 Task: Set as ES2022 module system for the program.
Action: Mouse moved to (47, 540)
Screenshot: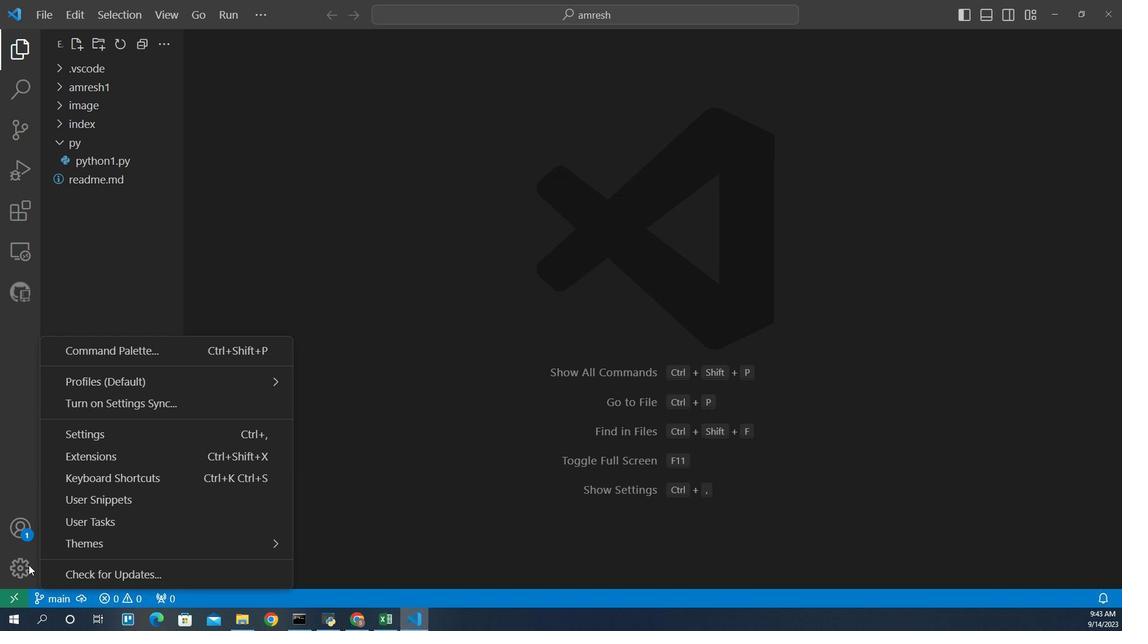 
Action: Mouse pressed left at (47, 540)
Screenshot: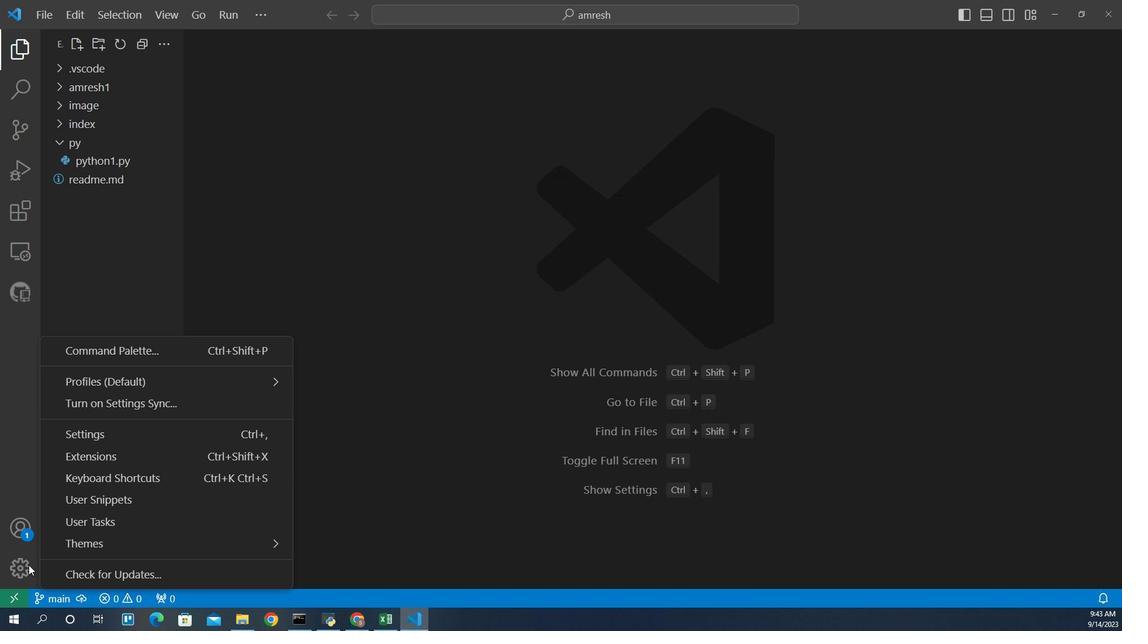 
Action: Mouse moved to (101, 431)
Screenshot: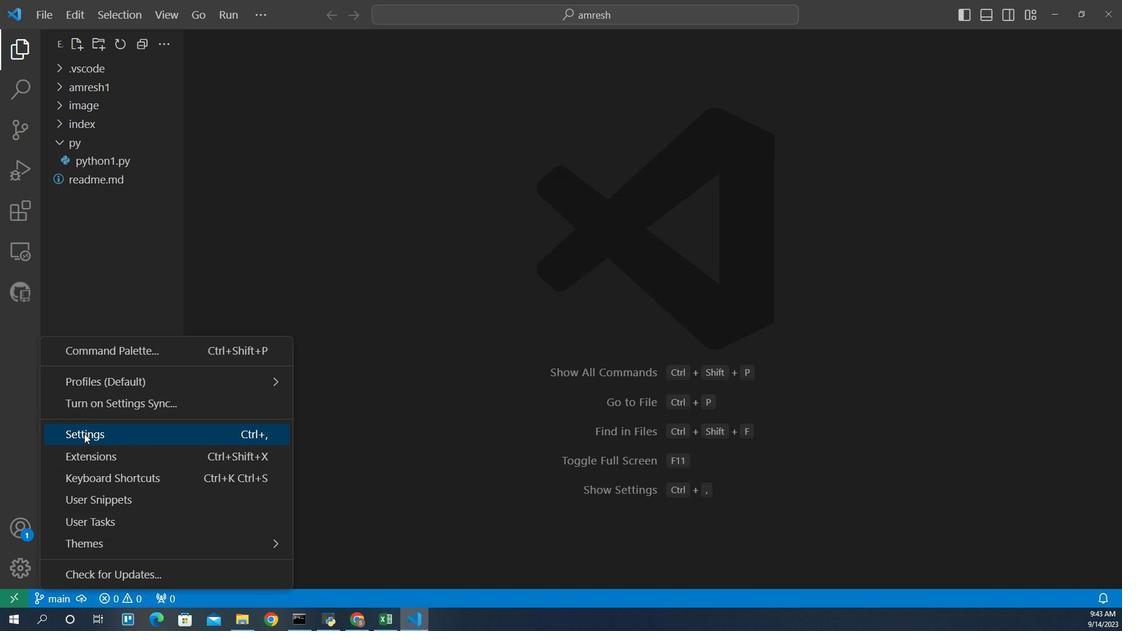 
Action: Mouse pressed left at (101, 431)
Screenshot: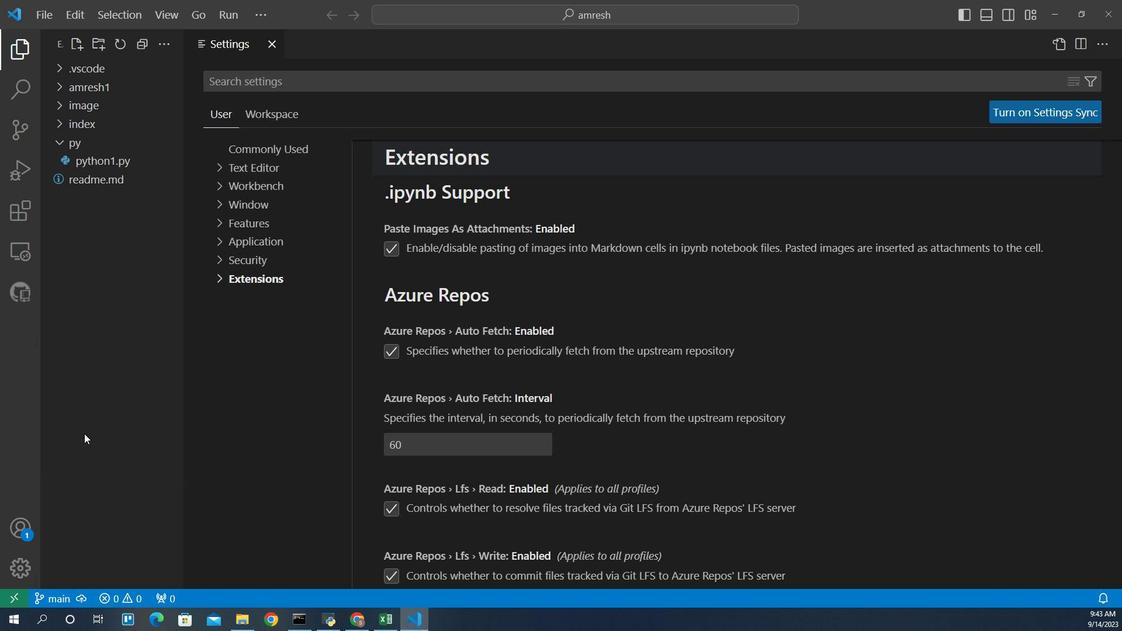 
Action: Mouse moved to (240, 303)
Screenshot: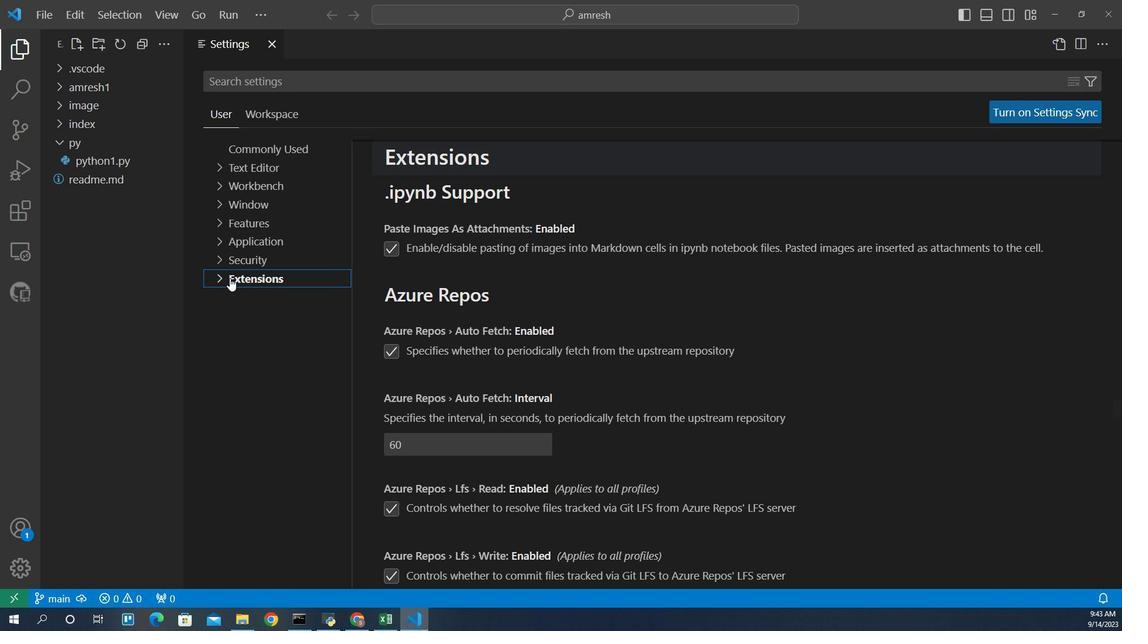 
Action: Mouse pressed left at (240, 303)
Screenshot: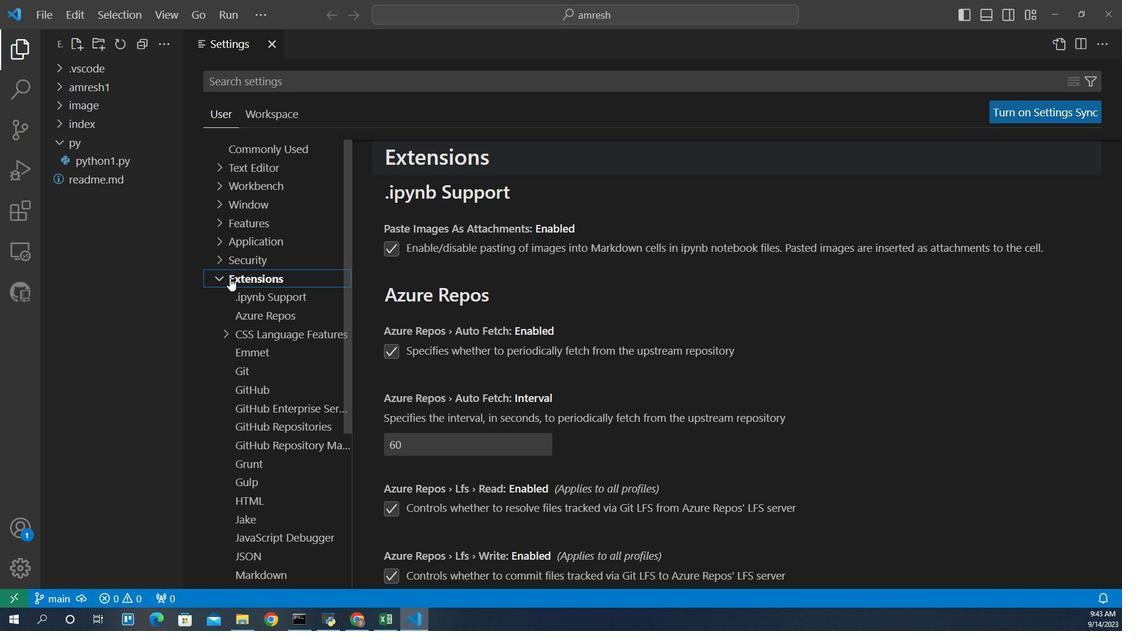 
Action: Mouse moved to (274, 488)
Screenshot: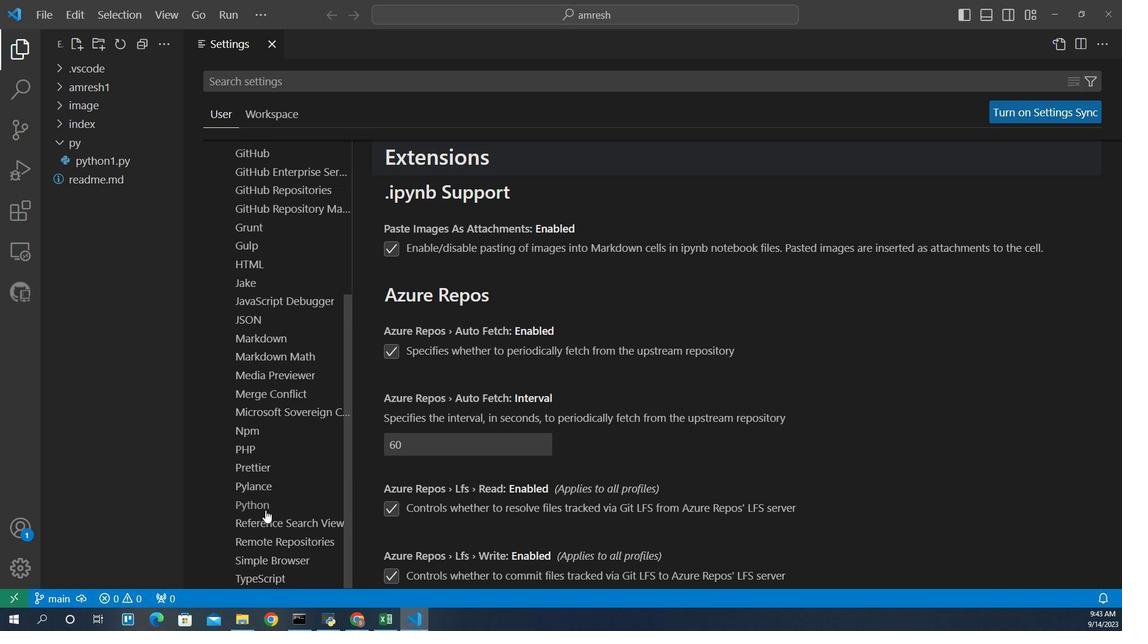 
Action: Mouse scrolled (274, 488) with delta (0, 0)
Screenshot: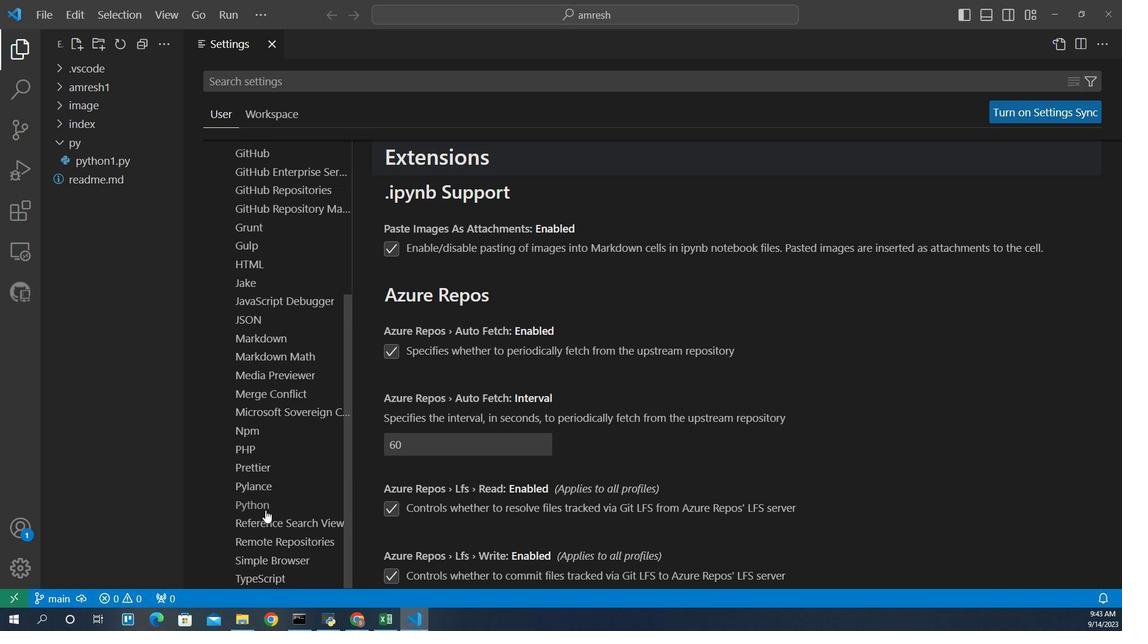 
Action: Mouse scrolled (274, 488) with delta (0, 0)
Screenshot: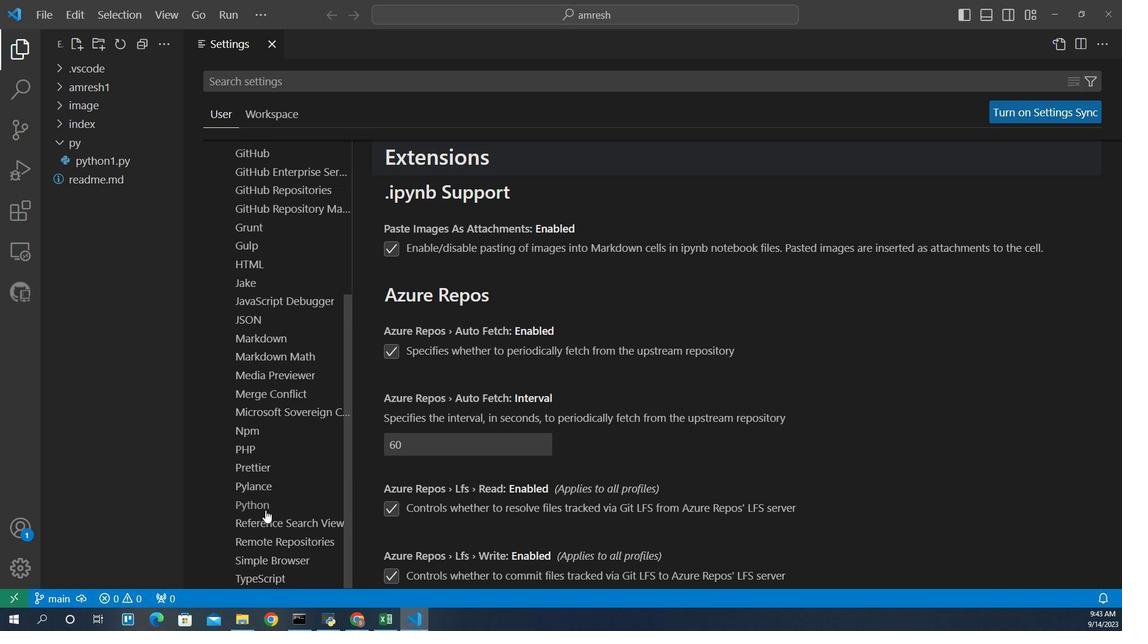 
Action: Mouse scrolled (274, 488) with delta (0, 0)
Screenshot: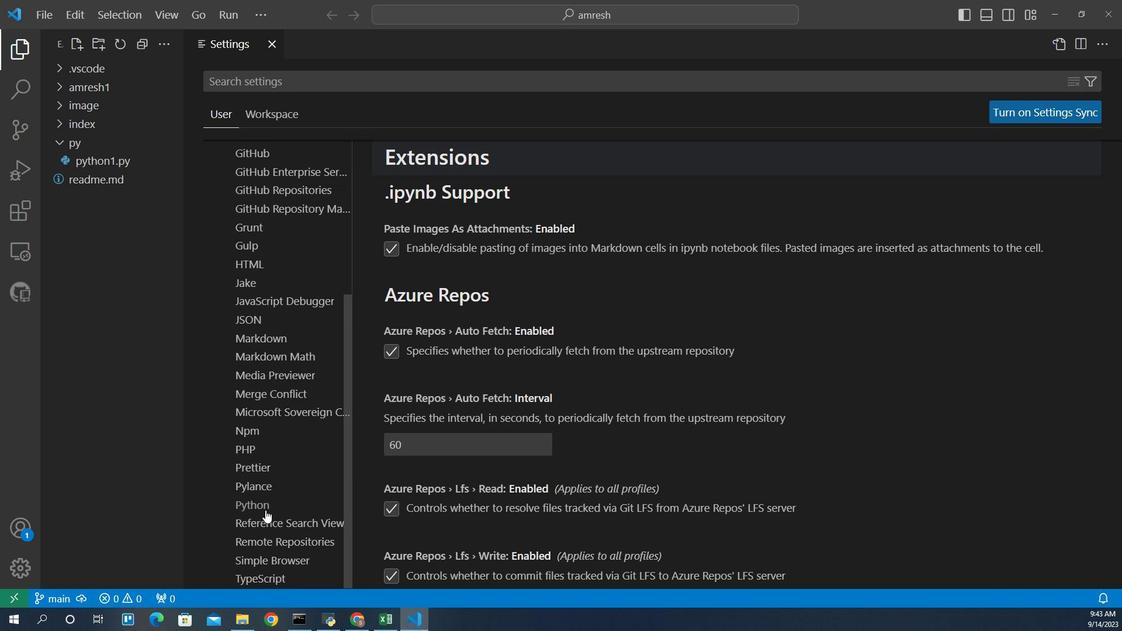 
Action: Mouse scrolled (274, 488) with delta (0, 0)
Screenshot: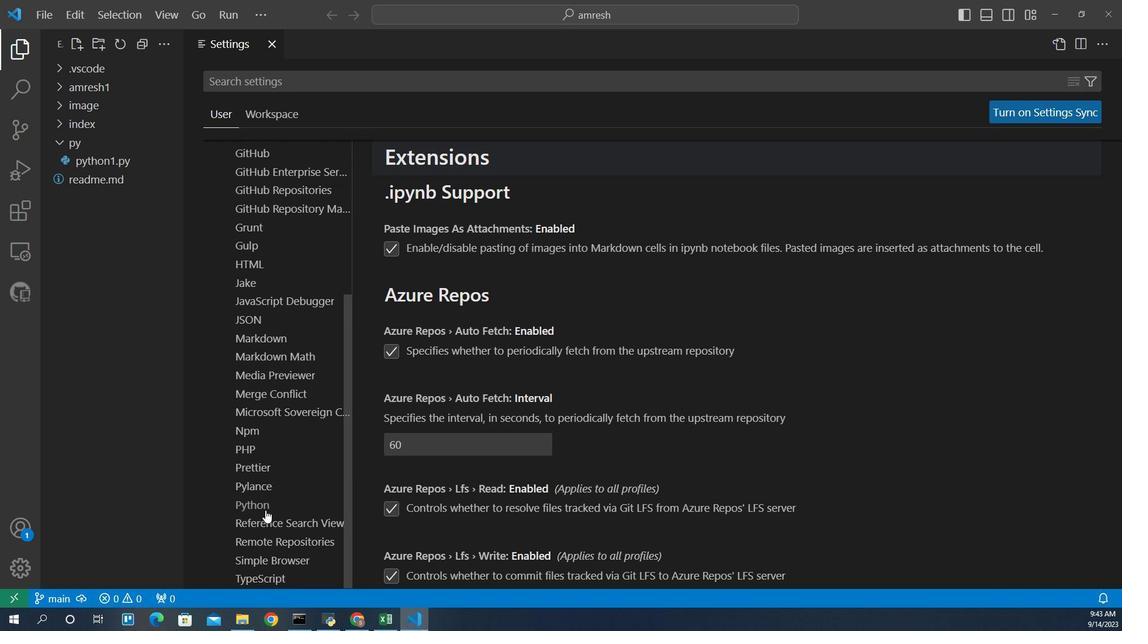 
Action: Mouse scrolled (274, 488) with delta (0, 0)
Screenshot: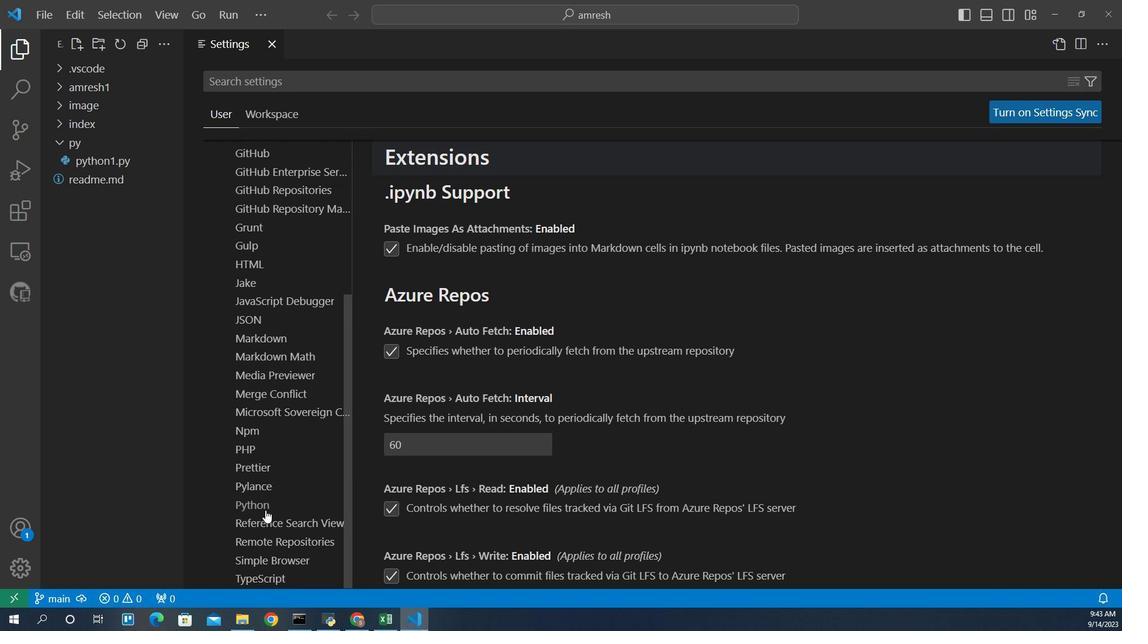 
Action: Mouse scrolled (274, 488) with delta (0, 0)
Screenshot: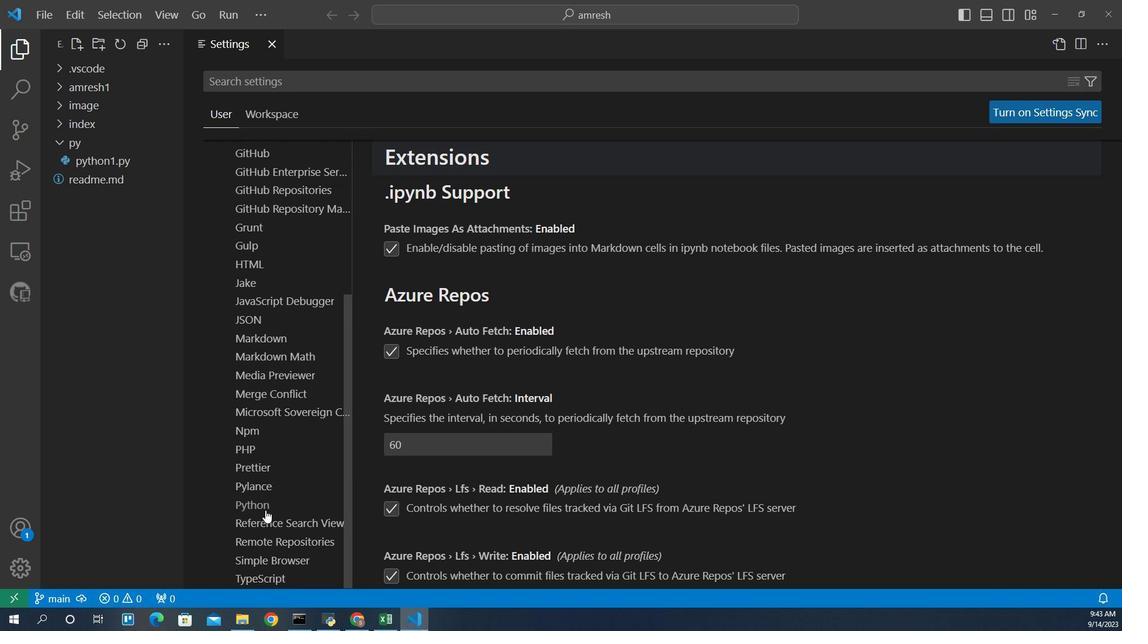 
Action: Mouse scrolled (274, 488) with delta (0, 0)
Screenshot: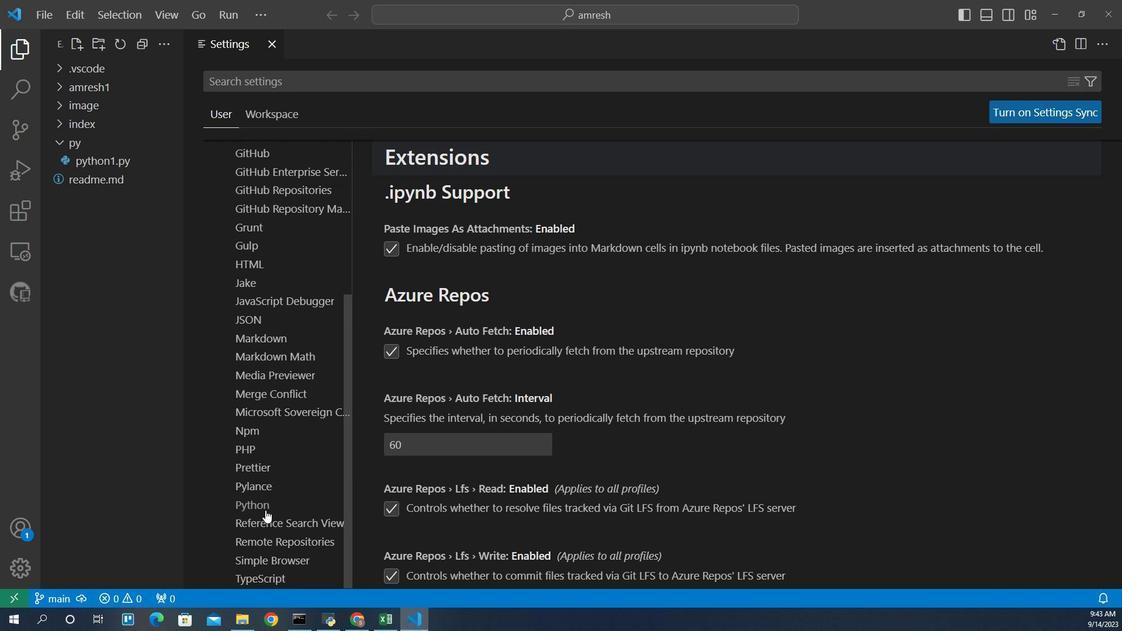 
Action: Mouse moved to (274, 489)
Screenshot: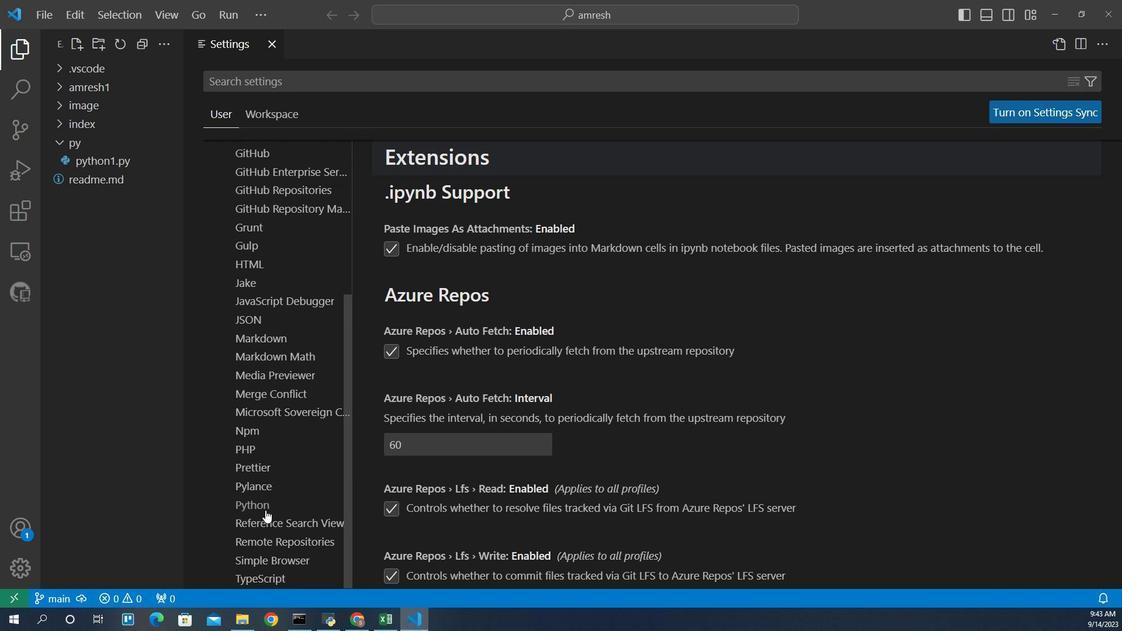 
Action: Mouse scrolled (274, 488) with delta (0, 0)
Screenshot: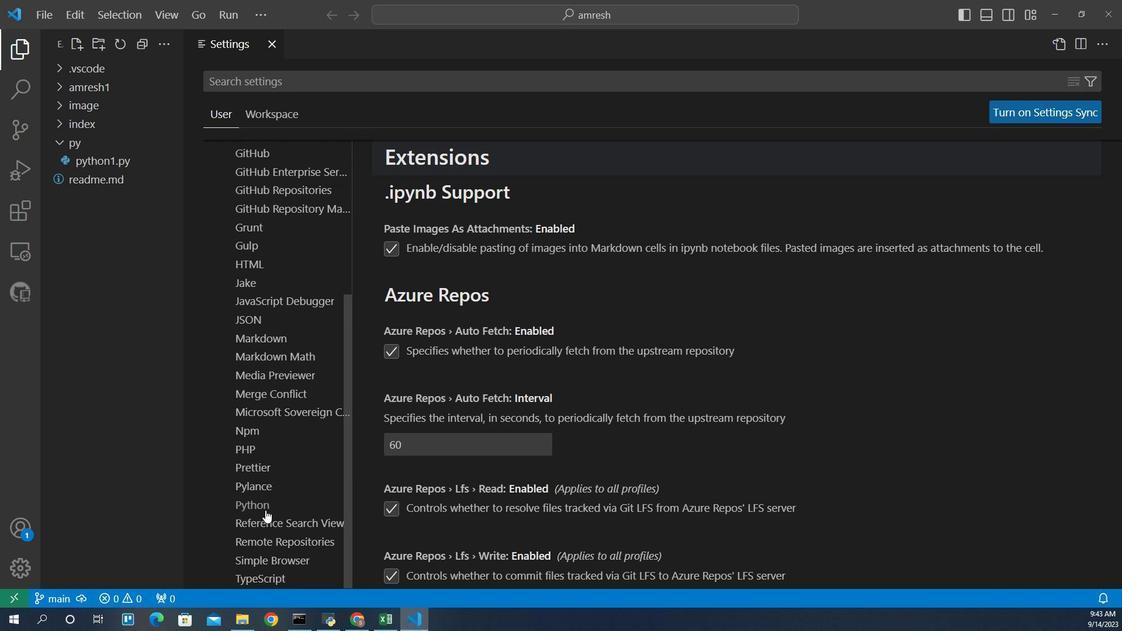 
Action: Mouse moved to (274, 494)
Screenshot: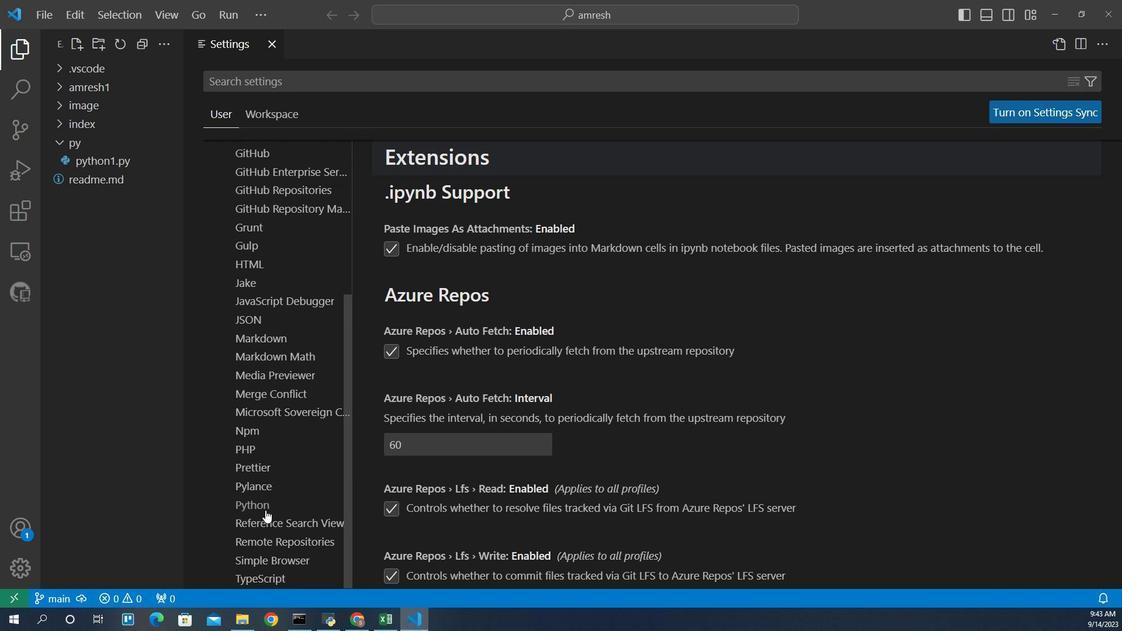
Action: Mouse scrolled (274, 493) with delta (0, 0)
Screenshot: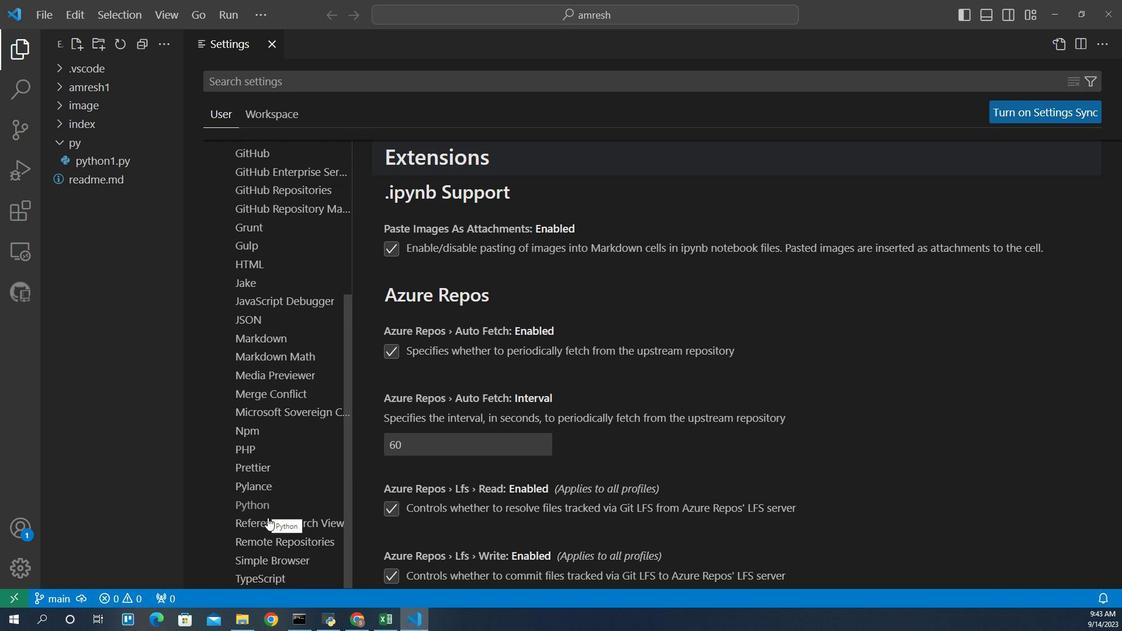 
Action: Mouse scrolled (274, 493) with delta (0, 0)
Screenshot: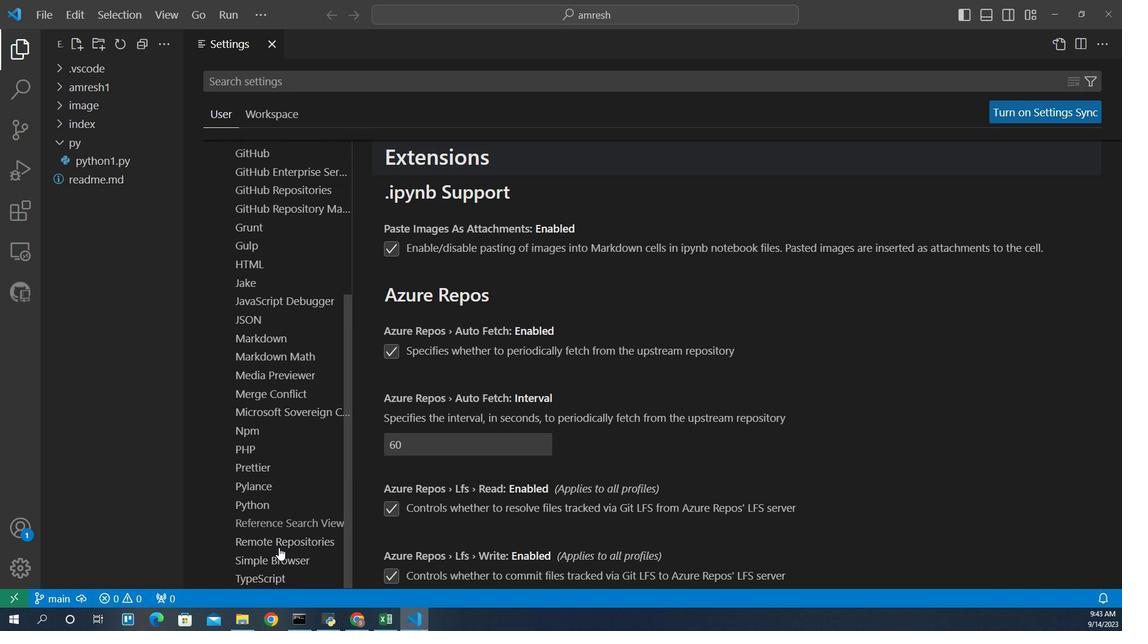 
Action: Mouse scrolled (274, 493) with delta (0, 0)
Screenshot: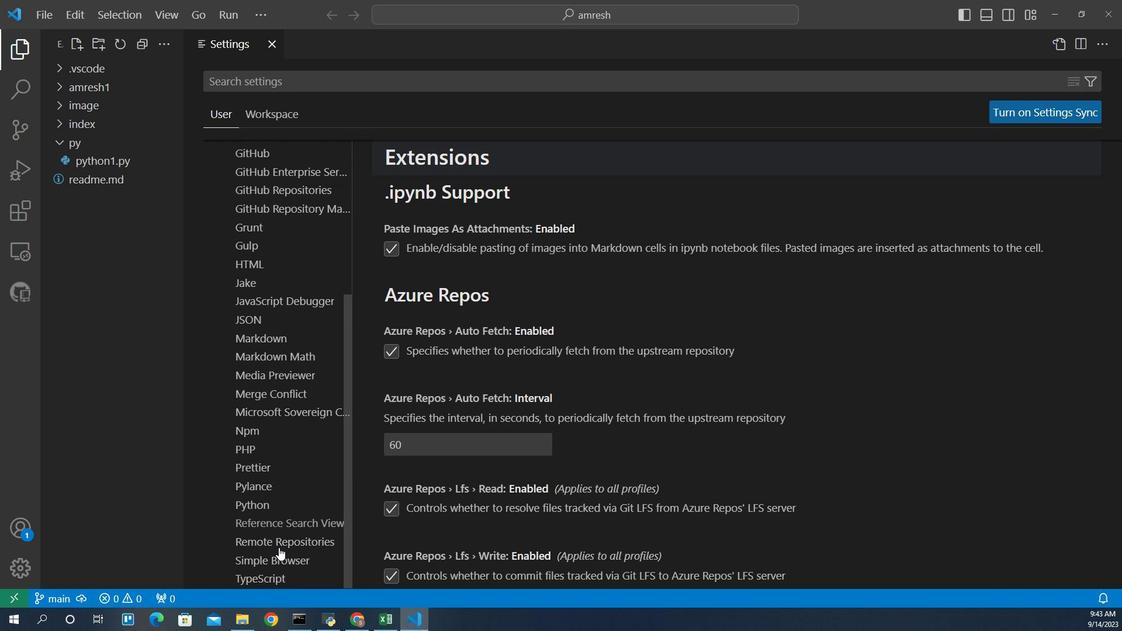 
Action: Mouse scrolled (274, 493) with delta (0, 0)
Screenshot: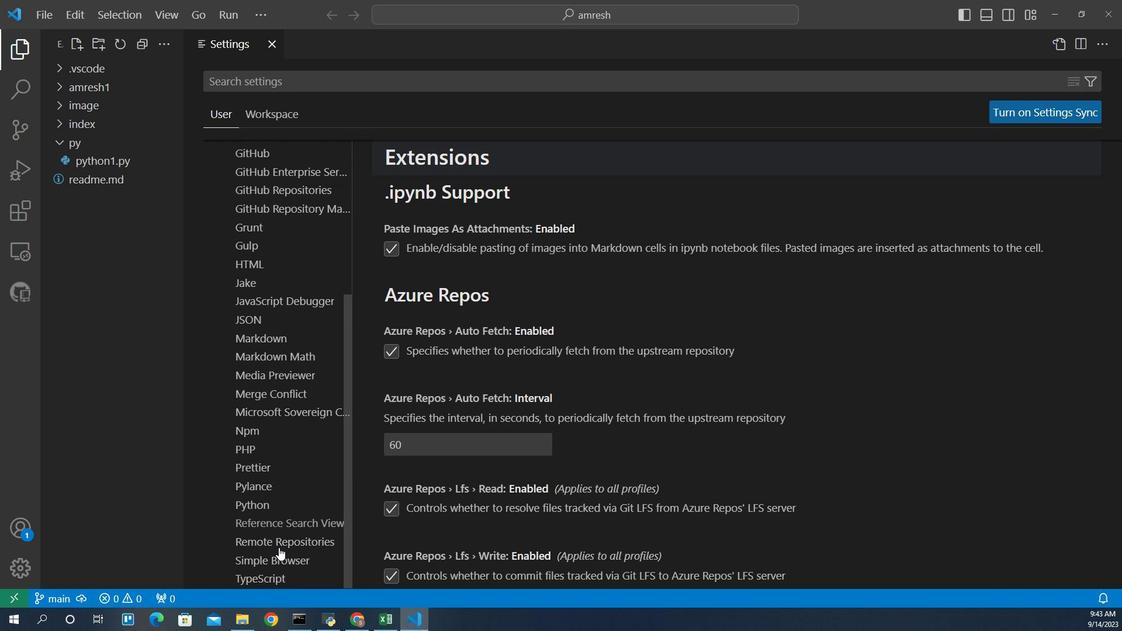
Action: Mouse scrolled (274, 493) with delta (0, 0)
Screenshot: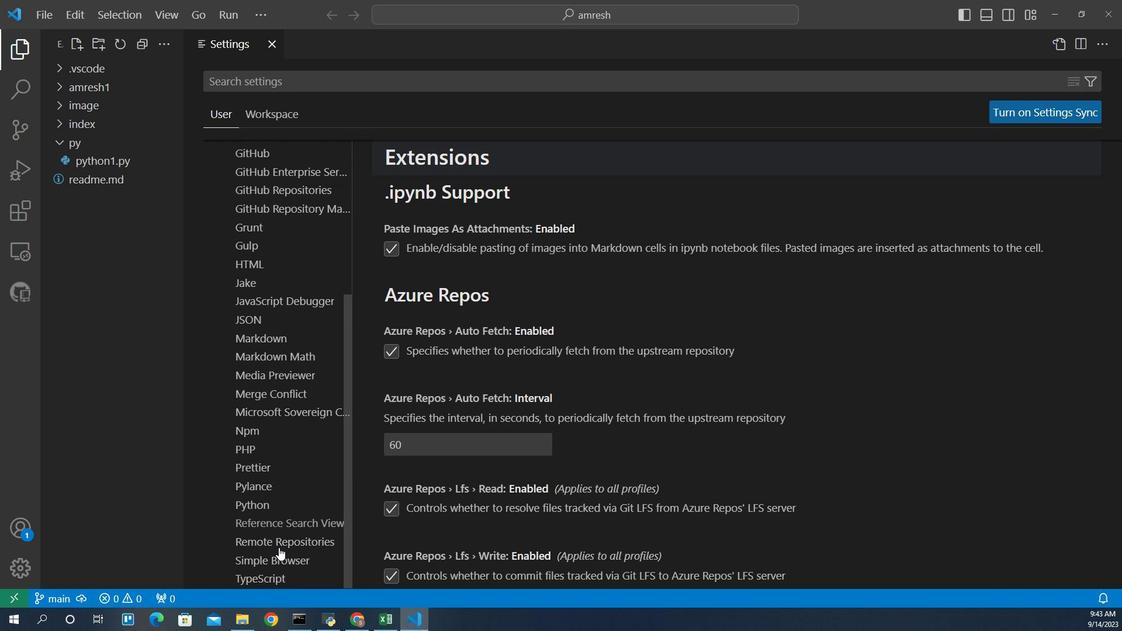 
Action: Mouse scrolled (274, 493) with delta (0, 0)
Screenshot: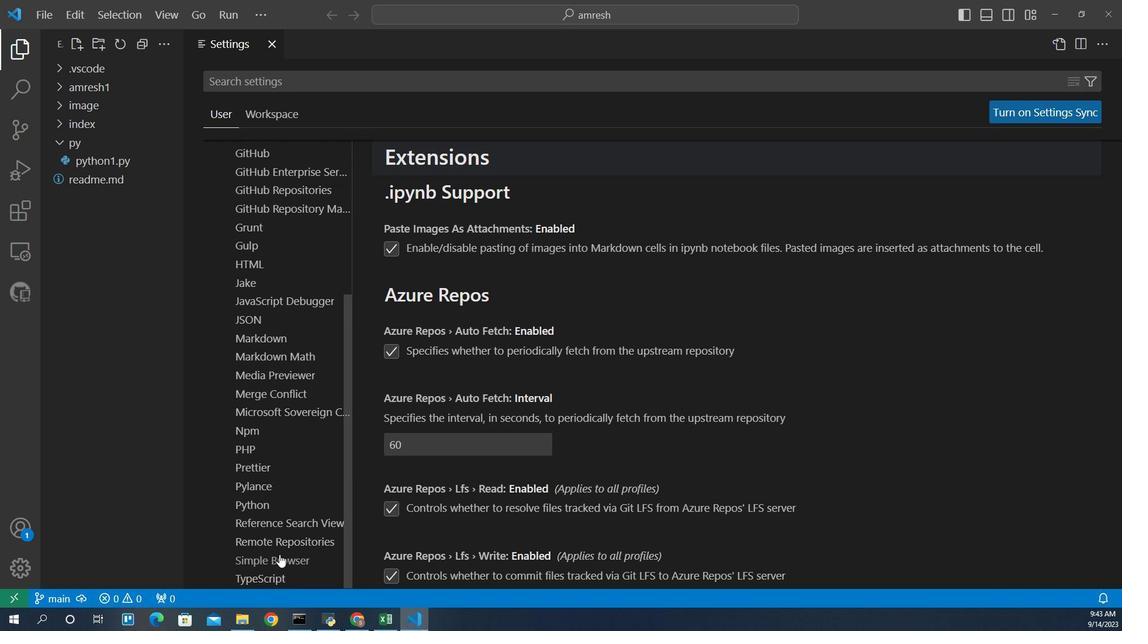 
Action: Mouse scrolled (274, 493) with delta (0, 0)
Screenshot: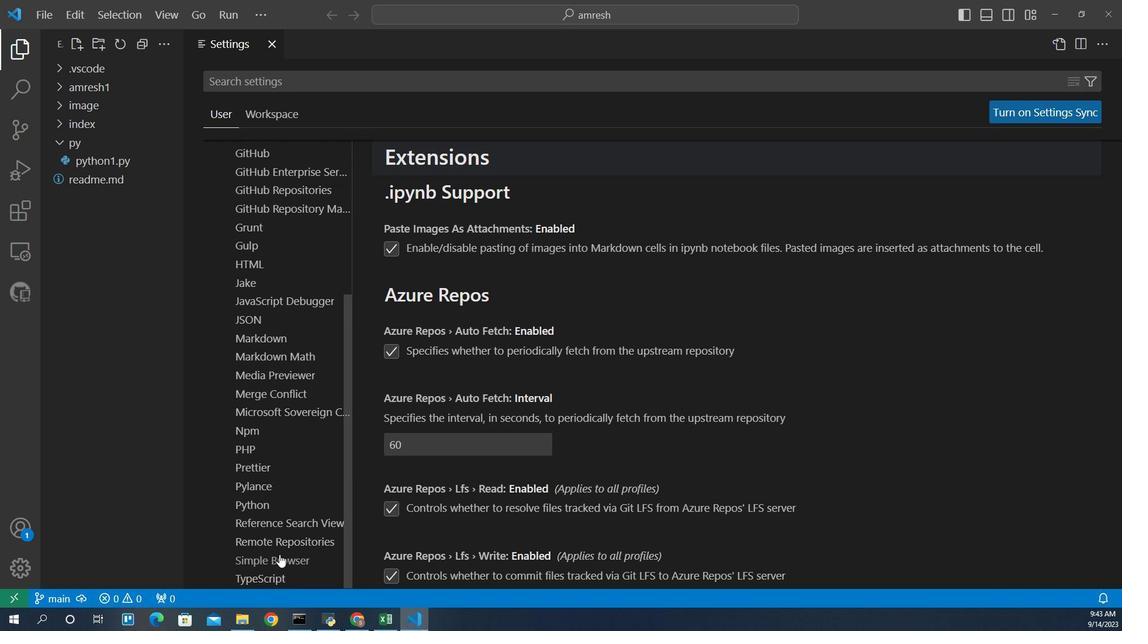 
Action: Mouse moved to (282, 550)
Screenshot: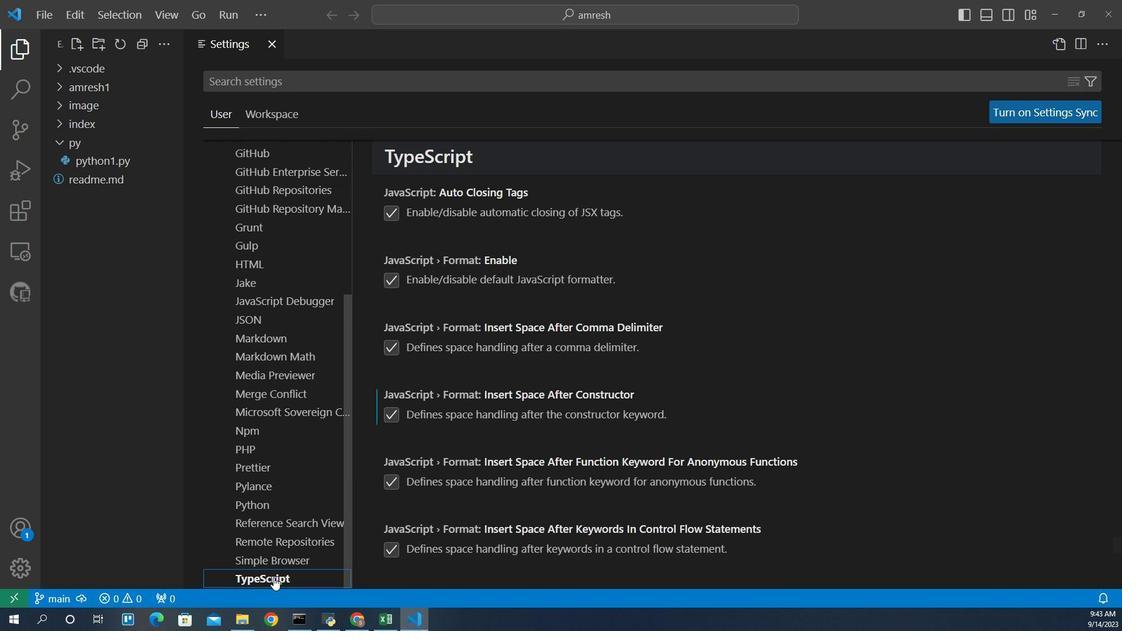 
Action: Mouse pressed left at (282, 550)
Screenshot: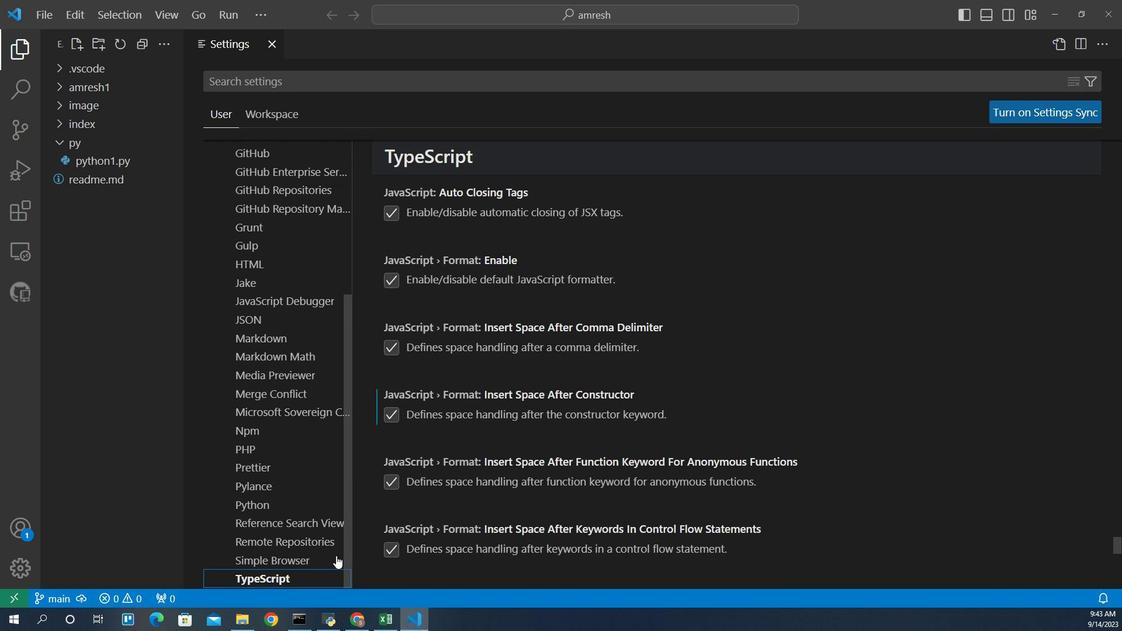 
Action: Mouse moved to (582, 499)
Screenshot: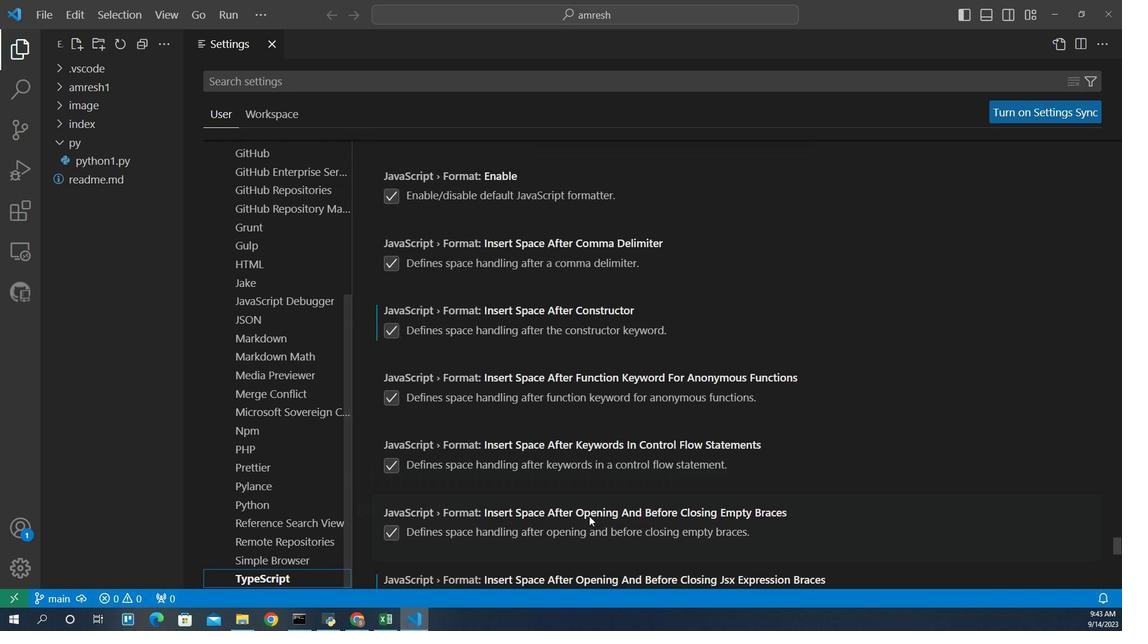 
Action: Mouse scrolled (582, 499) with delta (0, 0)
Screenshot: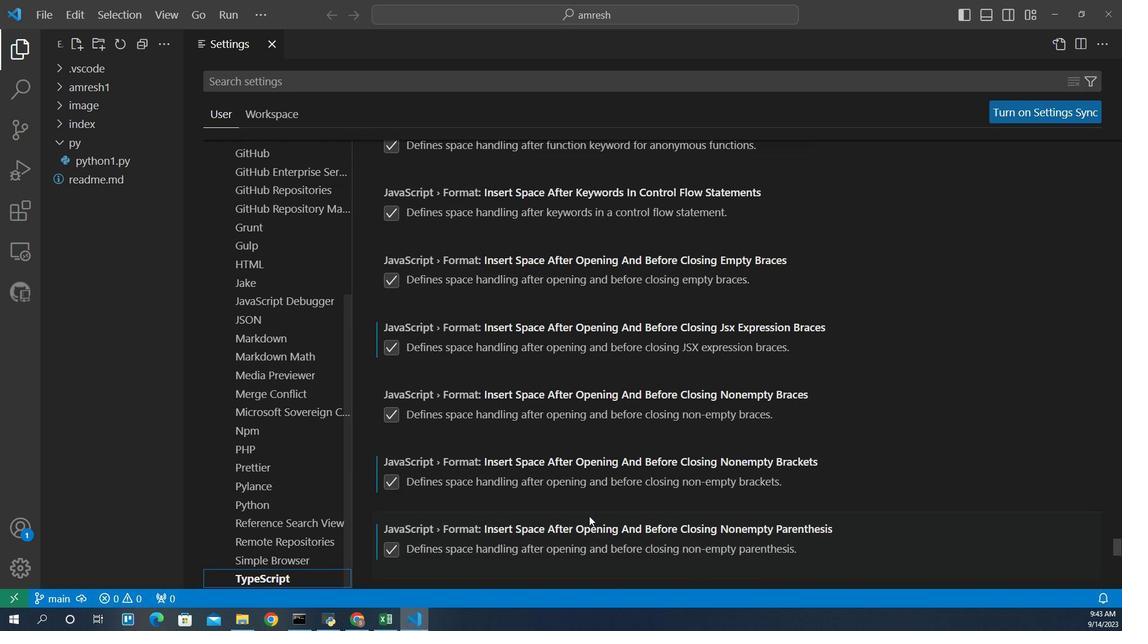 
Action: Mouse scrolled (582, 499) with delta (0, 0)
Screenshot: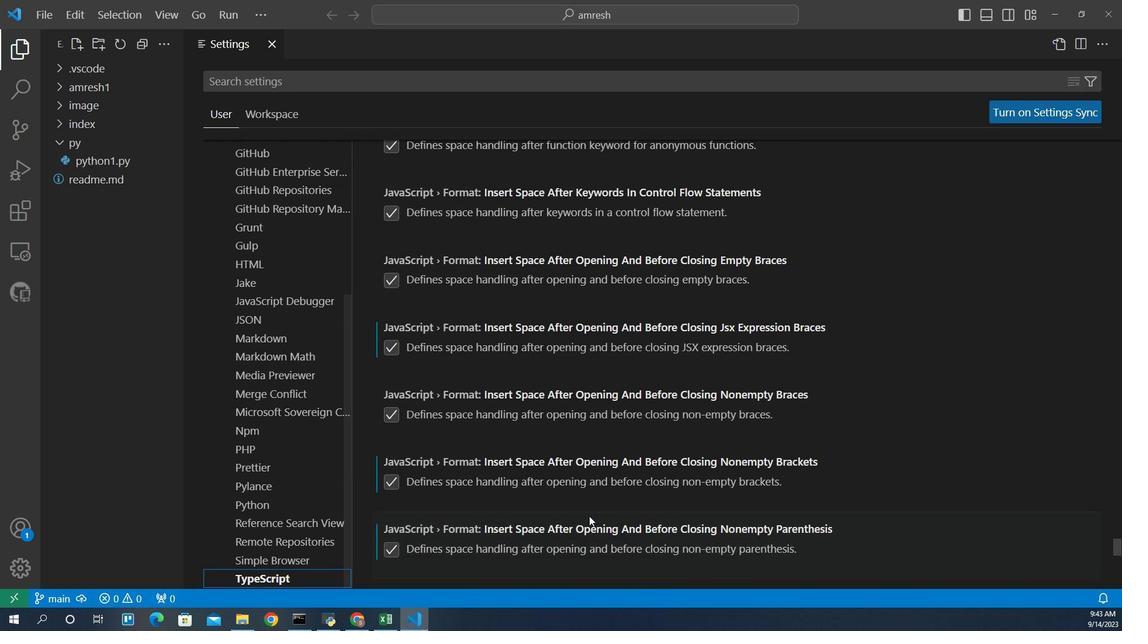 
Action: Mouse scrolled (582, 499) with delta (0, 0)
Screenshot: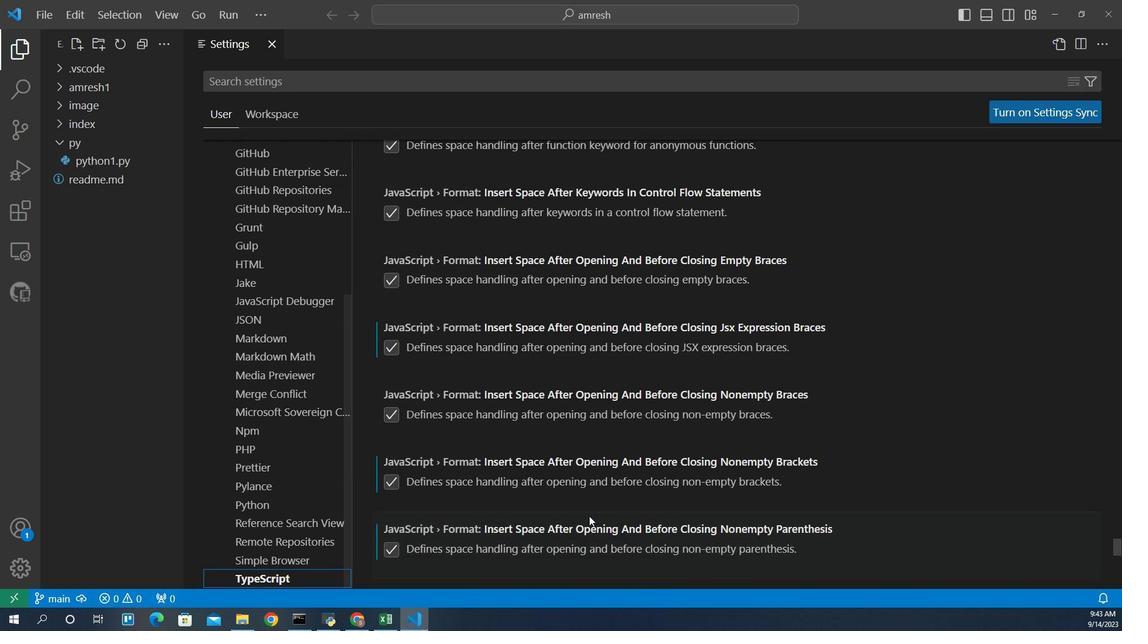 
Action: Mouse scrolled (582, 499) with delta (0, 0)
Screenshot: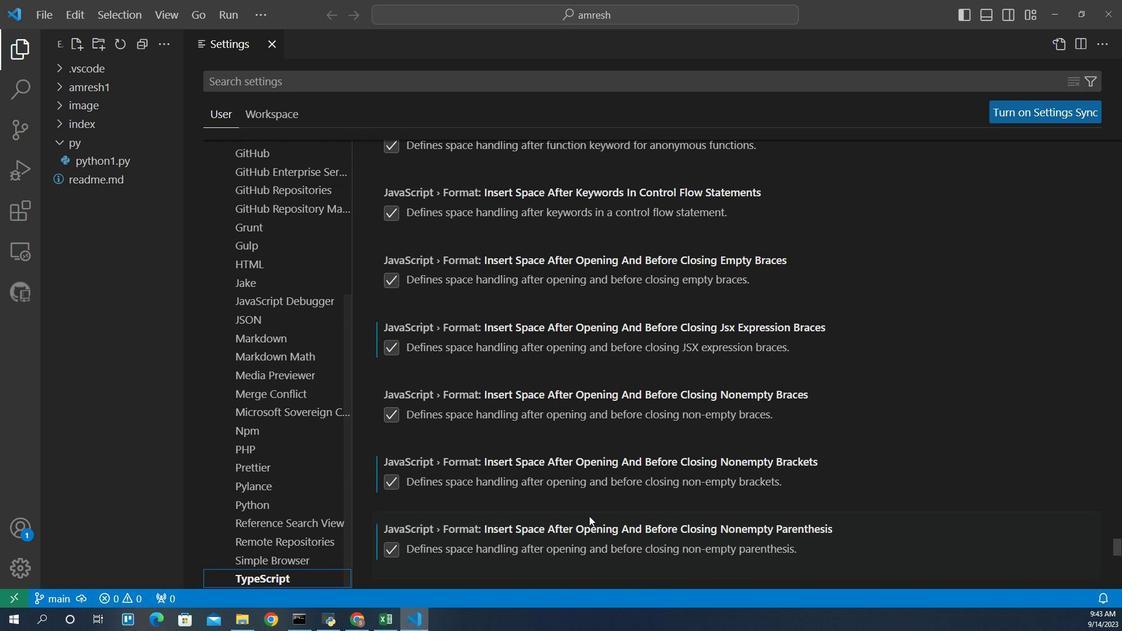 
Action: Mouse scrolled (582, 499) with delta (0, 0)
Screenshot: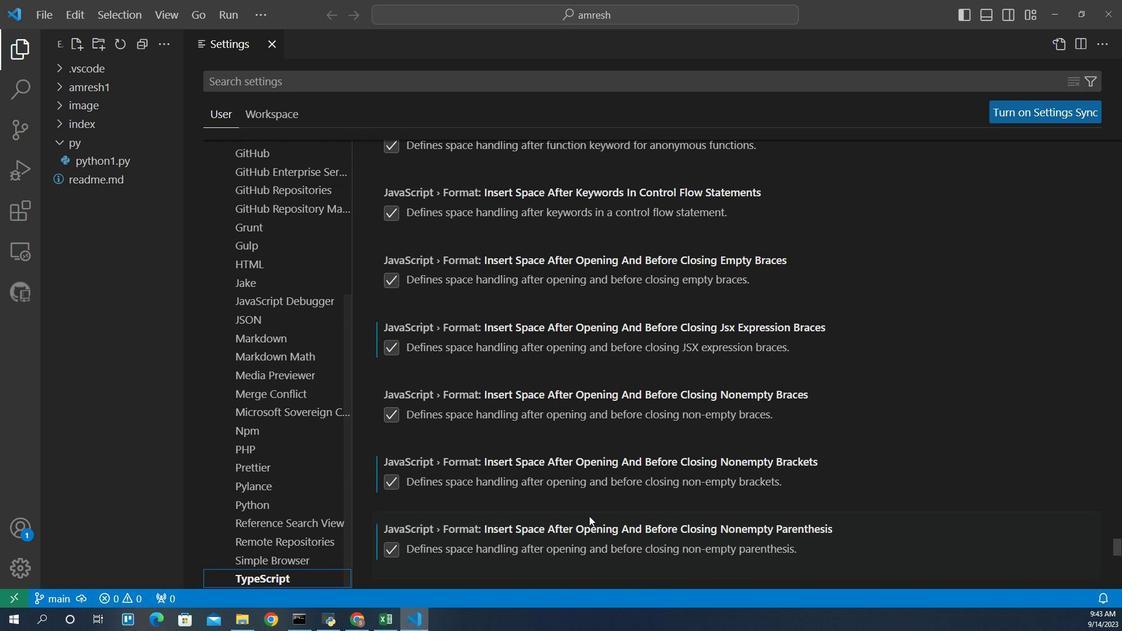 
Action: Mouse scrolled (582, 499) with delta (0, 0)
Screenshot: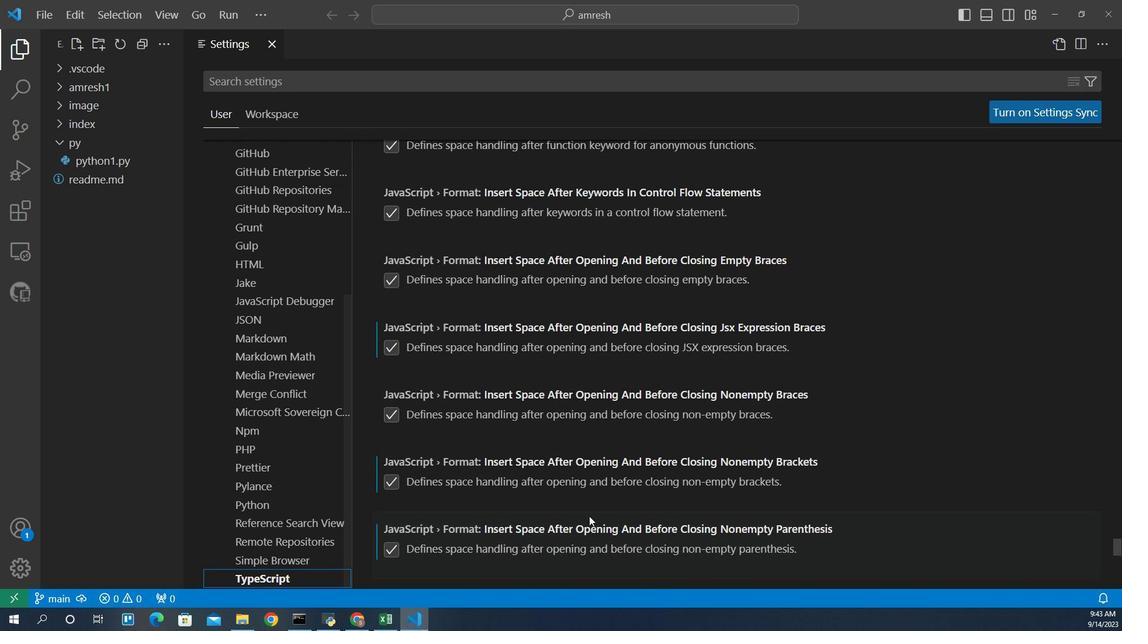 
Action: Mouse scrolled (582, 499) with delta (0, 0)
Screenshot: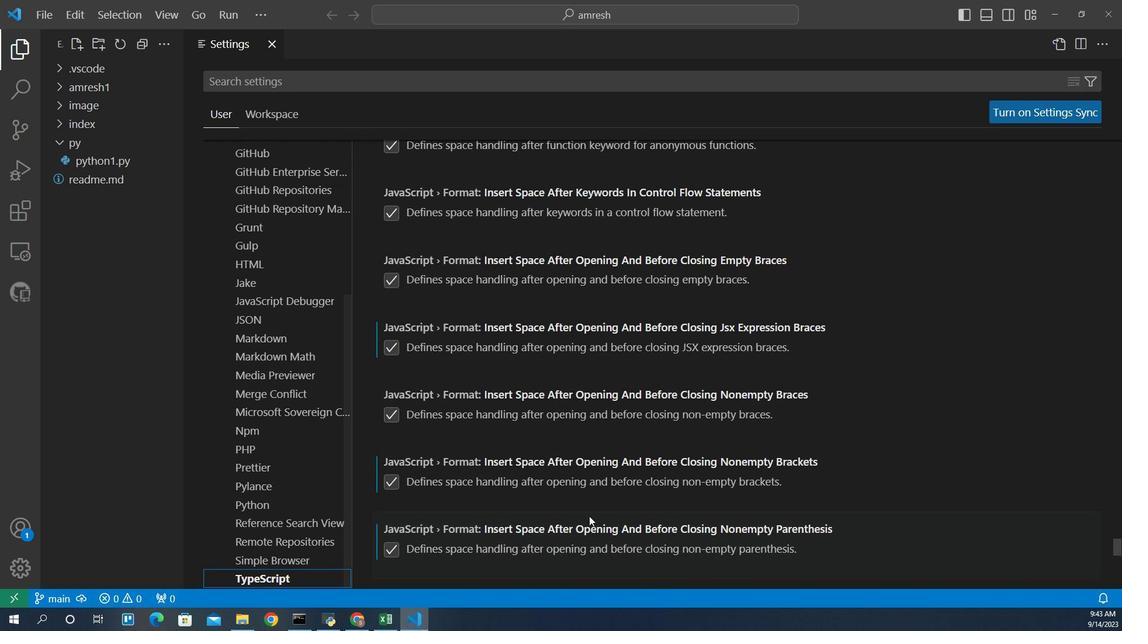 
Action: Mouse scrolled (582, 499) with delta (0, 0)
Screenshot: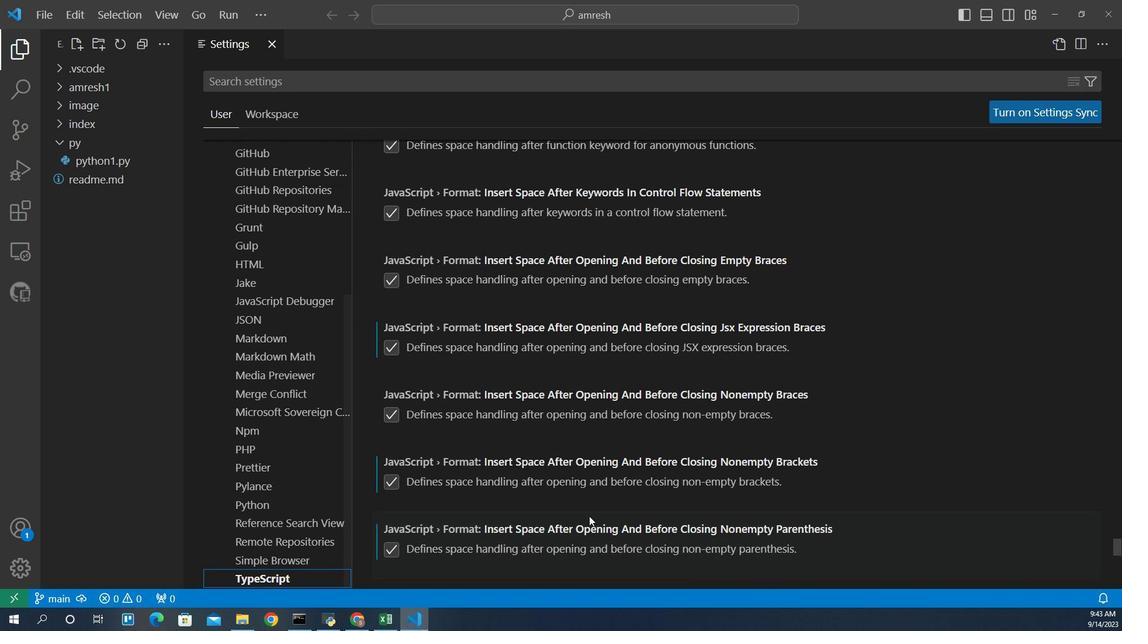 
Action: Mouse scrolled (582, 499) with delta (0, 0)
Screenshot: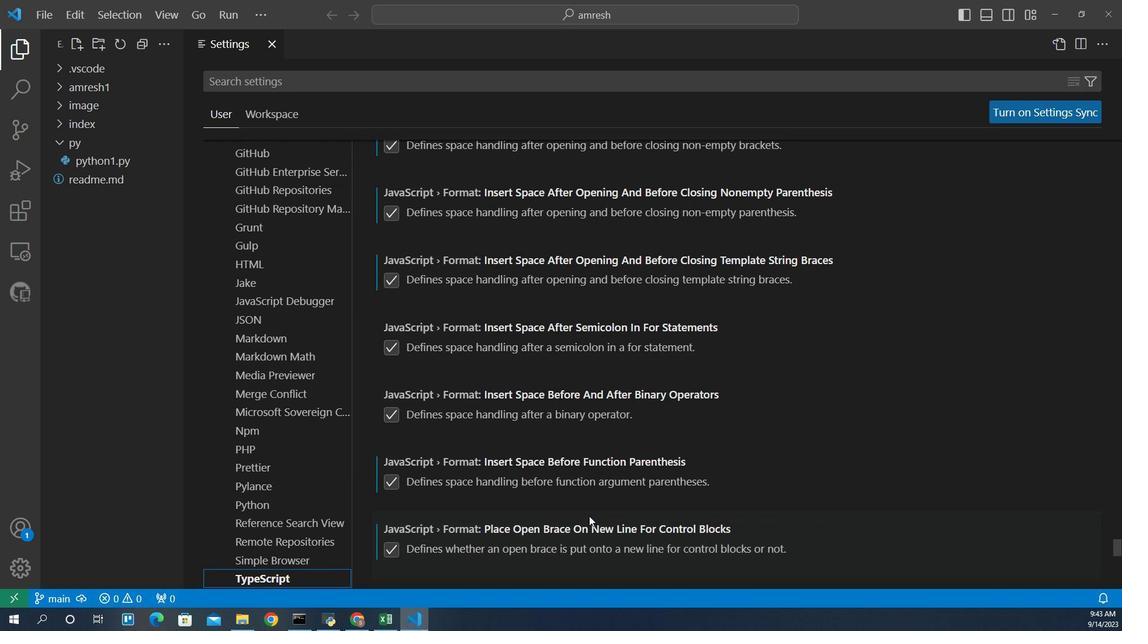 
Action: Mouse scrolled (582, 499) with delta (0, 0)
Screenshot: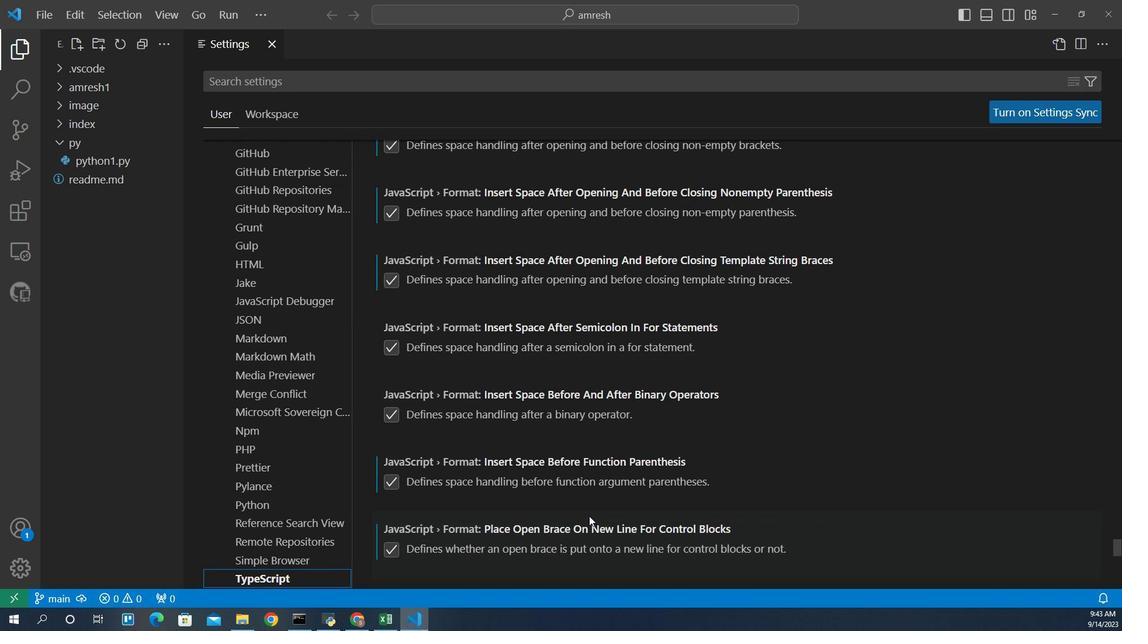 
Action: Mouse scrolled (582, 499) with delta (0, 0)
Screenshot: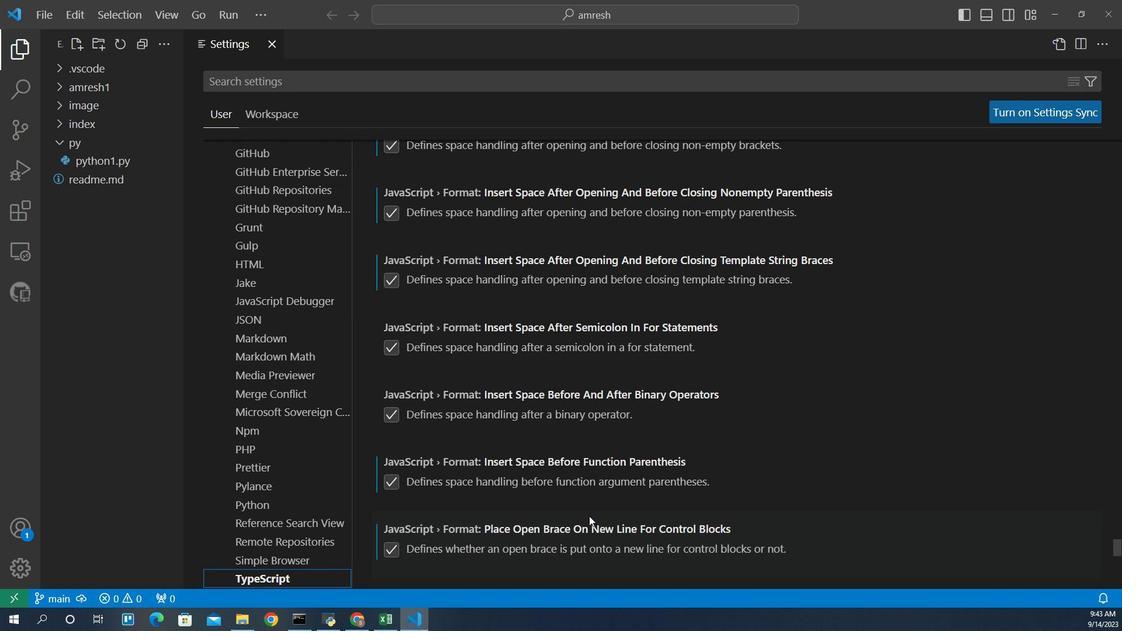 
Action: Mouse scrolled (582, 499) with delta (0, 0)
Screenshot: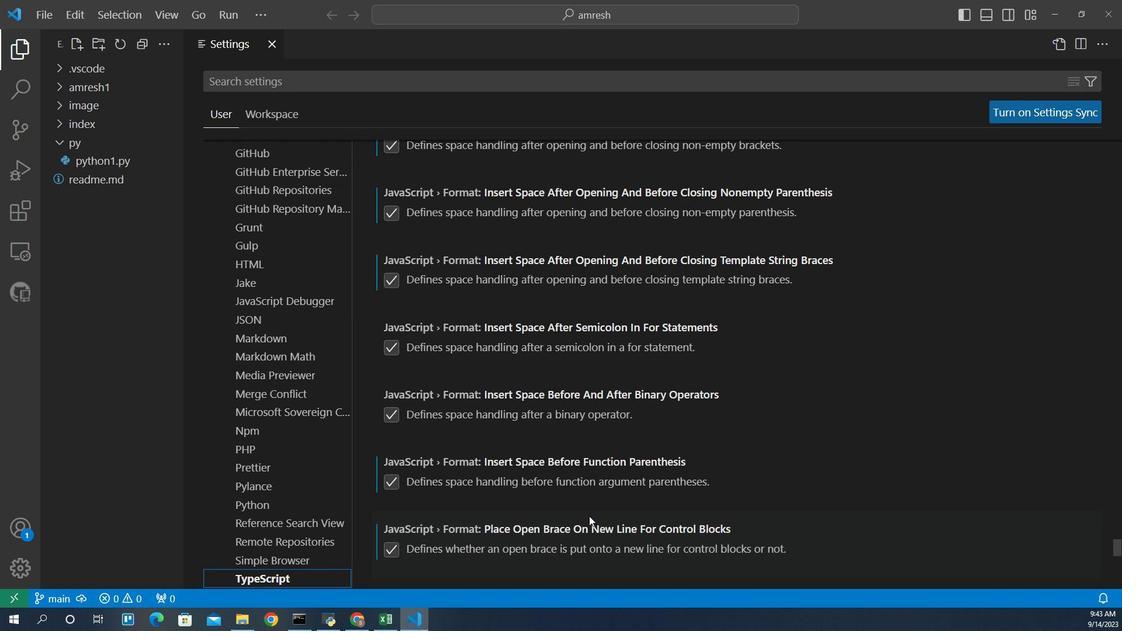 
Action: Mouse scrolled (582, 499) with delta (0, 0)
Screenshot: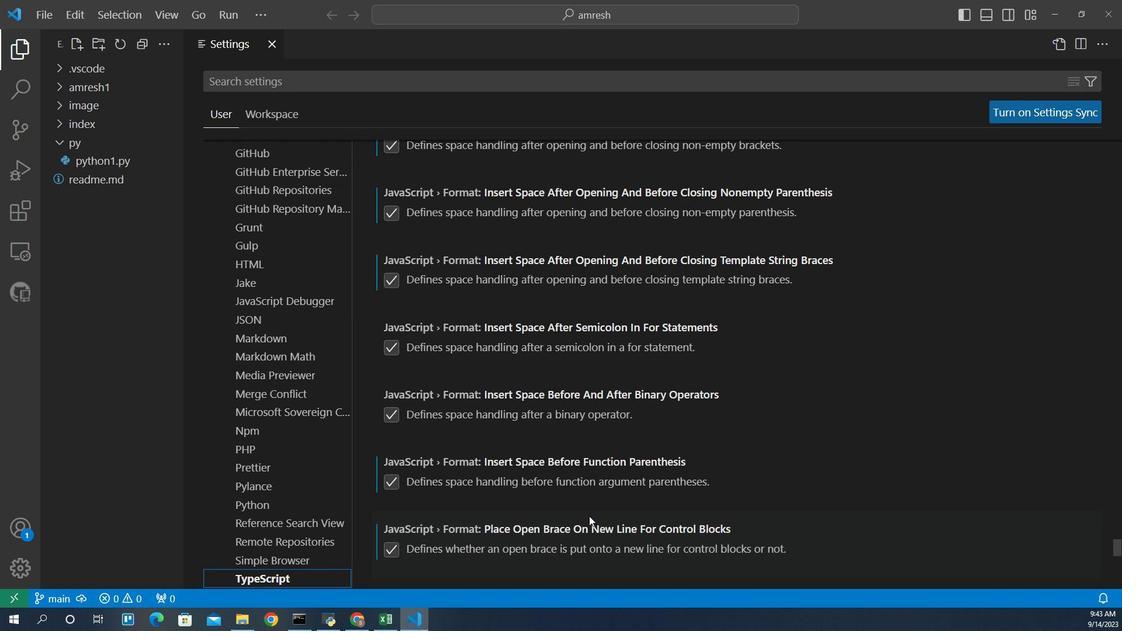 
Action: Mouse scrolled (582, 499) with delta (0, 0)
Screenshot: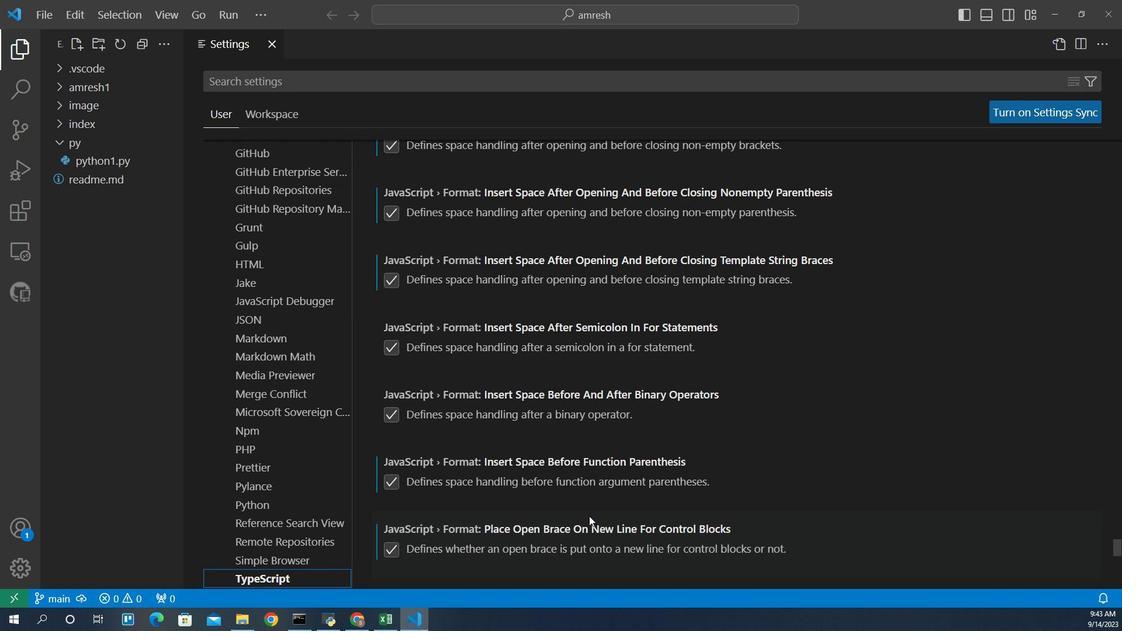 
Action: Mouse scrolled (582, 499) with delta (0, 0)
Screenshot: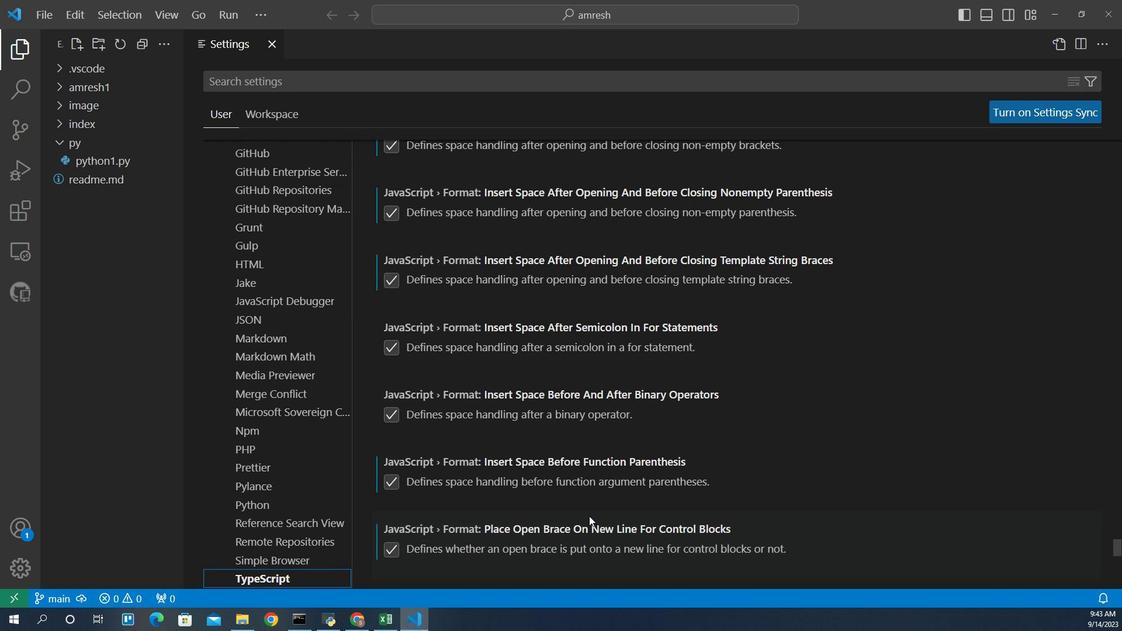 
Action: Mouse scrolled (582, 499) with delta (0, 0)
Screenshot: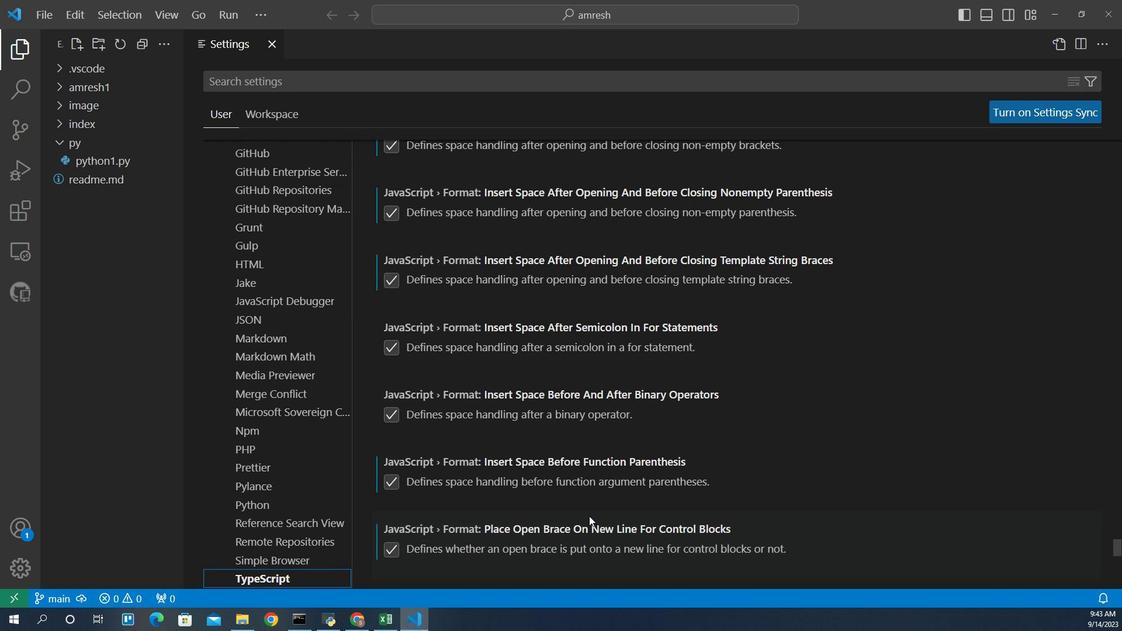 
Action: Mouse scrolled (582, 499) with delta (0, 0)
Screenshot: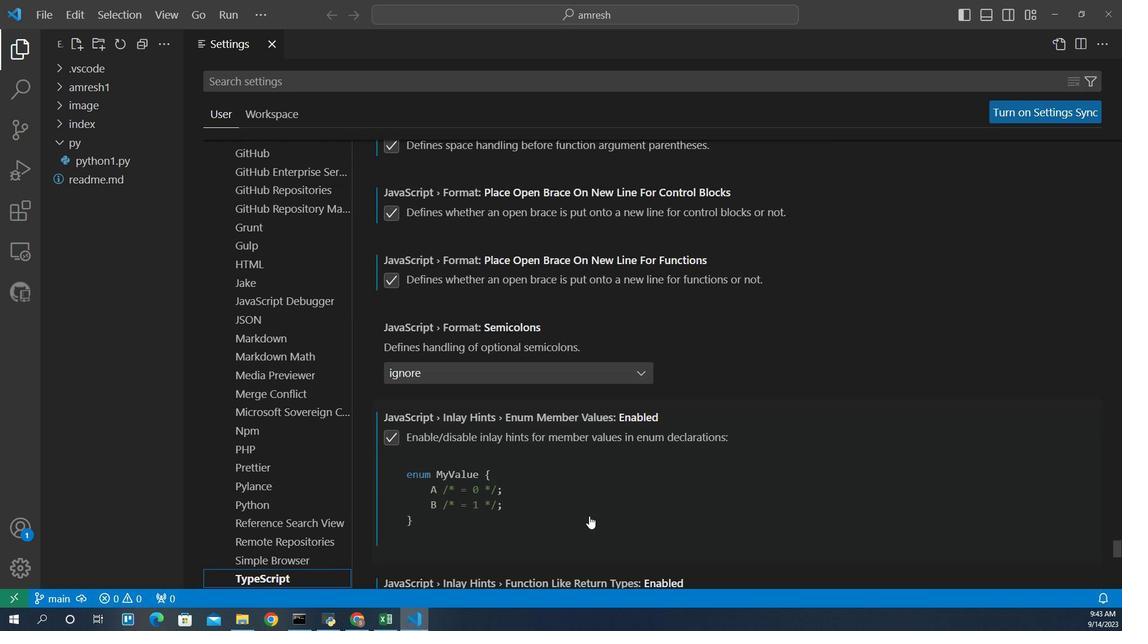 
Action: Mouse scrolled (582, 499) with delta (0, 0)
Screenshot: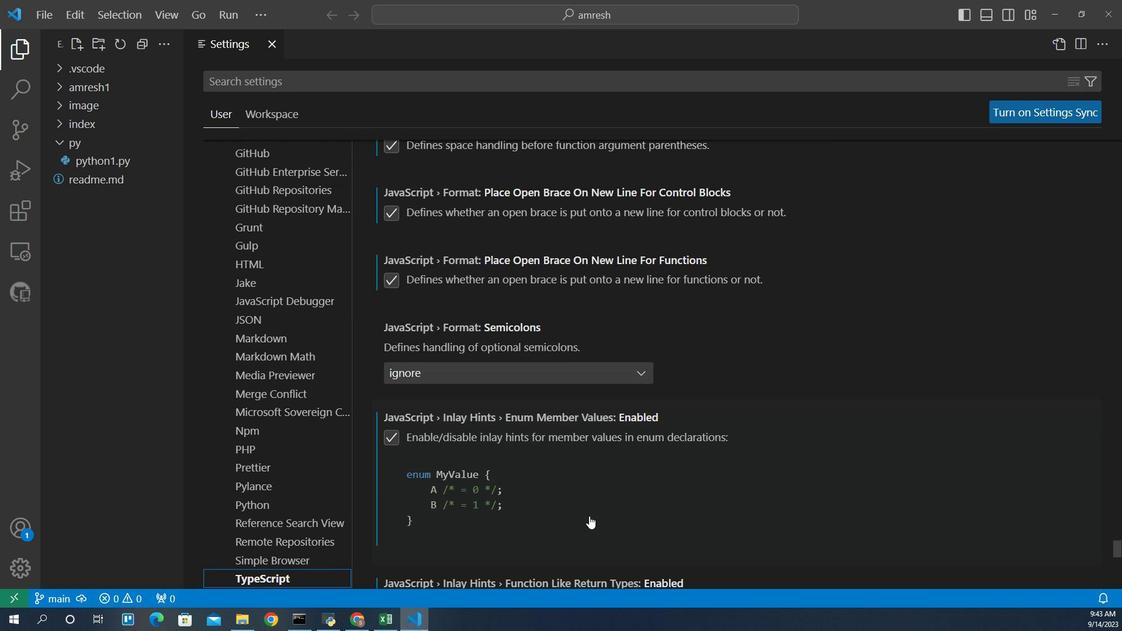 
Action: Mouse scrolled (582, 499) with delta (0, 0)
Screenshot: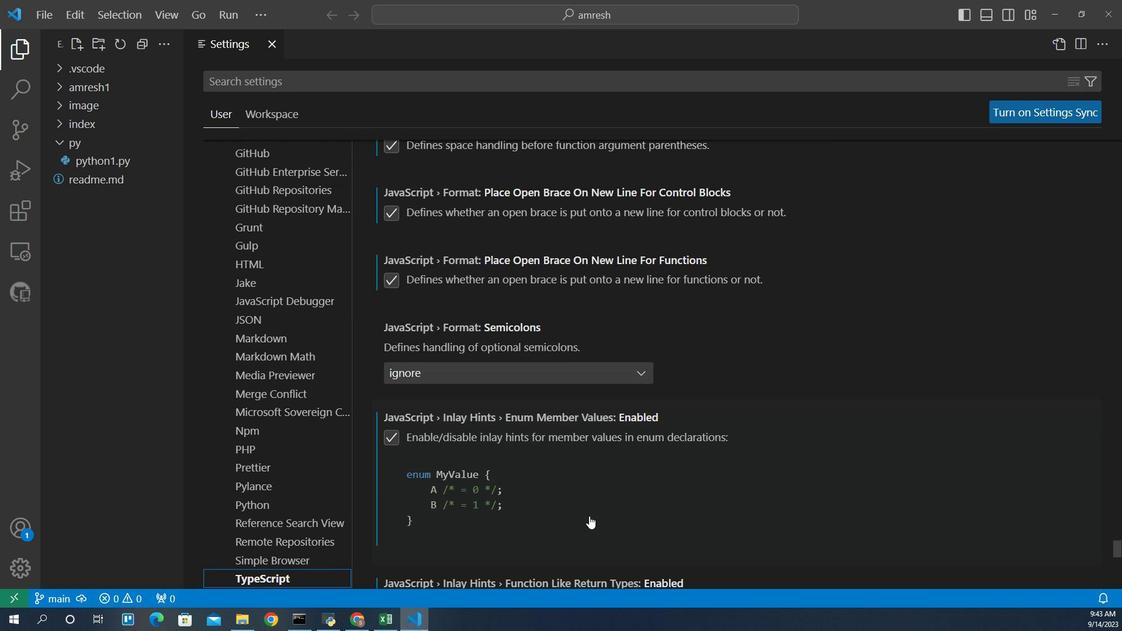 
Action: Mouse scrolled (582, 499) with delta (0, 0)
Screenshot: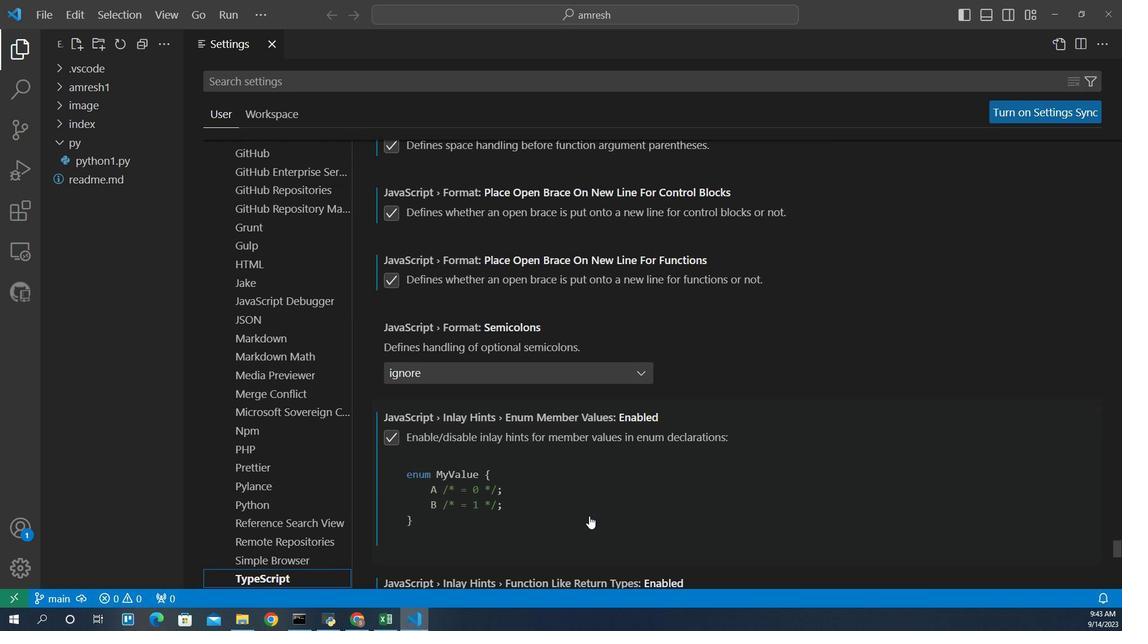 
Action: Mouse scrolled (582, 499) with delta (0, 0)
Screenshot: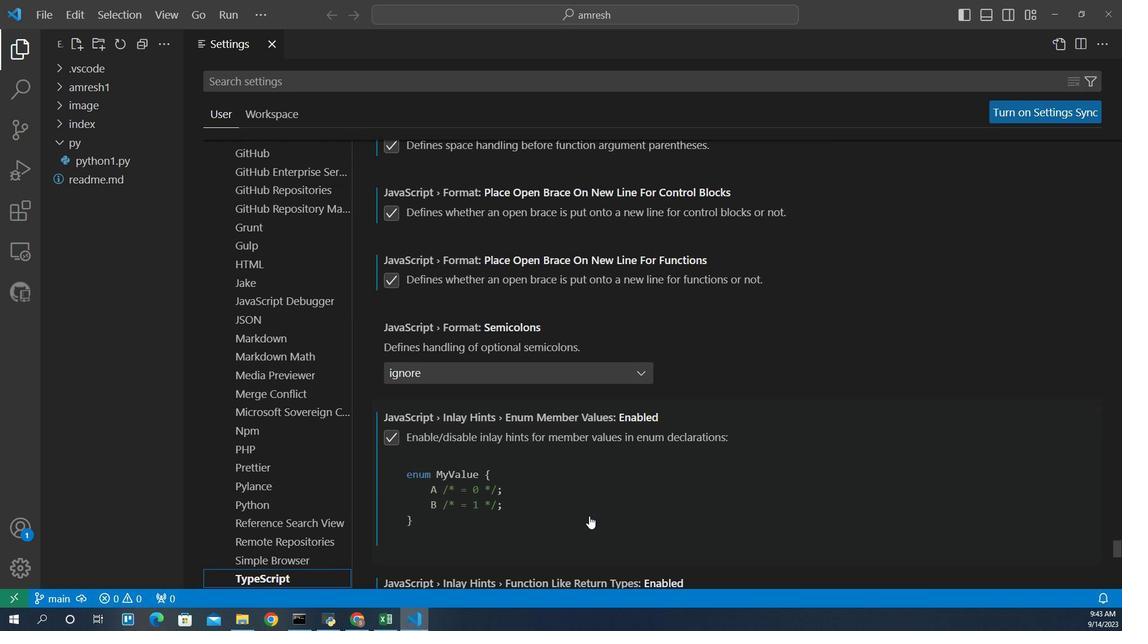 
Action: Mouse scrolled (582, 499) with delta (0, 0)
Screenshot: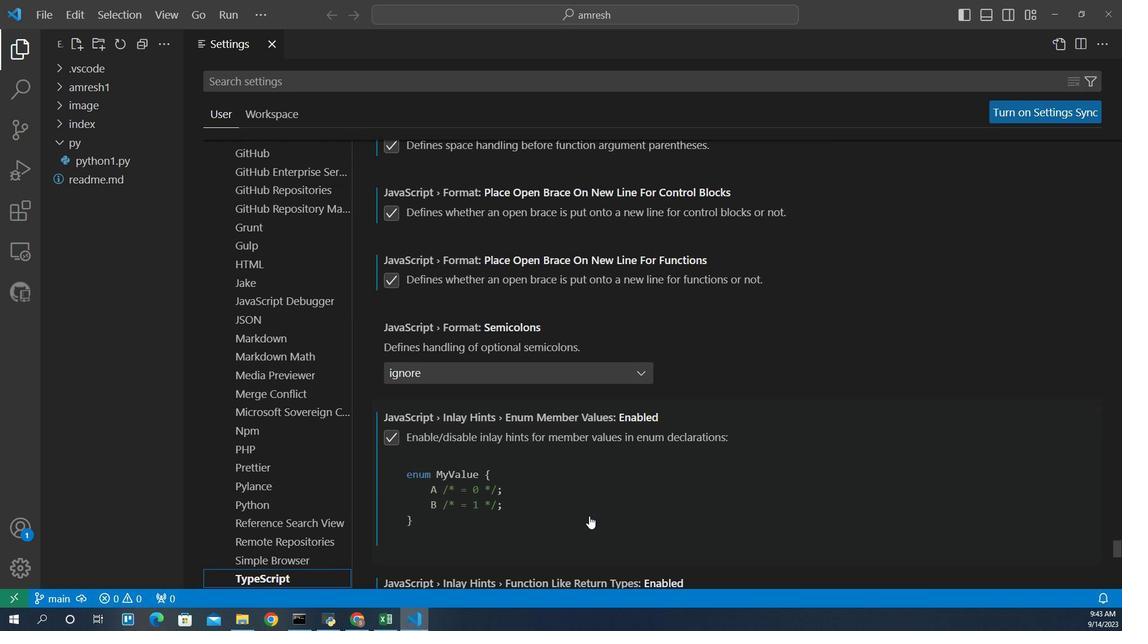
Action: Mouse scrolled (582, 499) with delta (0, 0)
Screenshot: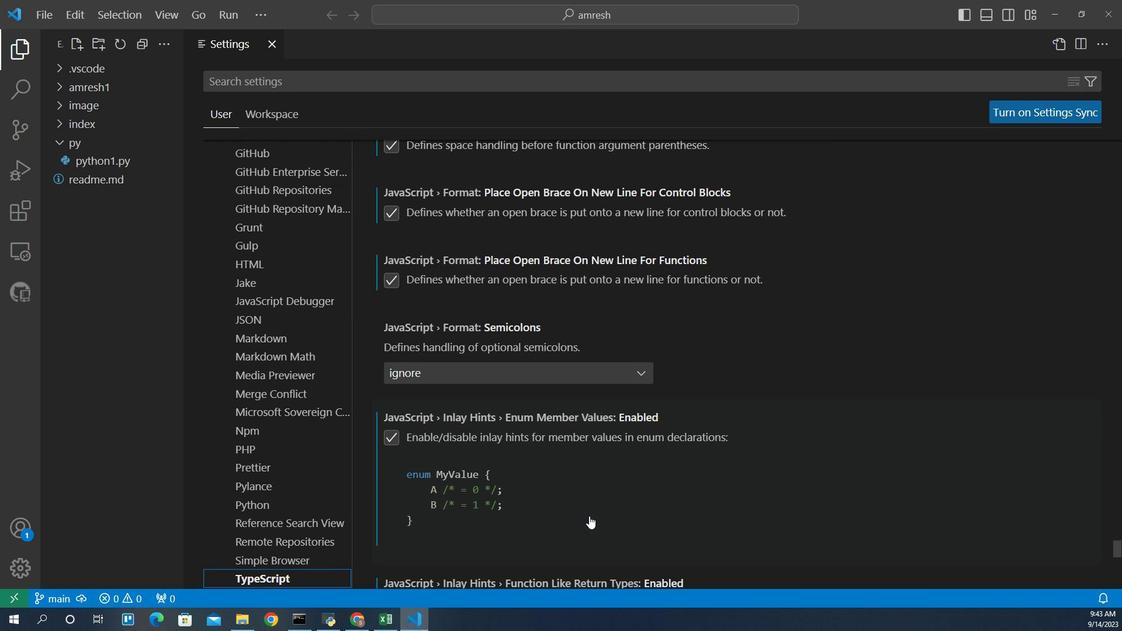 
Action: Mouse scrolled (582, 499) with delta (0, 0)
Screenshot: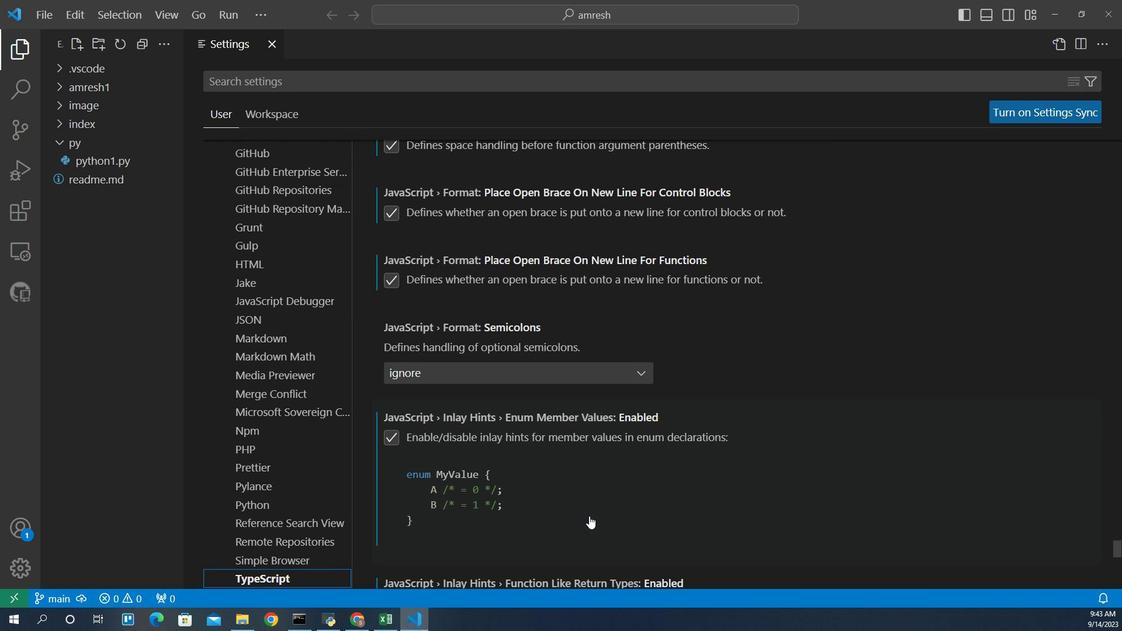 
Action: Mouse scrolled (582, 499) with delta (0, 0)
Screenshot: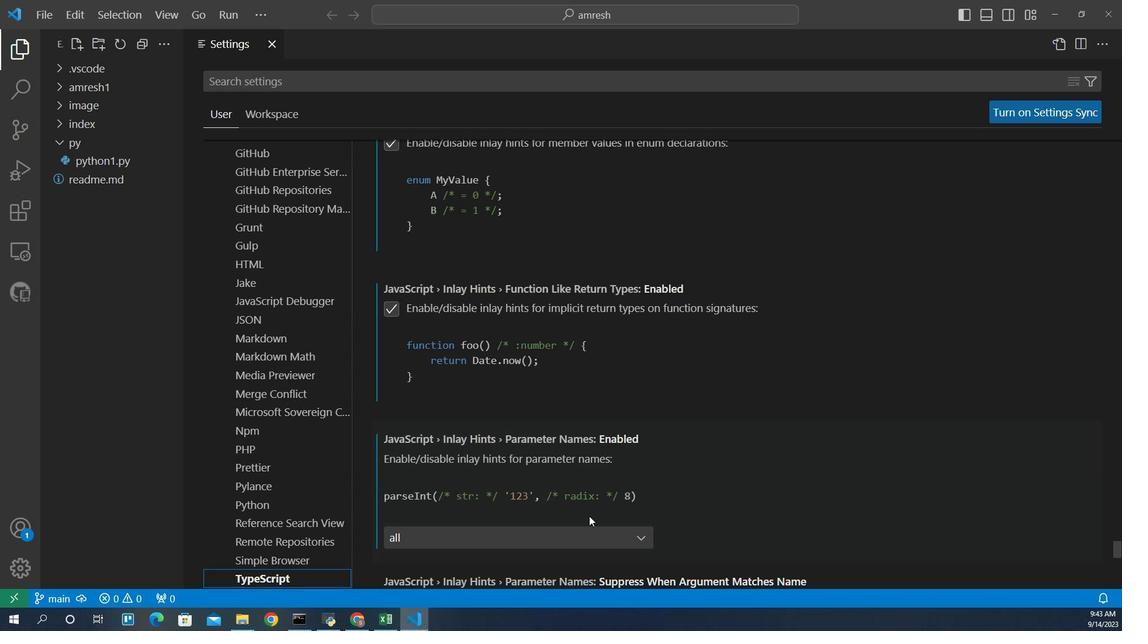 
Action: Mouse scrolled (582, 499) with delta (0, 0)
Screenshot: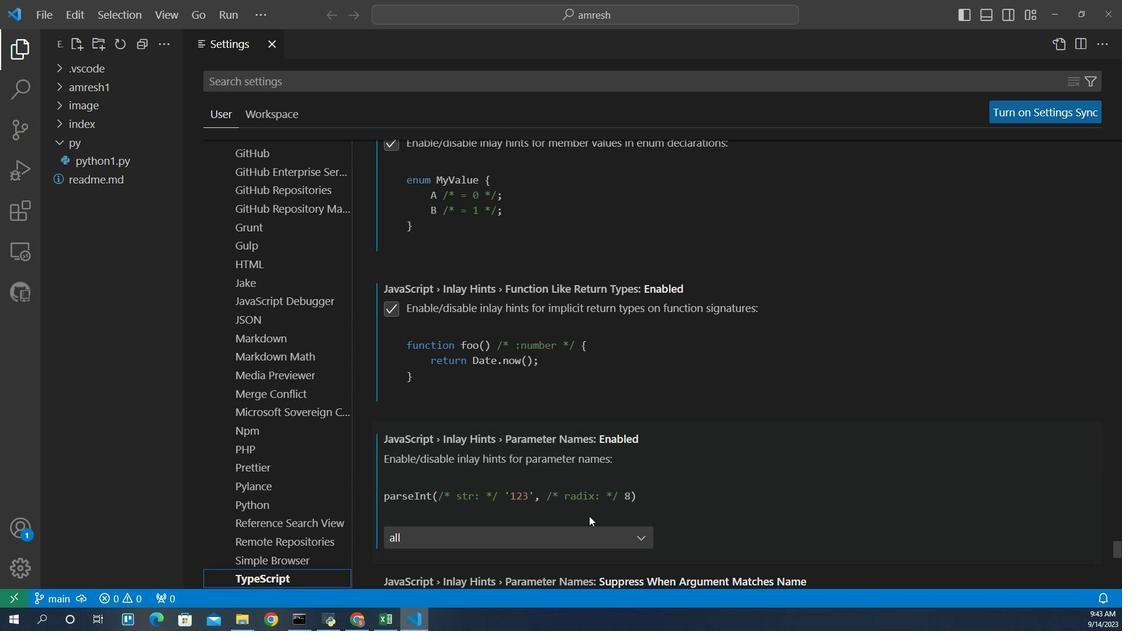
Action: Mouse scrolled (582, 499) with delta (0, 0)
Screenshot: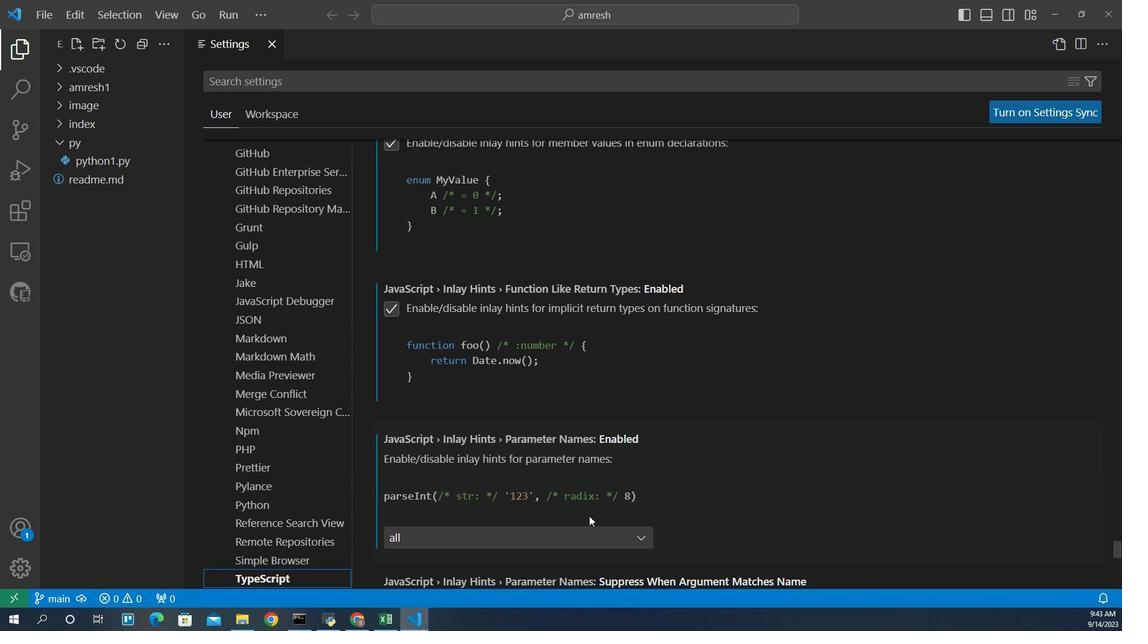 
Action: Mouse scrolled (582, 499) with delta (0, 0)
Screenshot: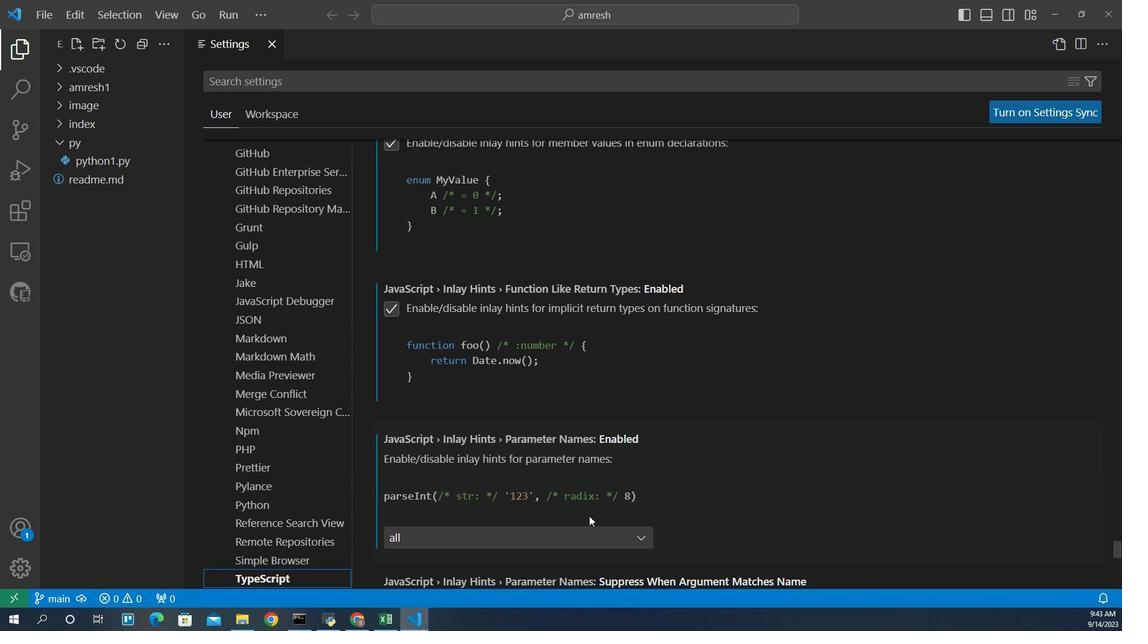 
Action: Mouse scrolled (582, 499) with delta (0, 0)
Screenshot: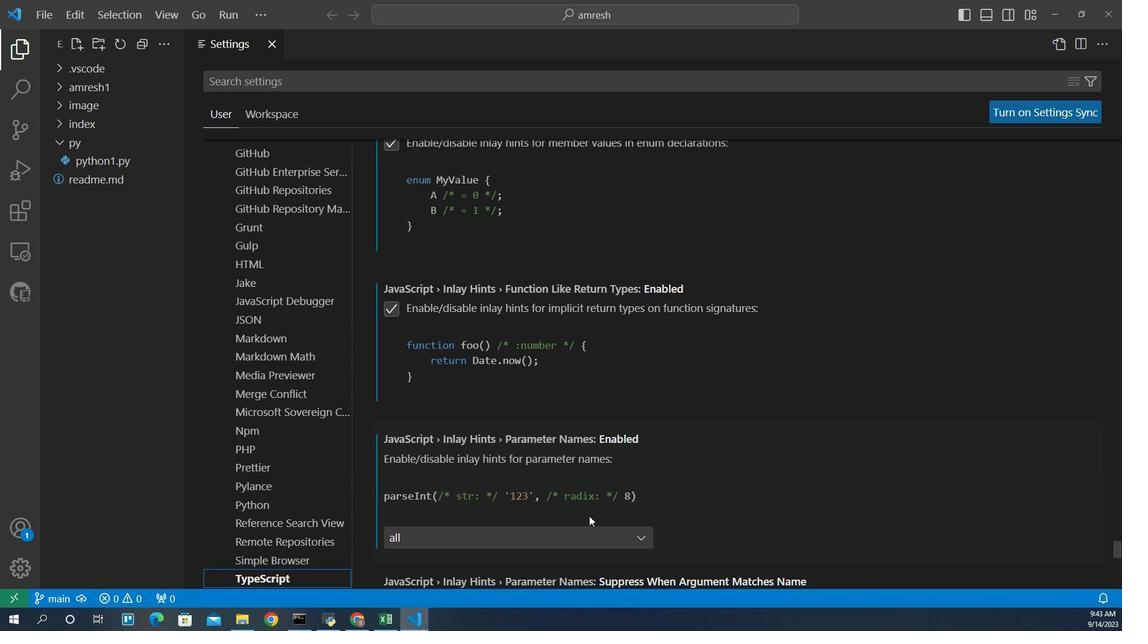 
Action: Mouse scrolled (582, 499) with delta (0, 0)
Screenshot: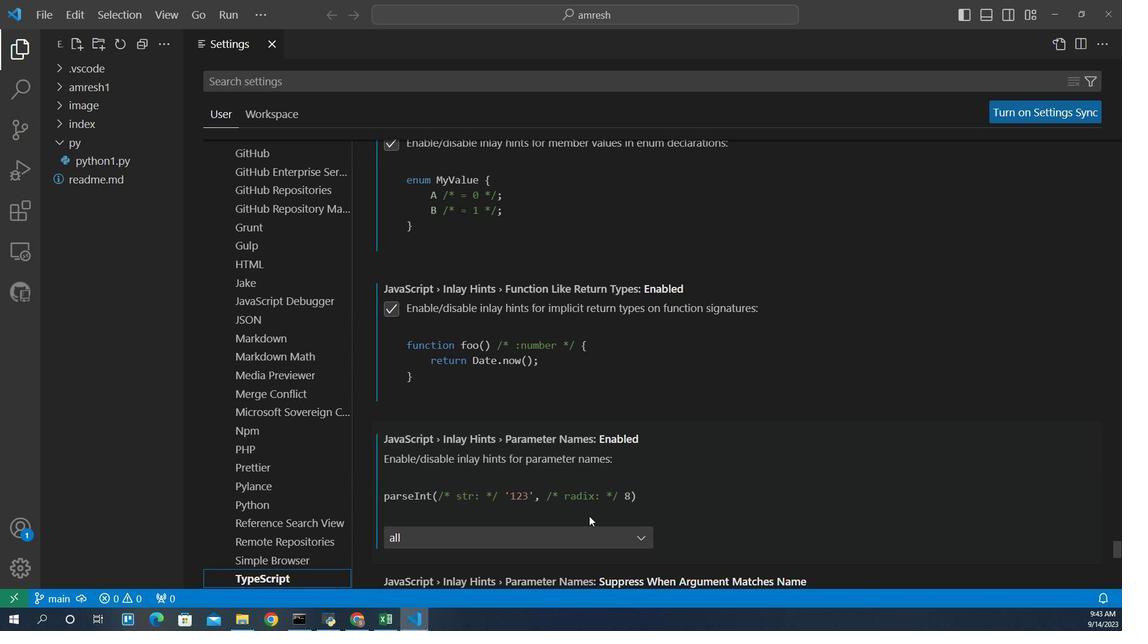 
Action: Mouse scrolled (582, 499) with delta (0, 0)
Screenshot: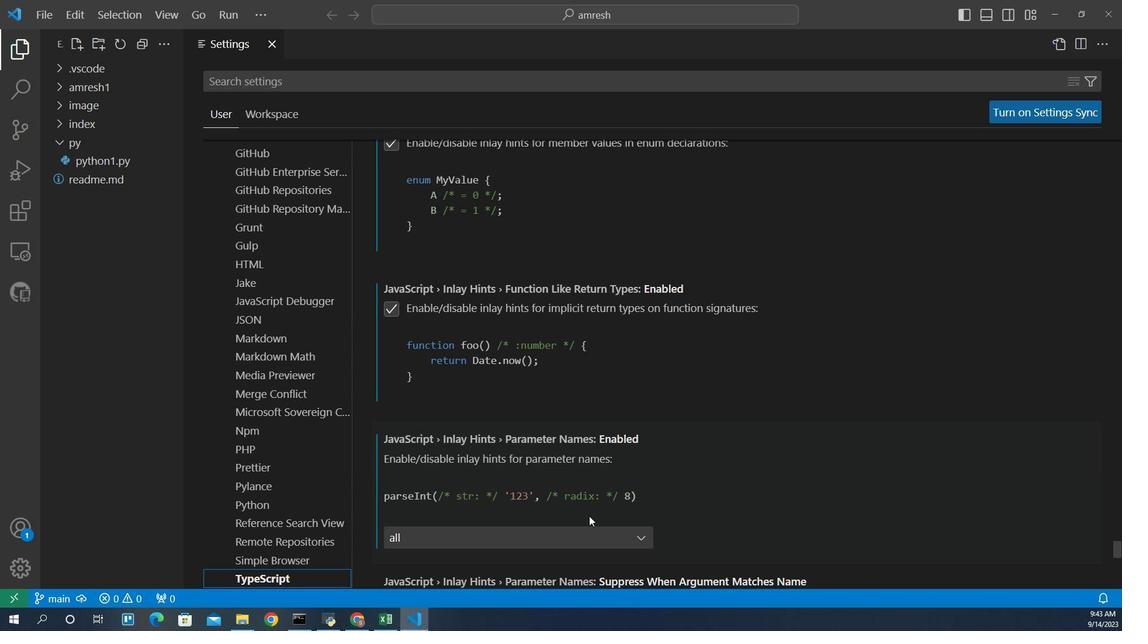 
Action: Mouse scrolled (582, 499) with delta (0, 0)
Screenshot: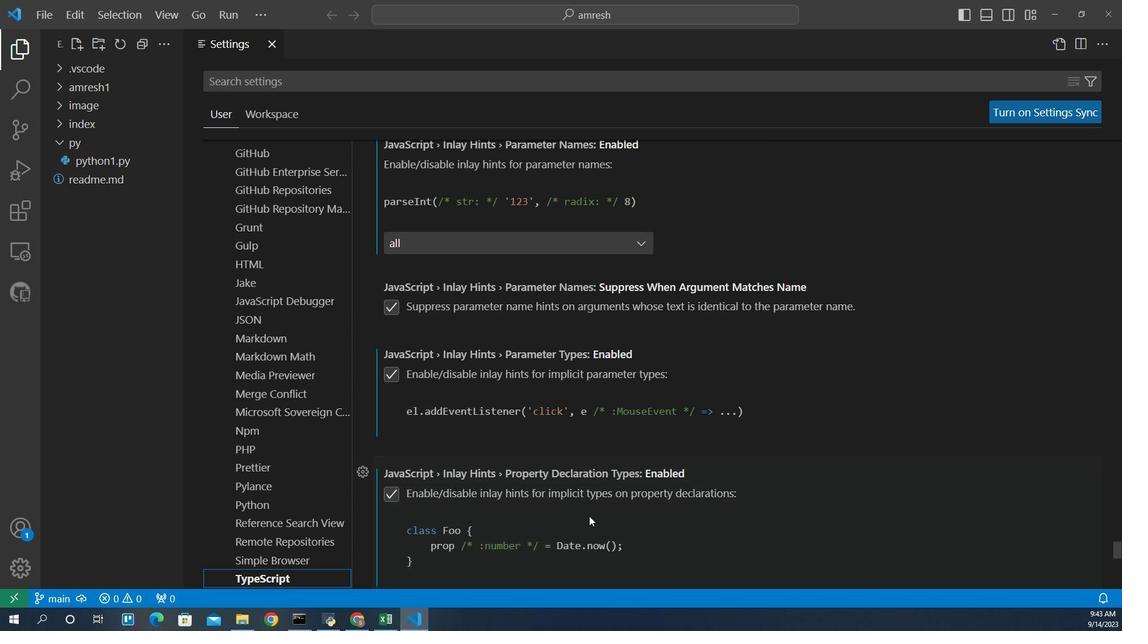
Action: Mouse scrolled (582, 499) with delta (0, 0)
Screenshot: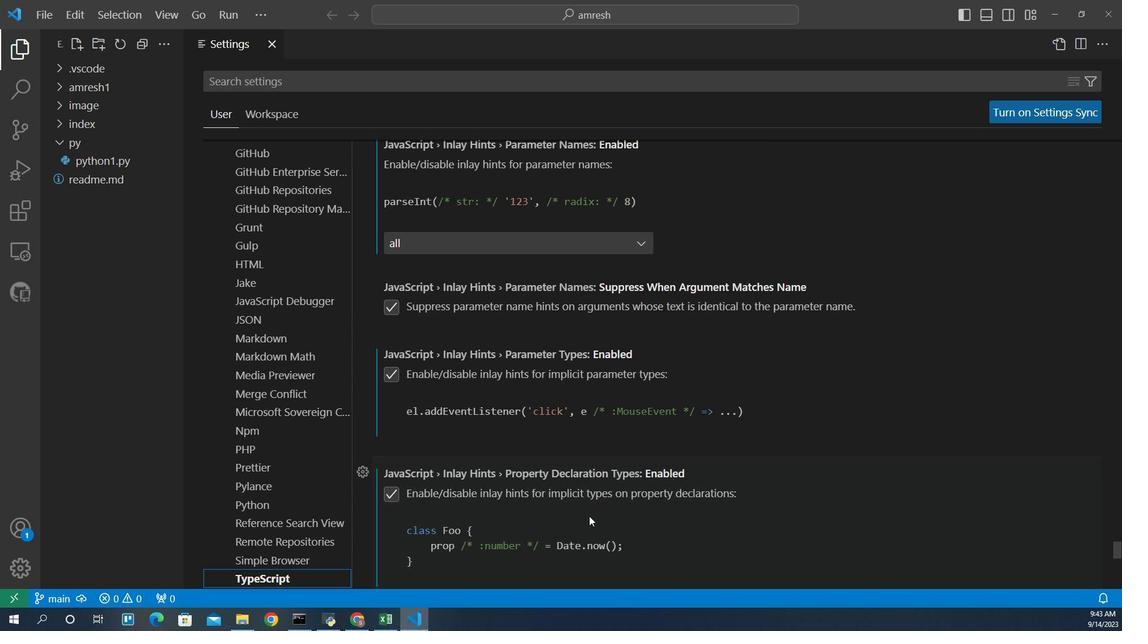 
Action: Mouse scrolled (582, 499) with delta (0, 0)
Screenshot: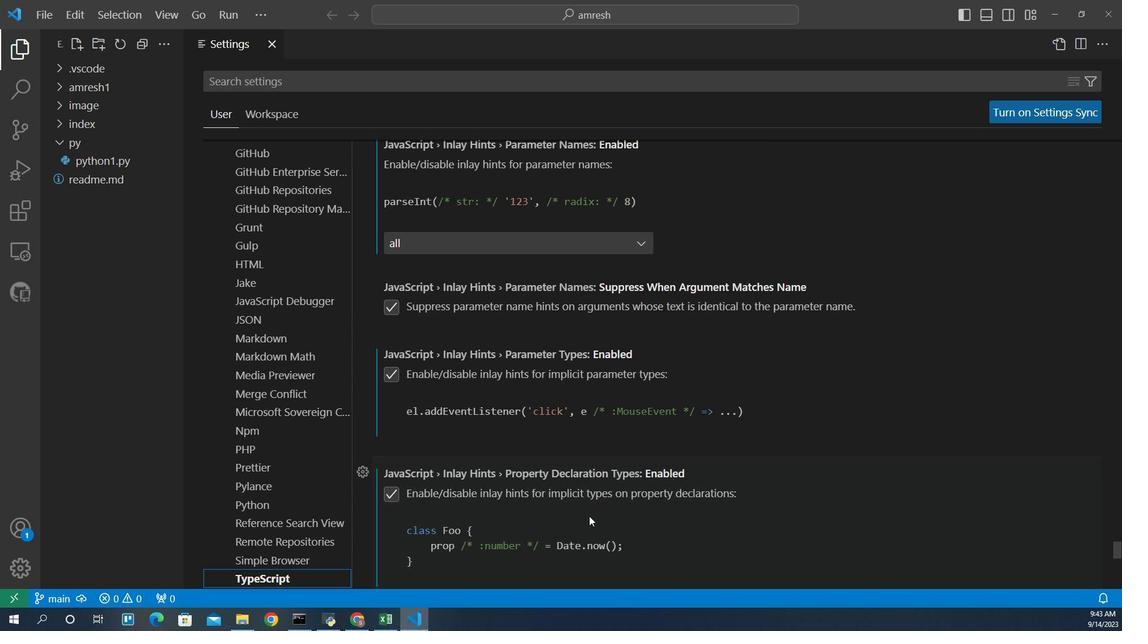 
Action: Mouse scrolled (582, 499) with delta (0, 0)
Screenshot: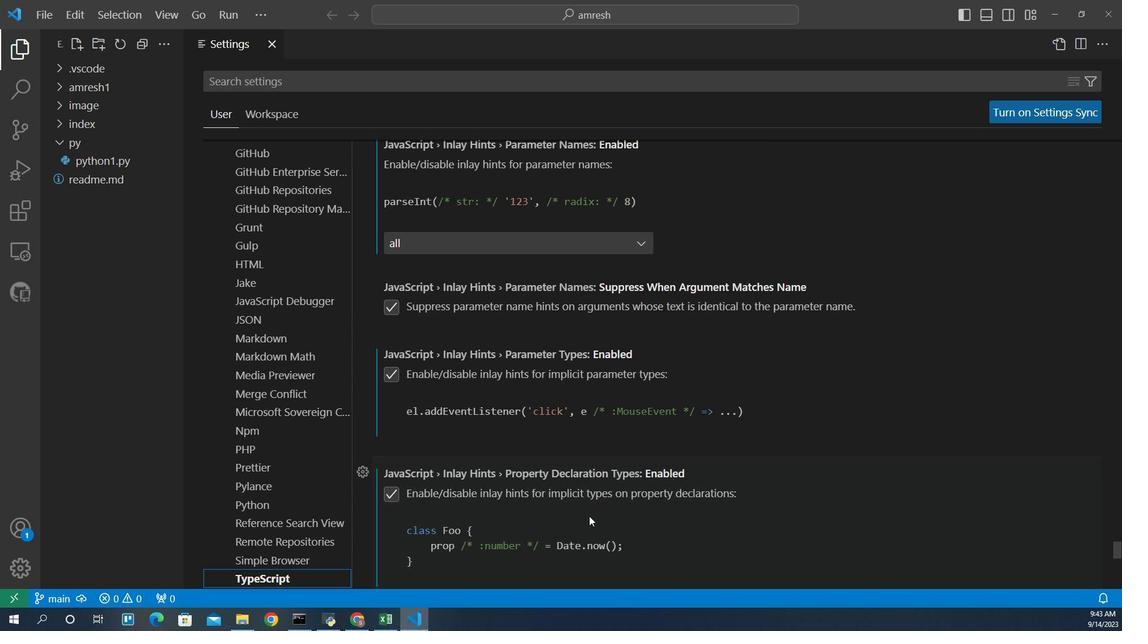 
Action: Mouse scrolled (582, 499) with delta (0, 0)
Screenshot: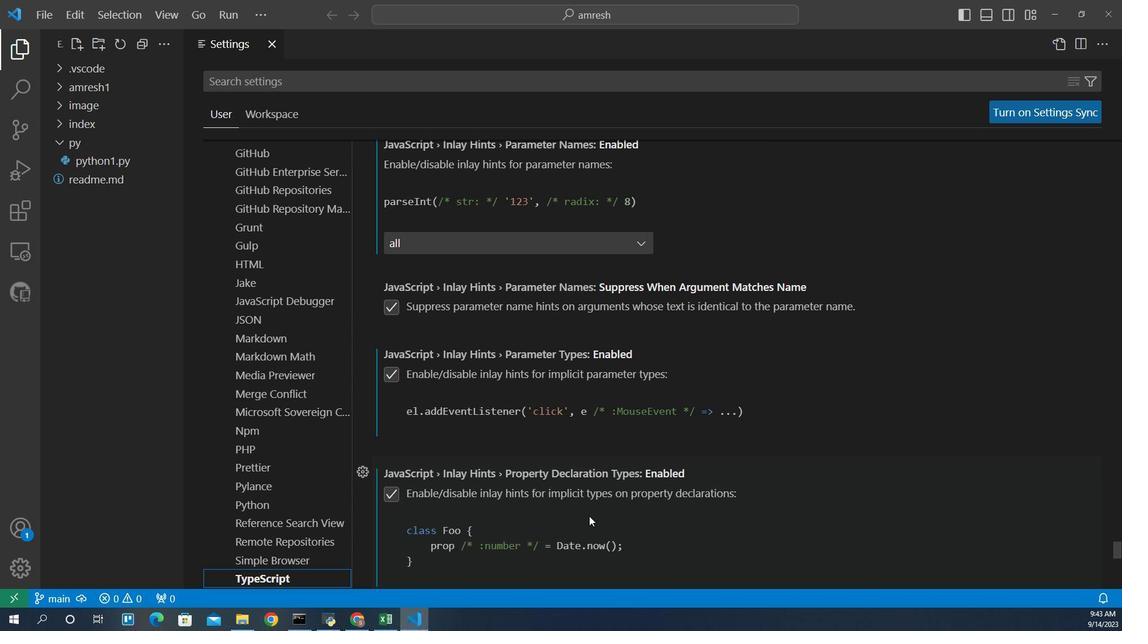 
Action: Mouse scrolled (582, 499) with delta (0, 0)
Screenshot: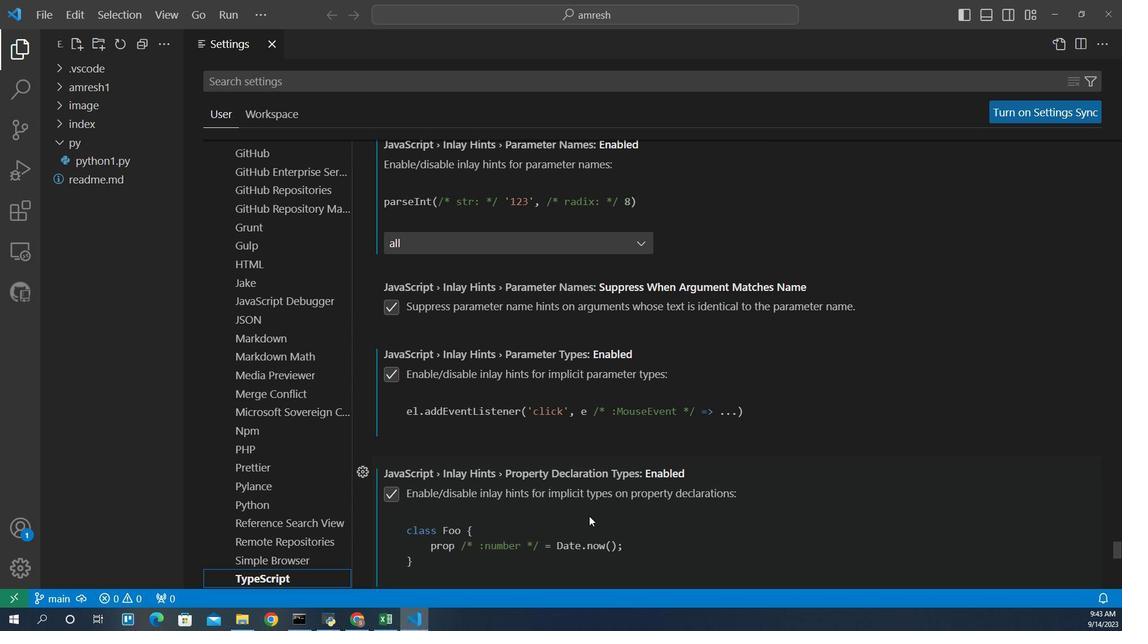 
Action: Mouse scrolled (582, 499) with delta (0, 0)
Screenshot: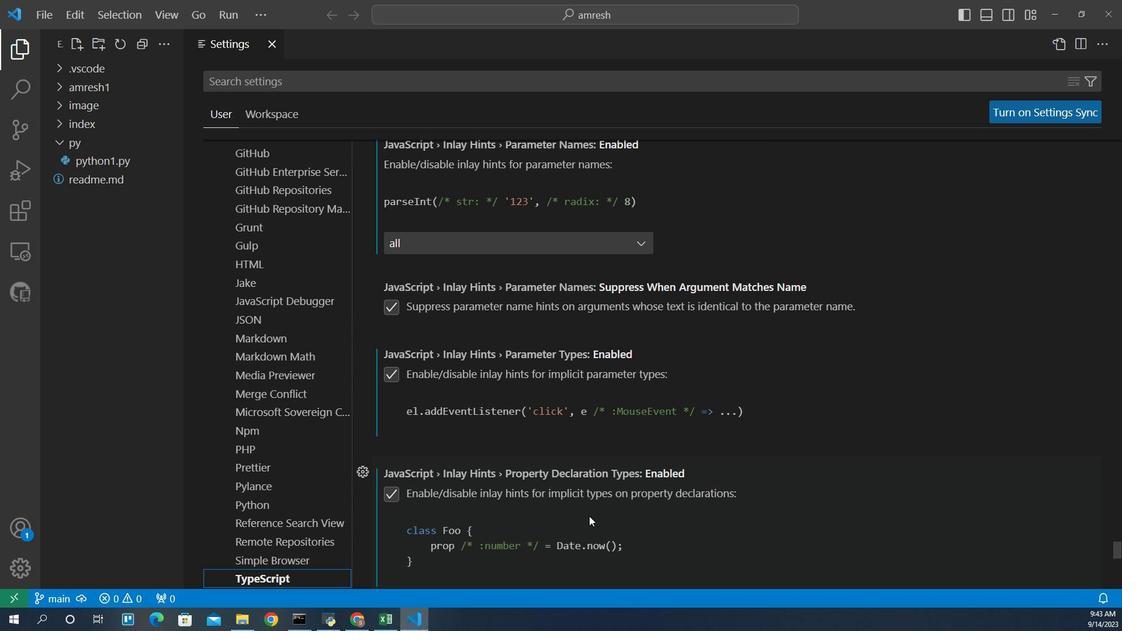 
Action: Mouse moved to (583, 496)
Screenshot: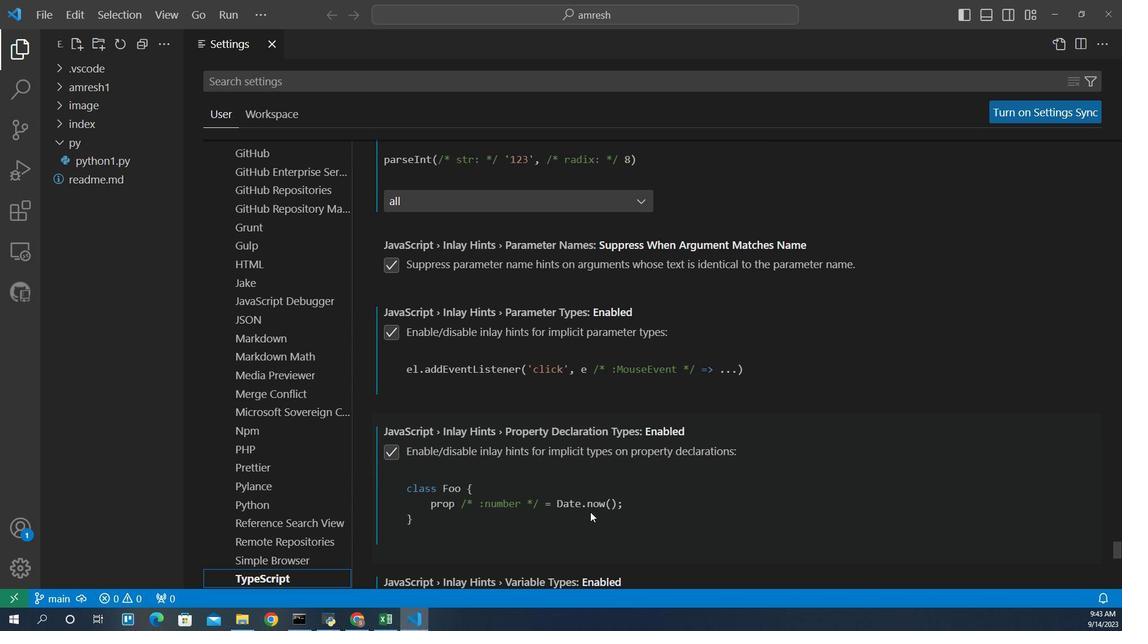 
Action: Mouse scrolled (583, 495) with delta (0, 0)
Screenshot: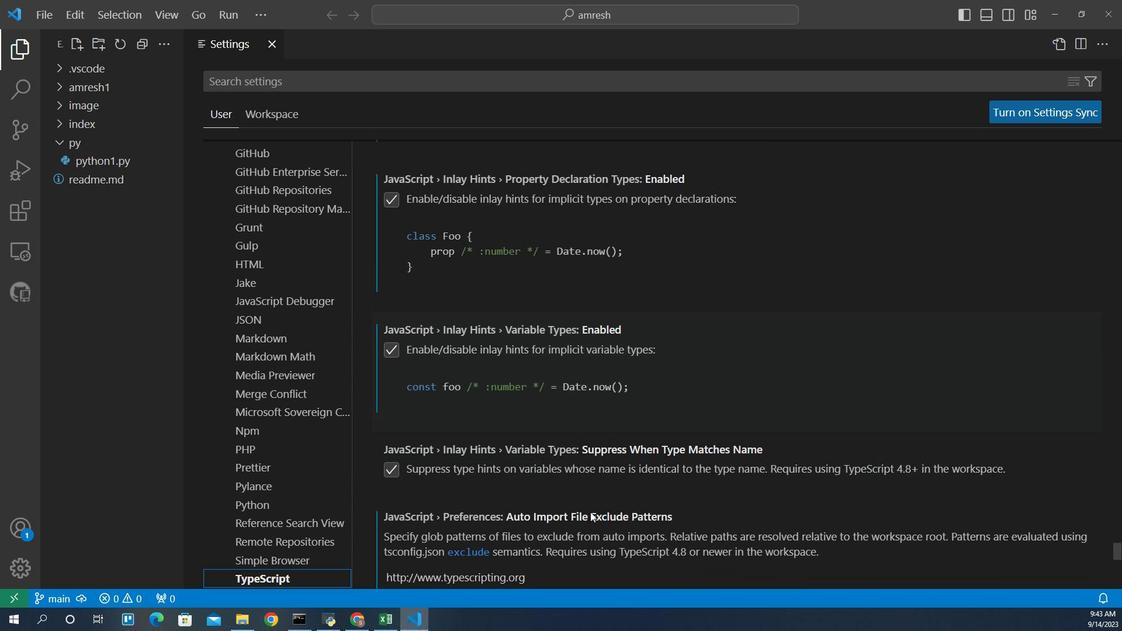 
Action: Mouse scrolled (583, 495) with delta (0, 0)
Screenshot: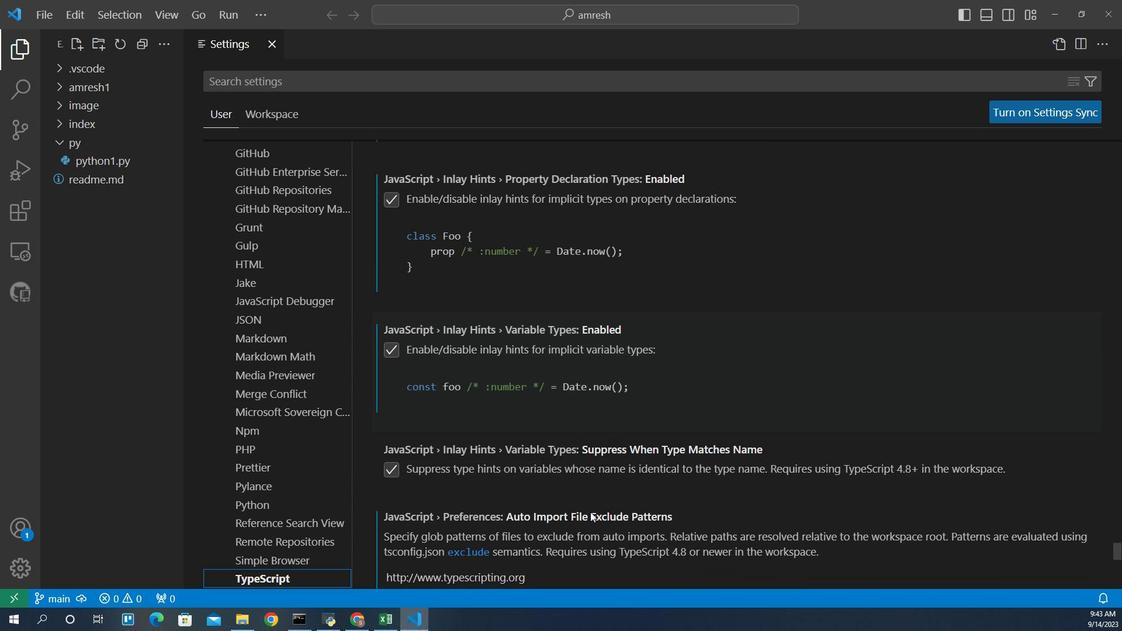 
Action: Mouse scrolled (583, 495) with delta (0, 0)
Screenshot: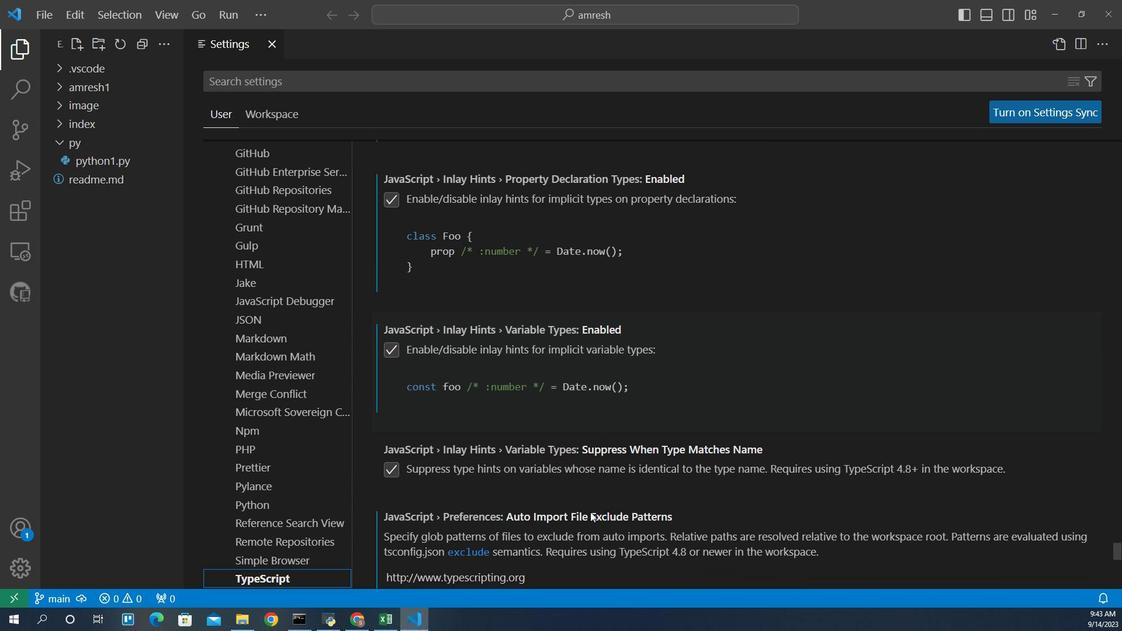 
Action: Mouse scrolled (583, 495) with delta (0, 0)
Screenshot: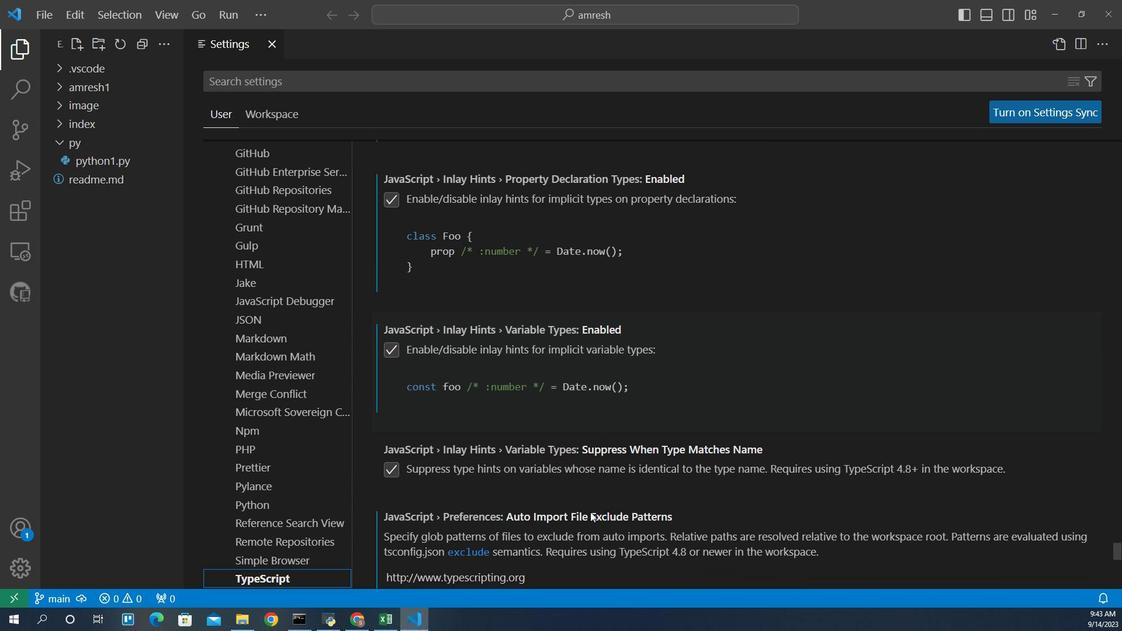 
Action: Mouse scrolled (583, 495) with delta (0, 0)
Screenshot: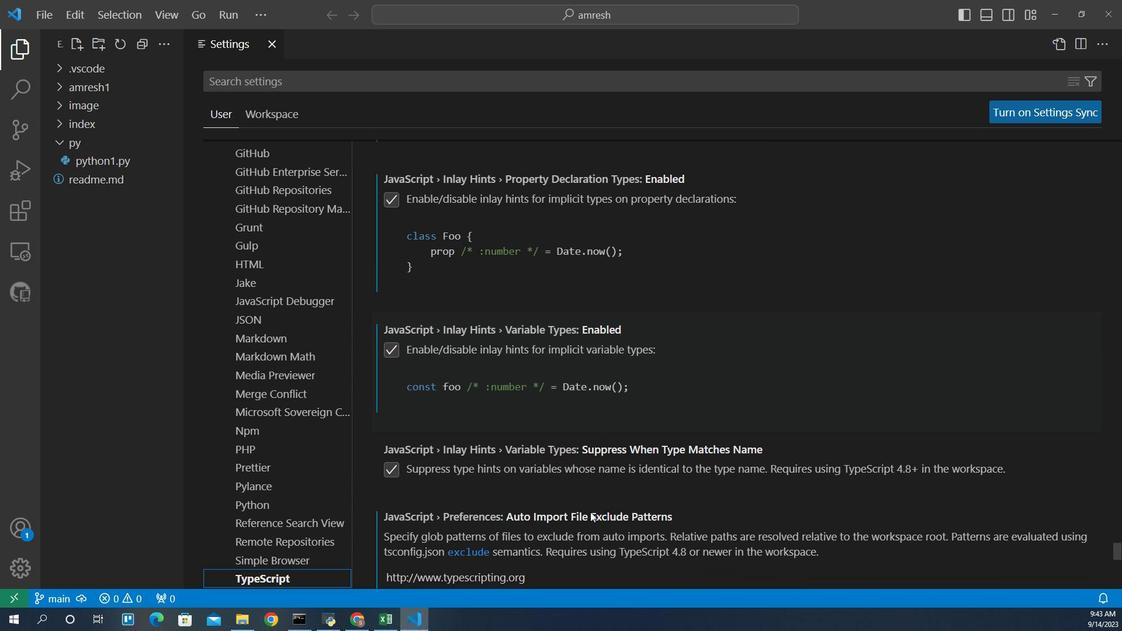 
Action: Mouse scrolled (583, 495) with delta (0, 0)
Screenshot: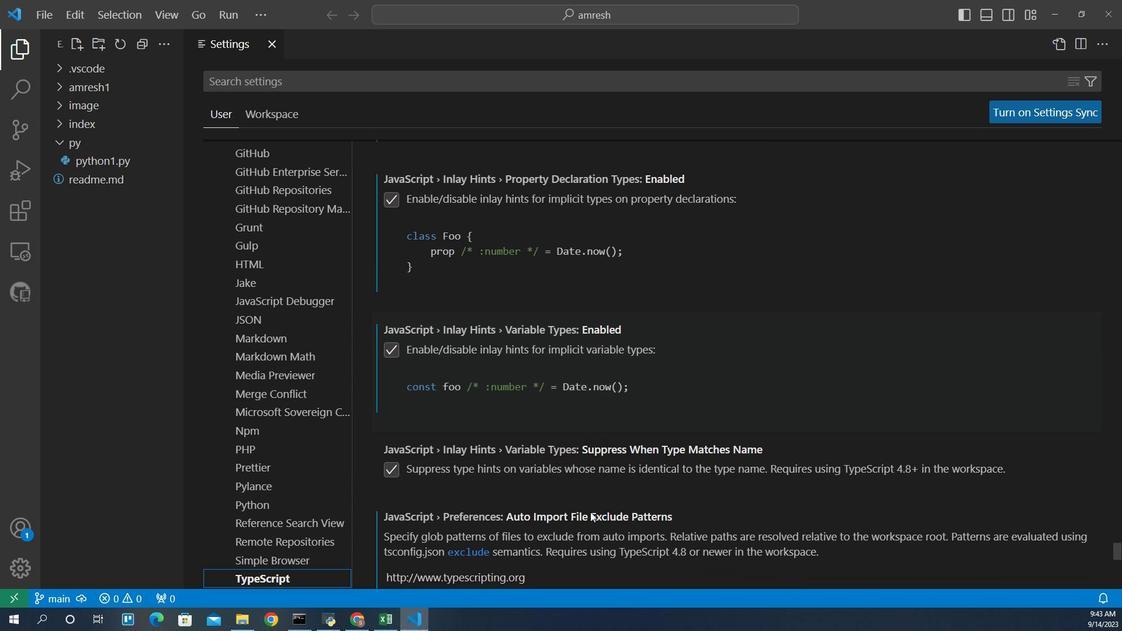 
Action: Mouse scrolled (583, 495) with delta (0, 0)
Screenshot: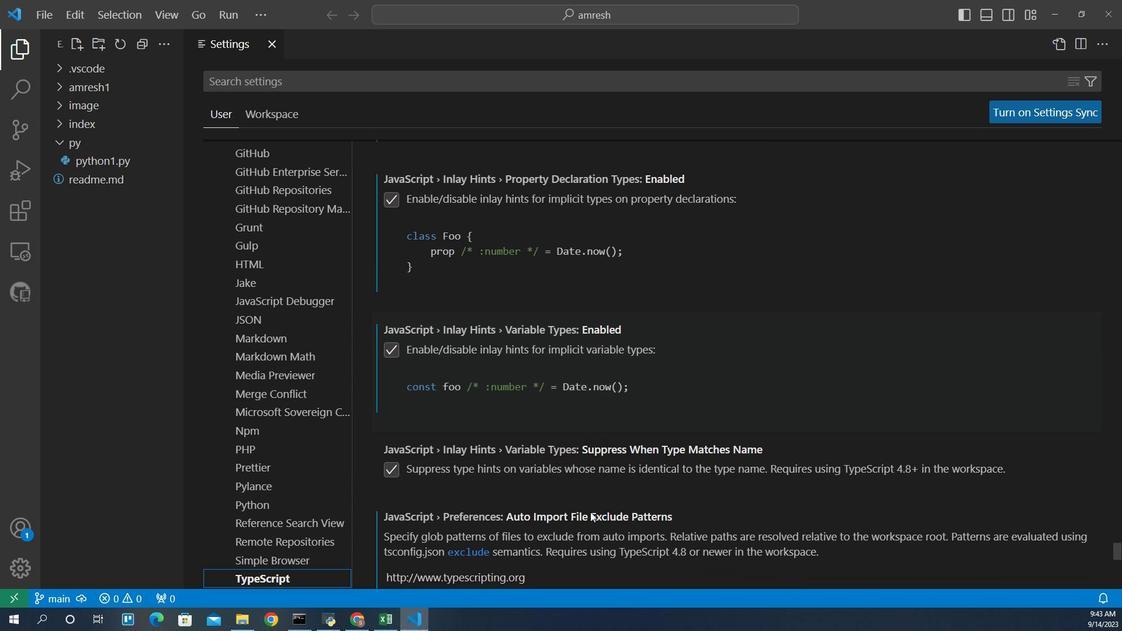 
Action: Mouse scrolled (583, 495) with delta (0, 0)
Screenshot: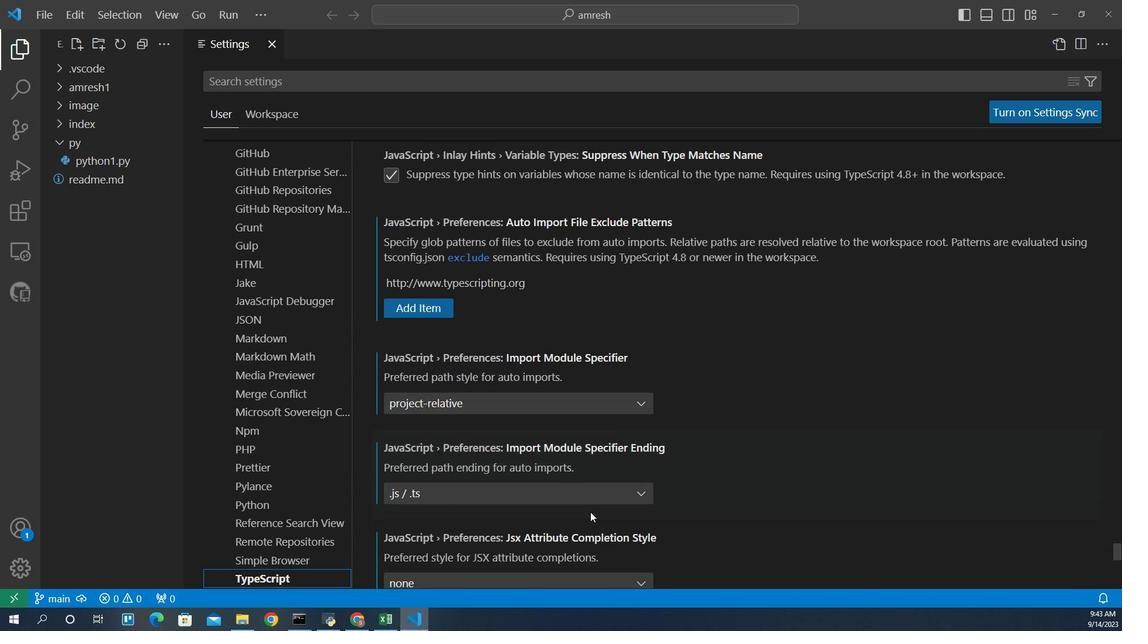 
Action: Mouse scrolled (583, 495) with delta (0, 0)
Screenshot: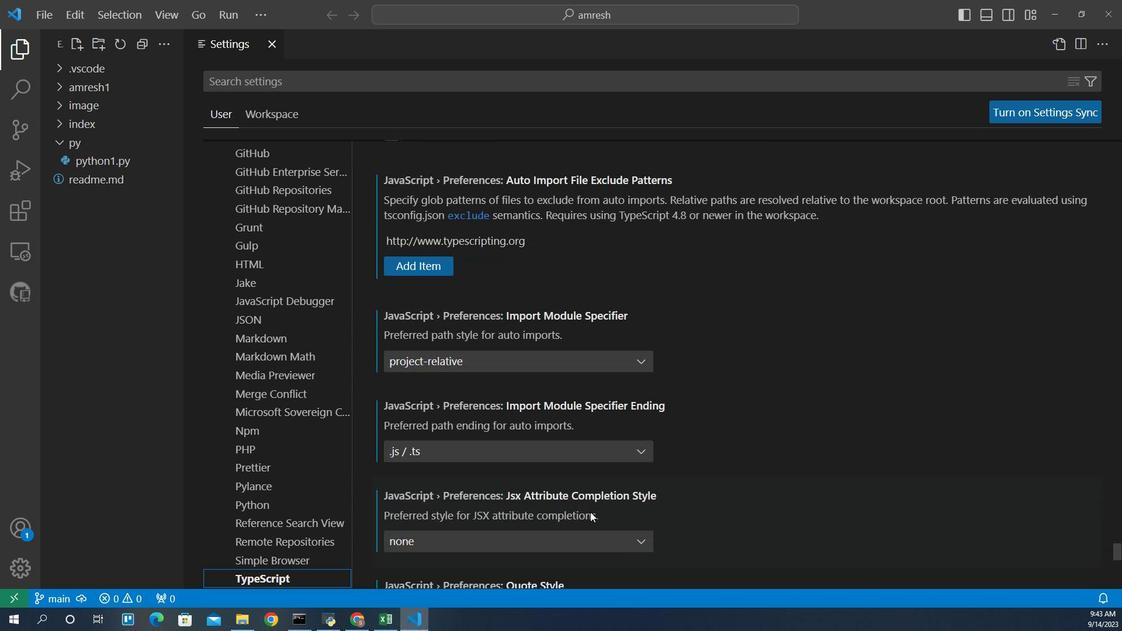 
Action: Mouse scrolled (583, 495) with delta (0, 0)
Screenshot: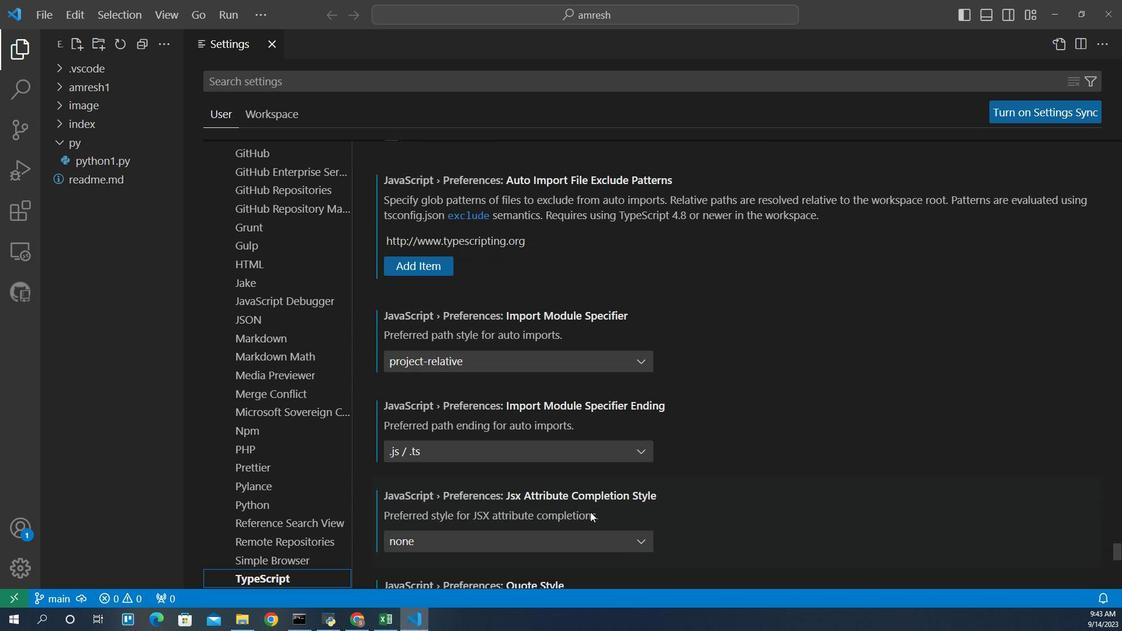 
Action: Mouse scrolled (583, 495) with delta (0, 0)
Screenshot: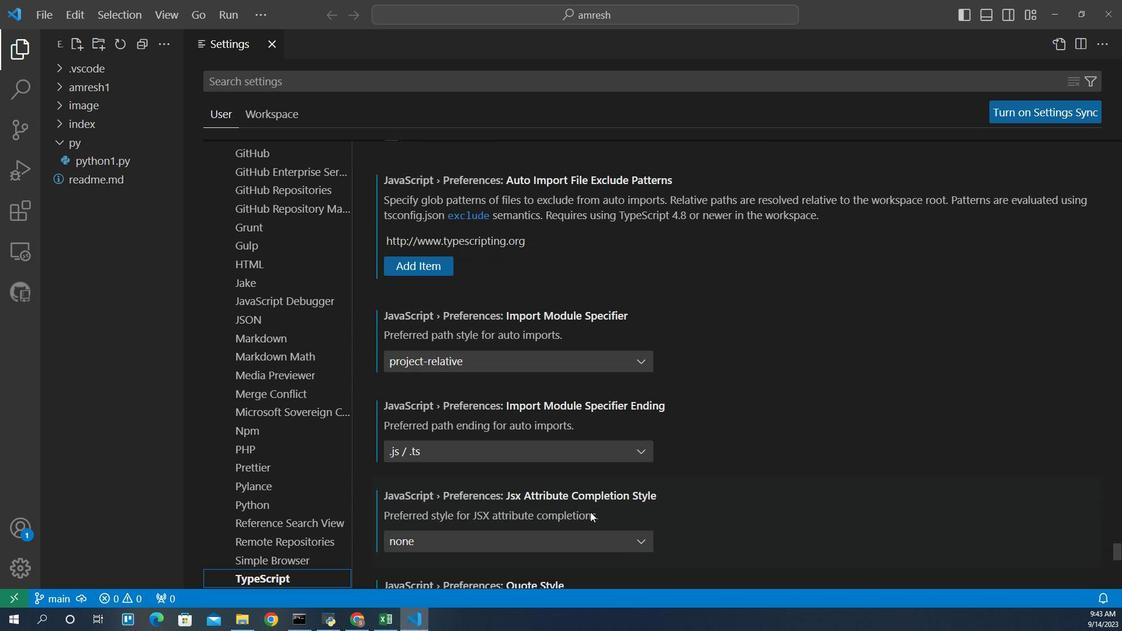 
Action: Mouse scrolled (583, 495) with delta (0, 0)
Screenshot: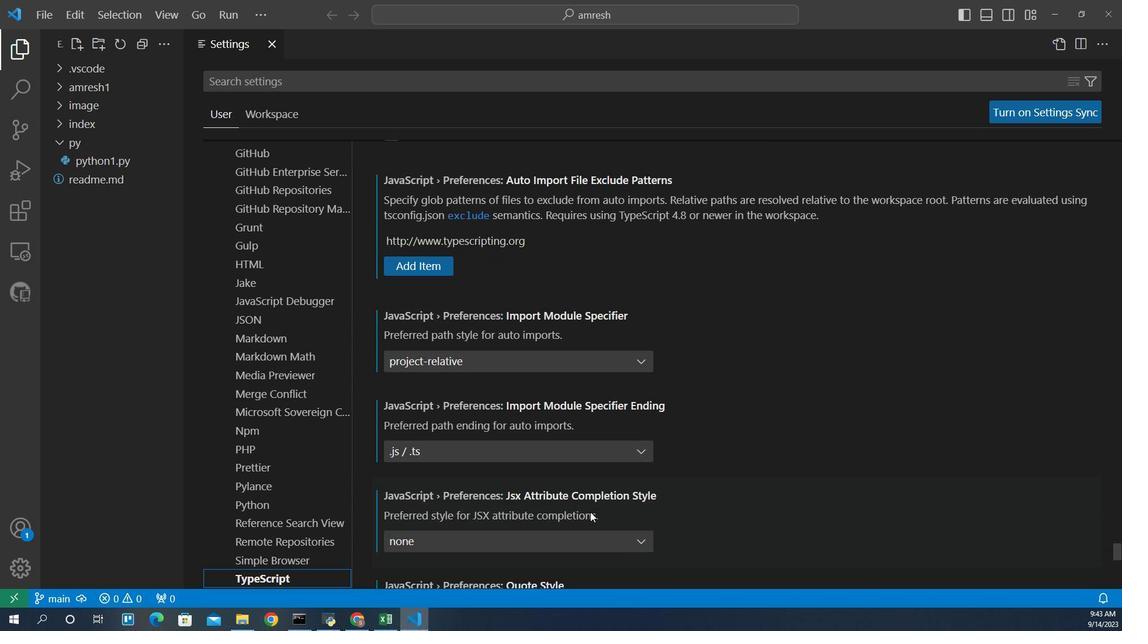 
Action: Mouse scrolled (583, 495) with delta (0, 0)
Screenshot: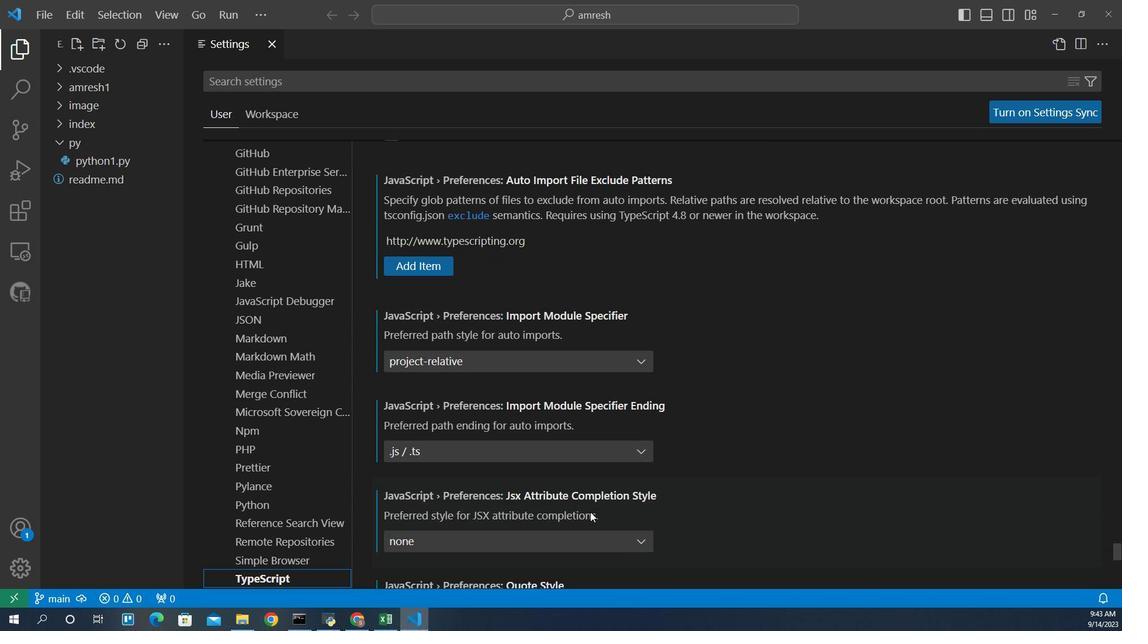 
Action: Mouse scrolled (583, 495) with delta (0, 0)
Screenshot: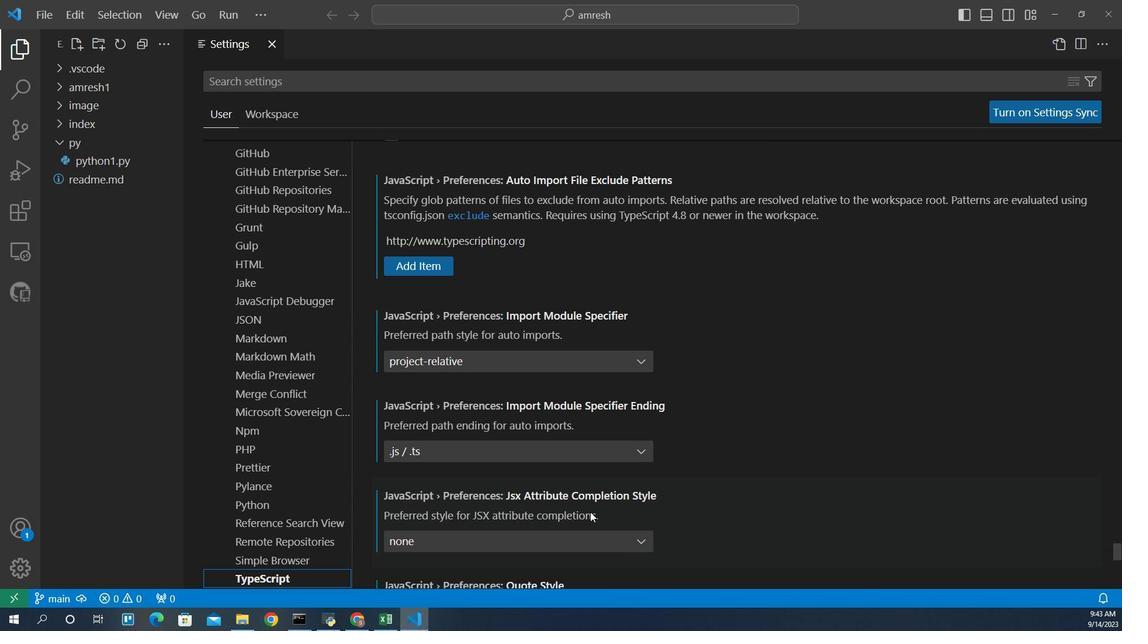 
Action: Mouse scrolled (583, 495) with delta (0, 0)
Screenshot: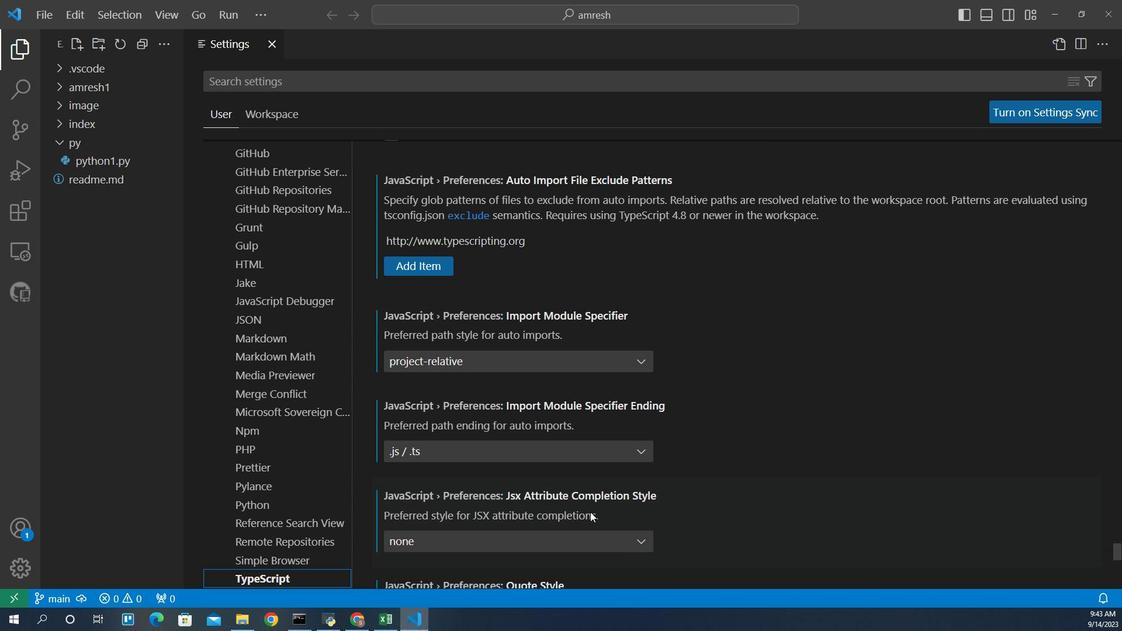 
Action: Mouse scrolled (583, 495) with delta (0, 0)
Screenshot: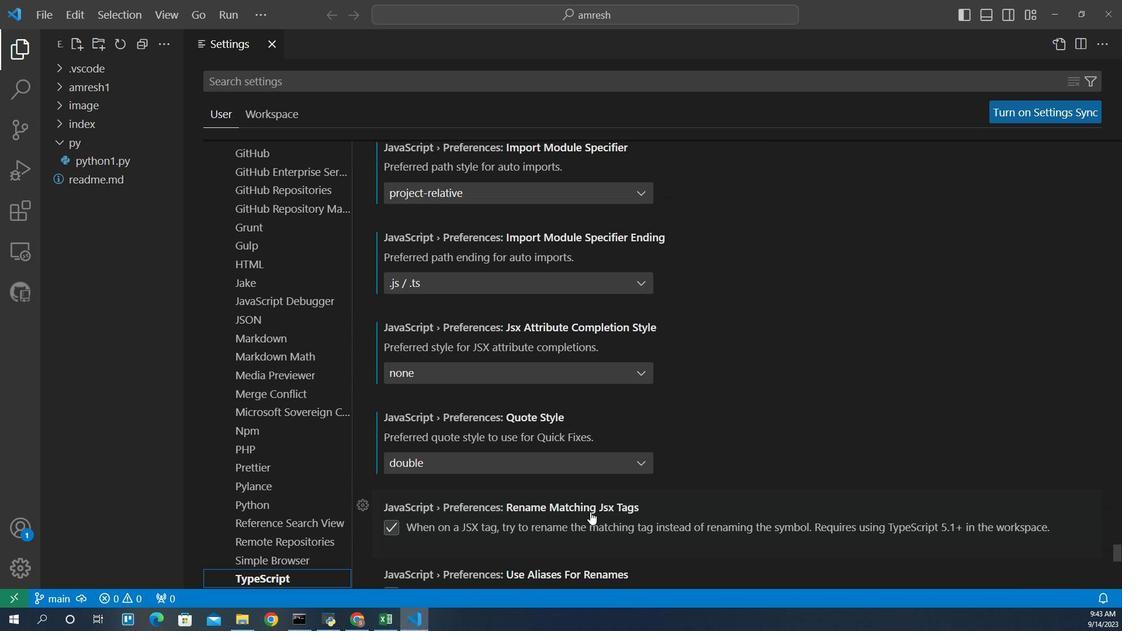 
Action: Mouse scrolled (583, 495) with delta (0, 0)
Screenshot: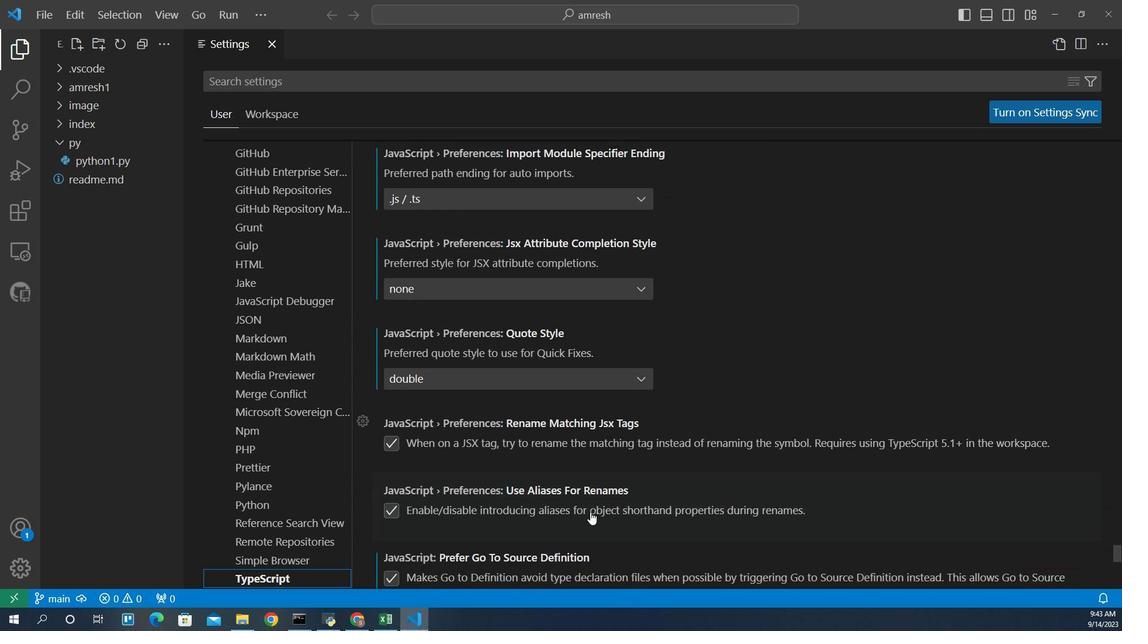 
Action: Mouse scrolled (583, 495) with delta (0, 0)
Screenshot: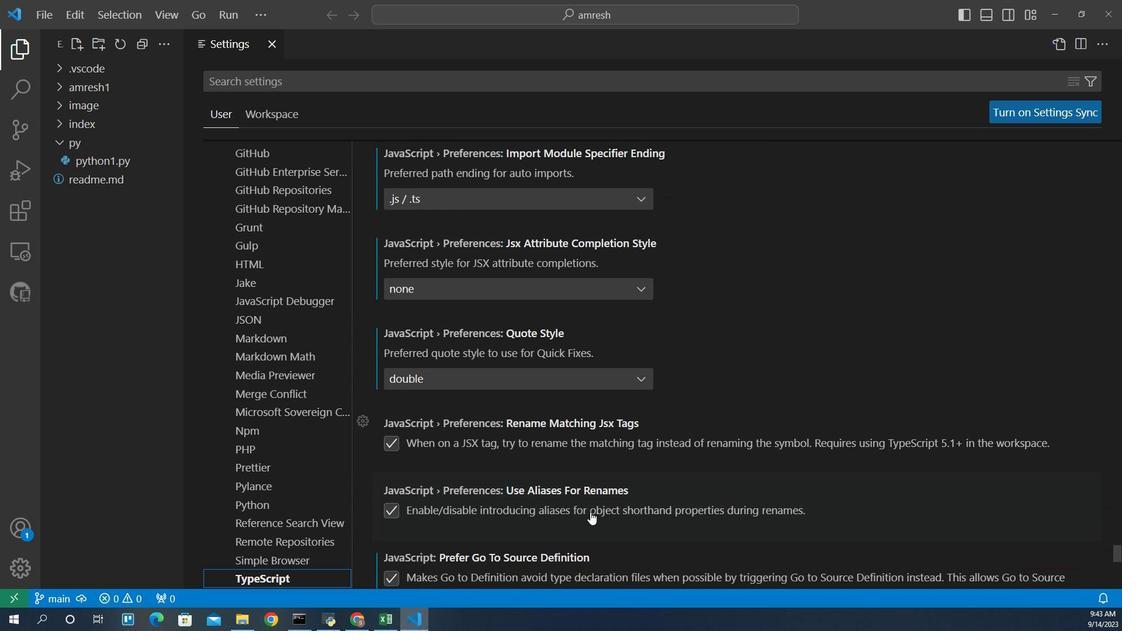 
Action: Mouse scrolled (583, 495) with delta (0, 0)
Screenshot: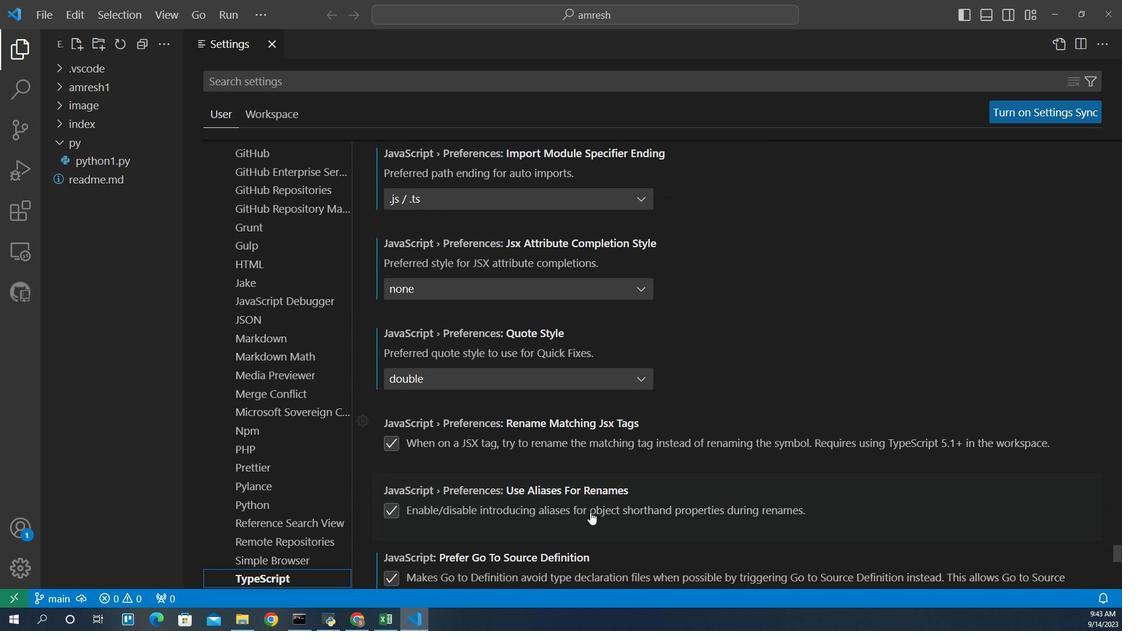 
Action: Mouse scrolled (583, 495) with delta (0, 0)
Screenshot: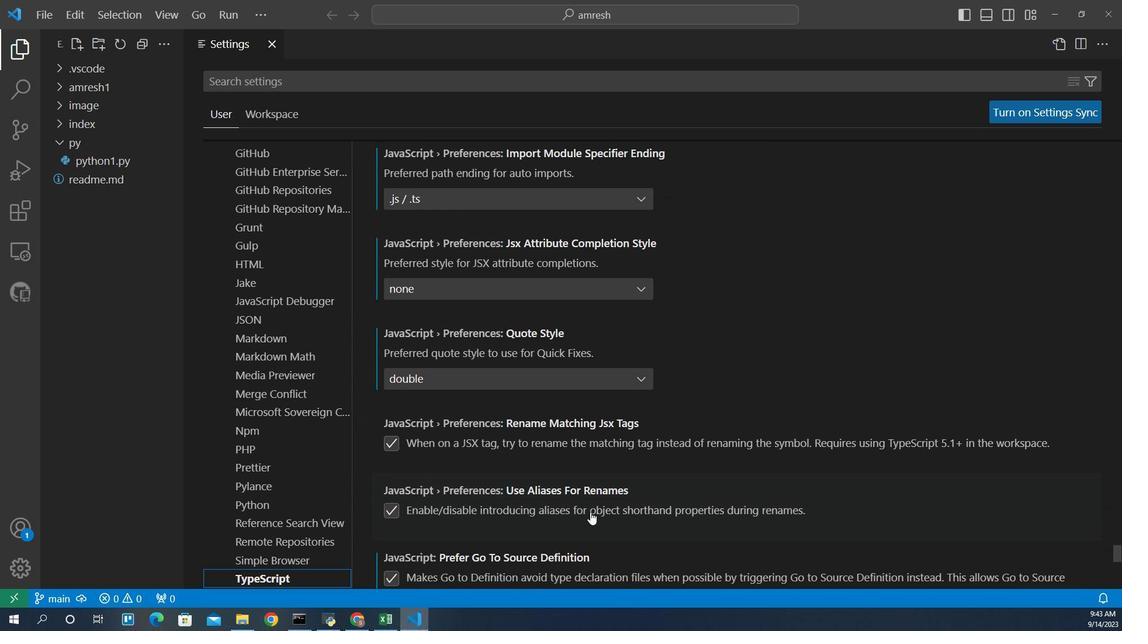 
Action: Mouse scrolled (583, 495) with delta (0, 0)
Screenshot: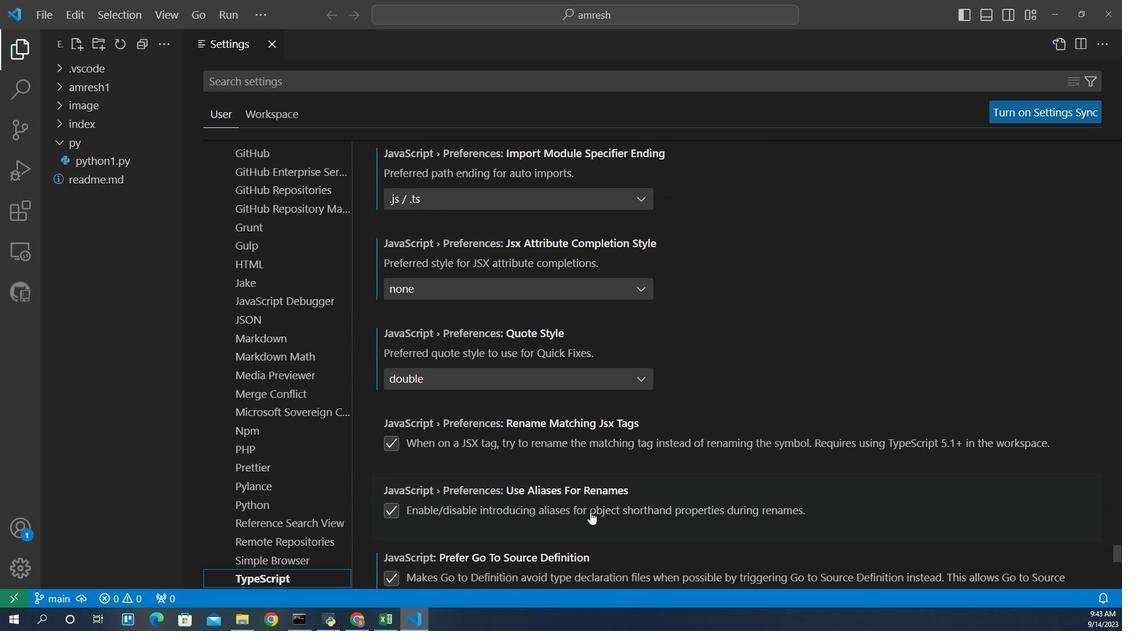 
Action: Mouse scrolled (583, 495) with delta (0, 0)
Screenshot: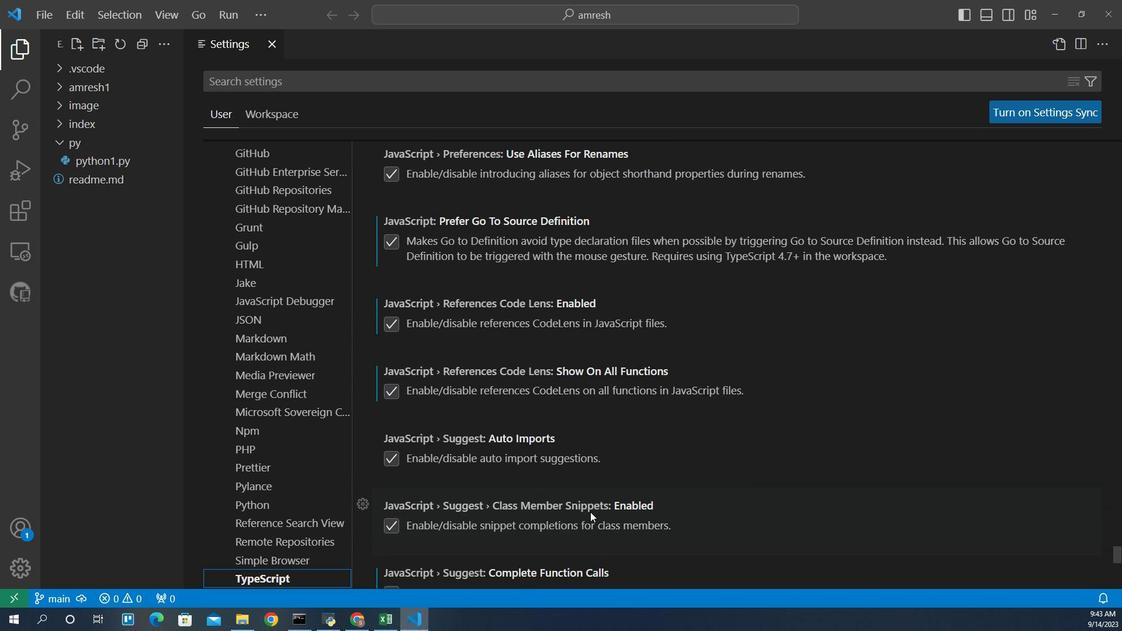 
Action: Mouse scrolled (583, 495) with delta (0, 0)
Screenshot: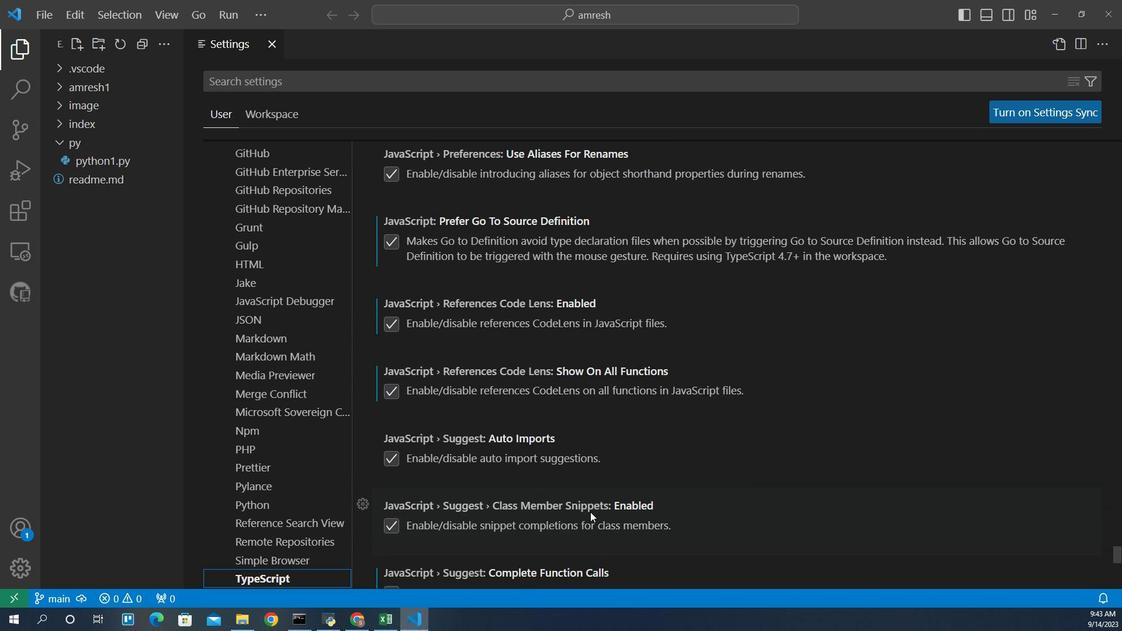 
Action: Mouse scrolled (583, 495) with delta (0, 0)
Screenshot: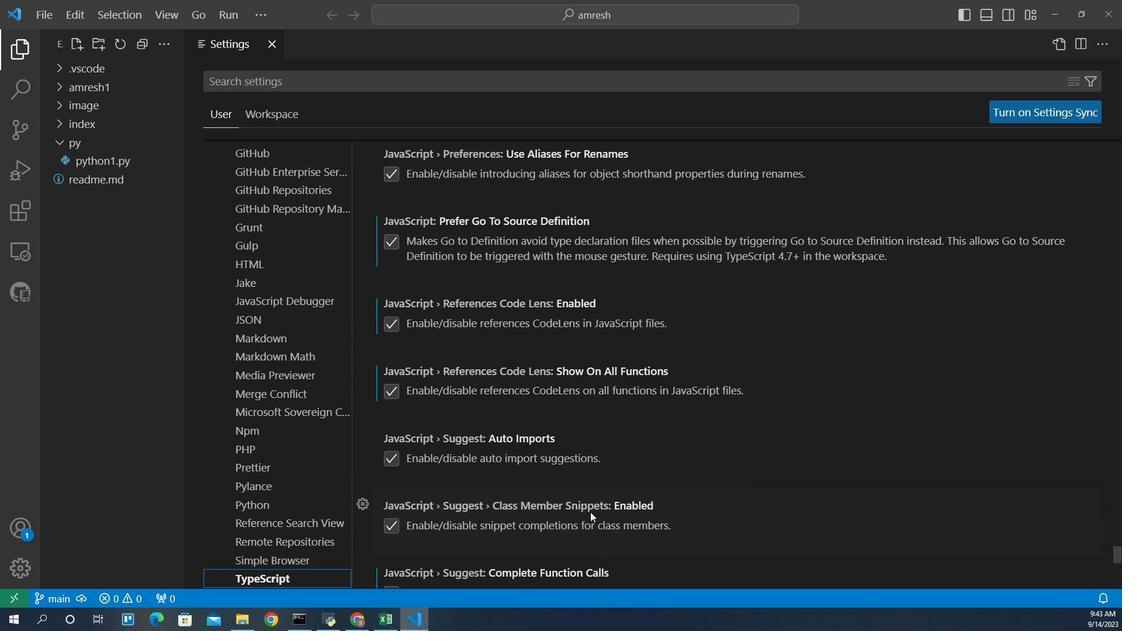 
Action: Mouse scrolled (583, 495) with delta (0, 0)
Screenshot: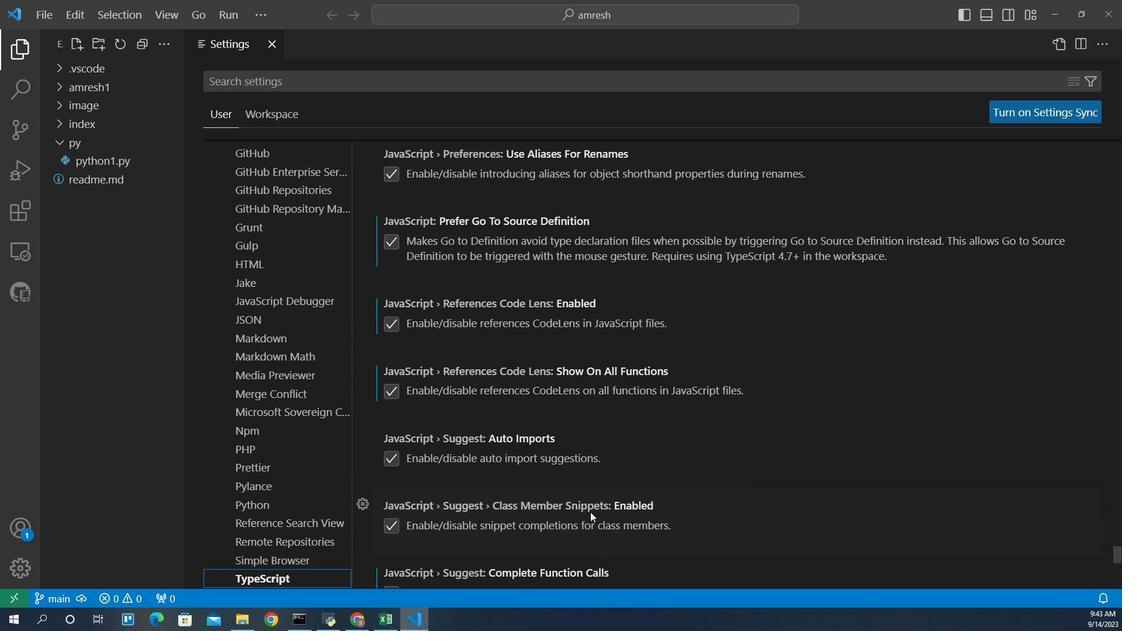 
Action: Mouse scrolled (583, 495) with delta (0, 0)
Screenshot: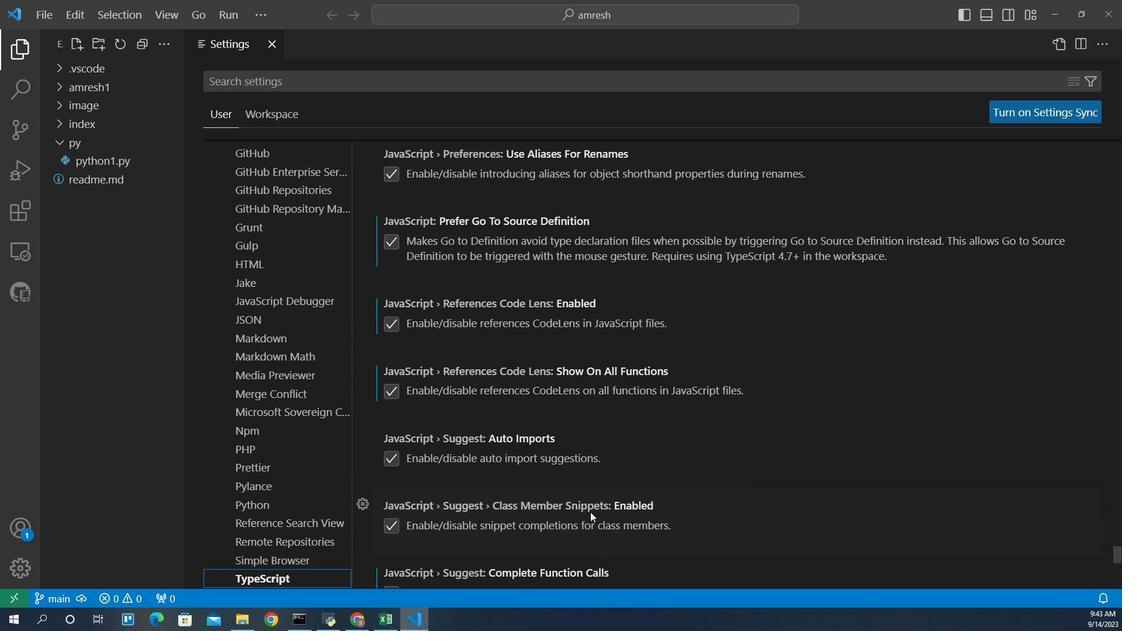 
Action: Mouse scrolled (583, 495) with delta (0, 0)
Screenshot: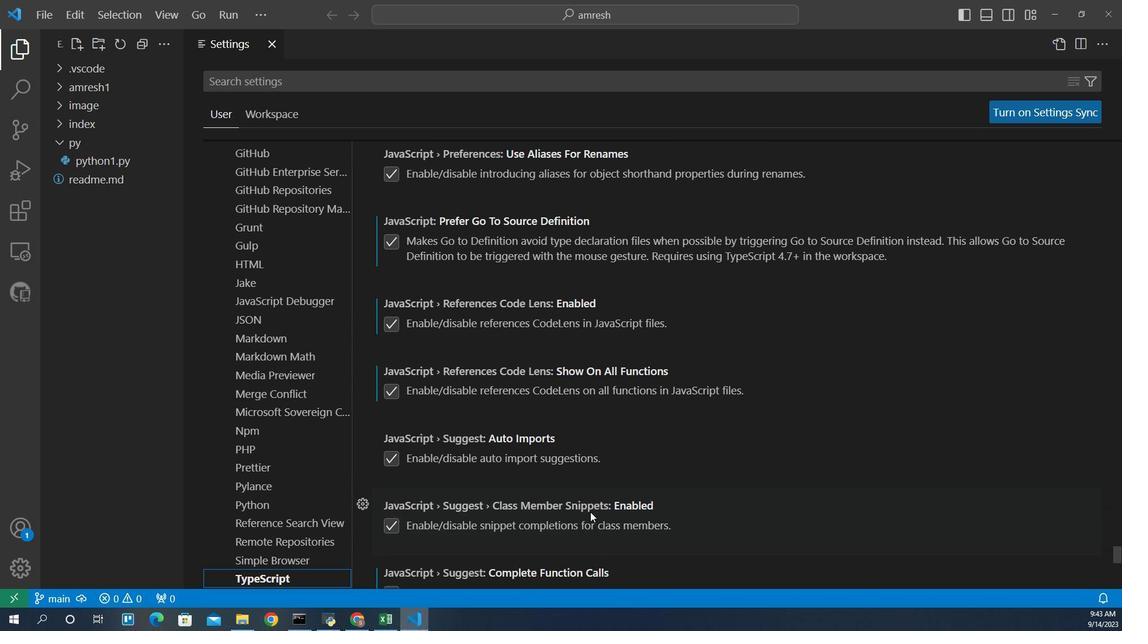 
Action: Mouse scrolled (583, 495) with delta (0, 0)
Screenshot: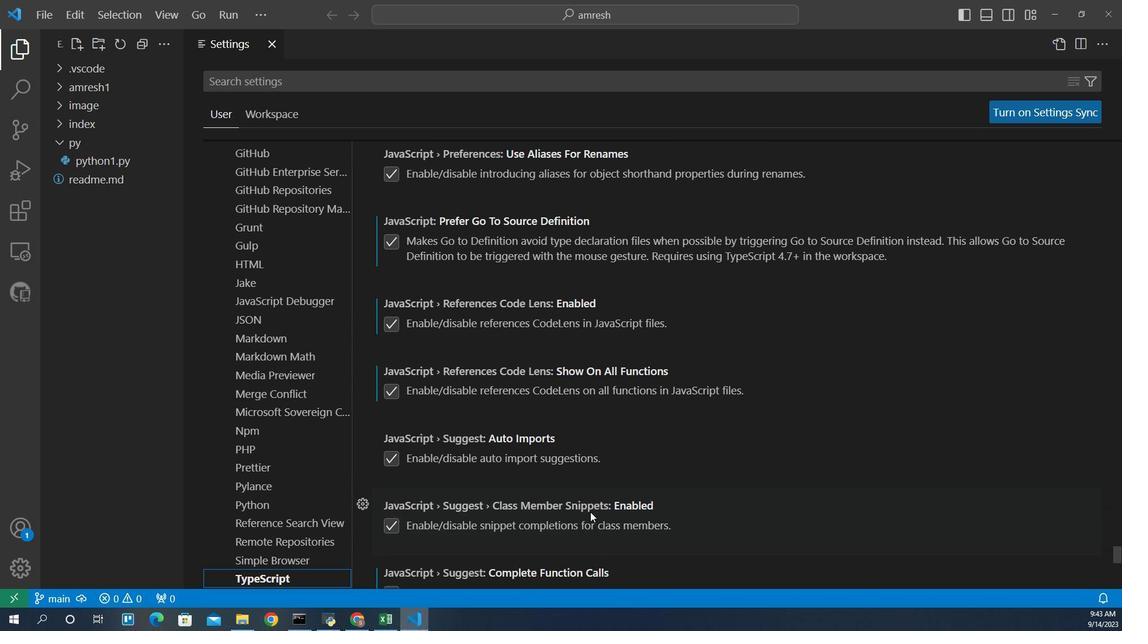
Action: Mouse scrolled (583, 495) with delta (0, 0)
Screenshot: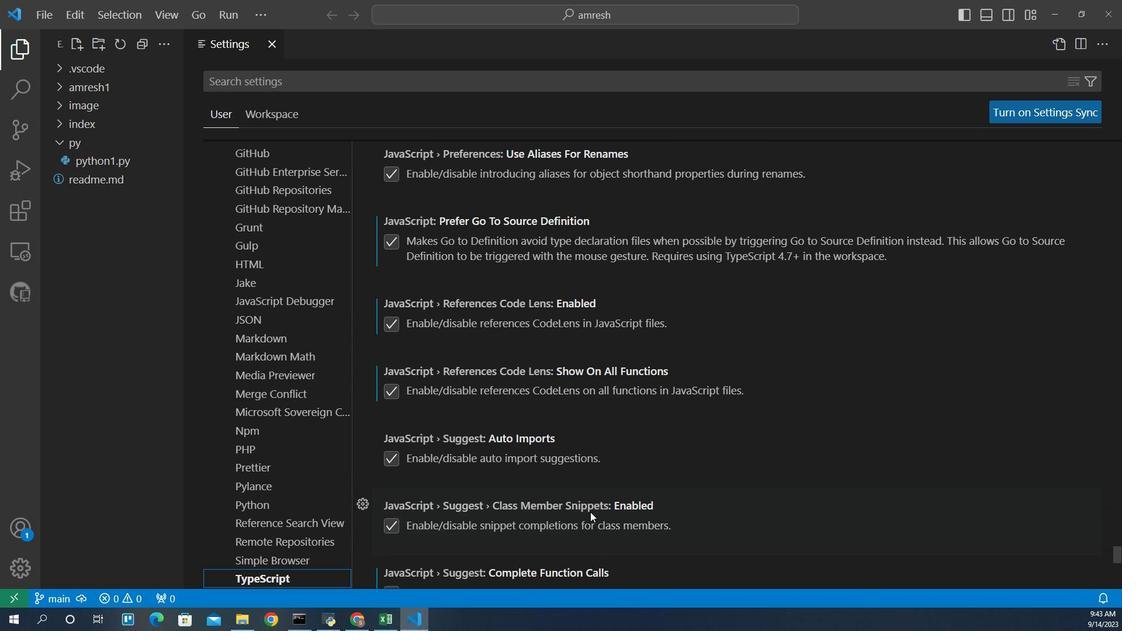 
Action: Mouse scrolled (583, 495) with delta (0, 0)
Screenshot: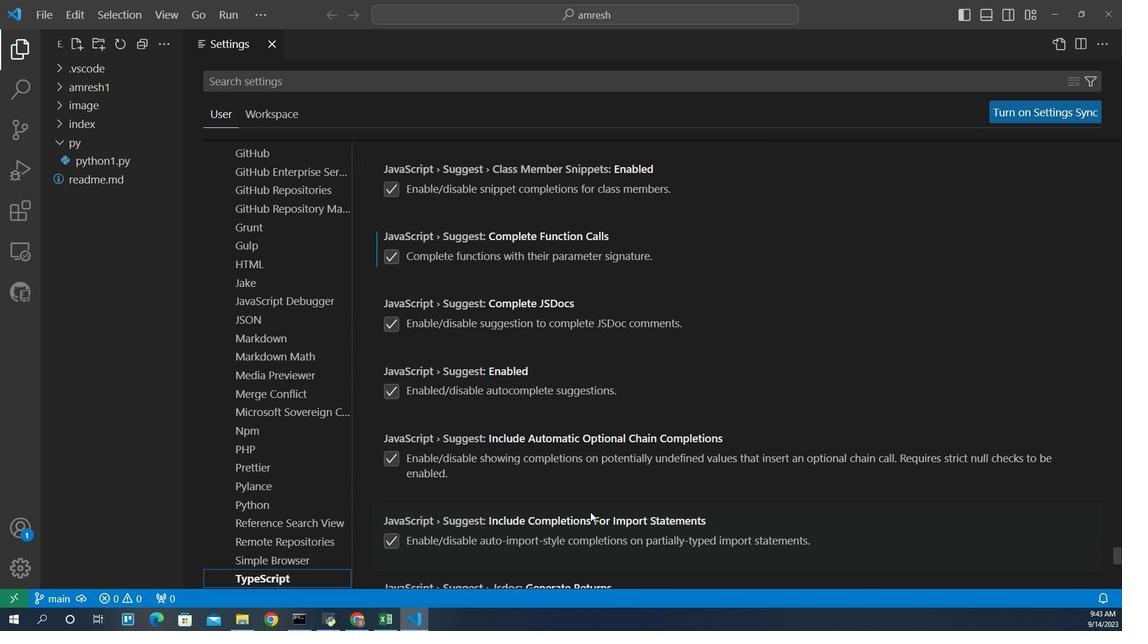 
Action: Mouse scrolled (583, 495) with delta (0, 0)
Screenshot: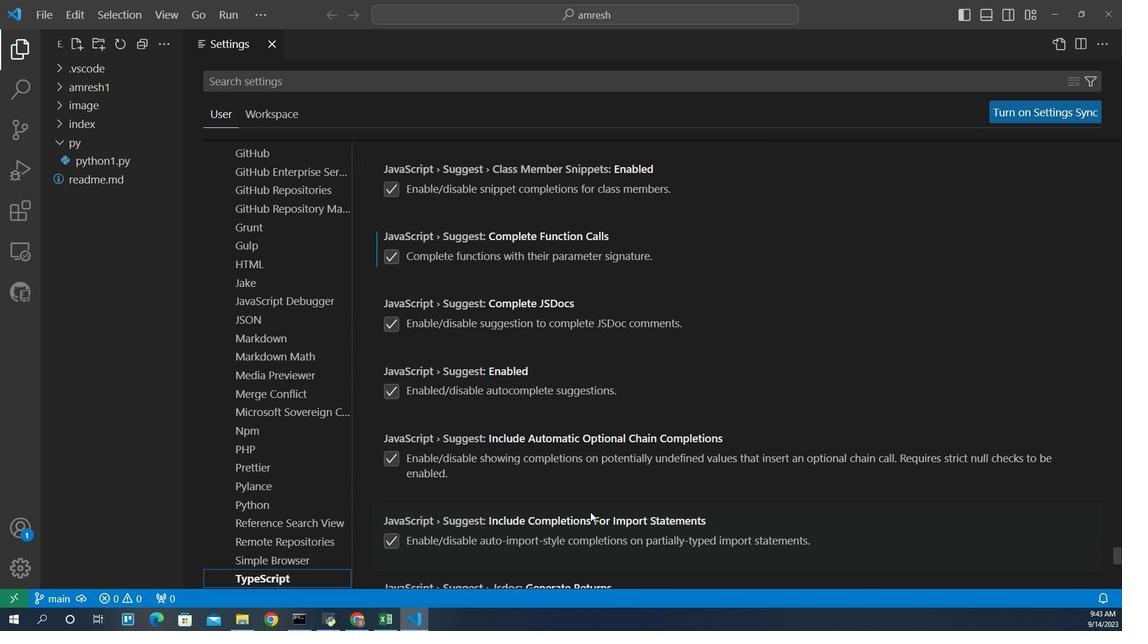 
Action: Mouse scrolled (583, 495) with delta (0, 0)
Screenshot: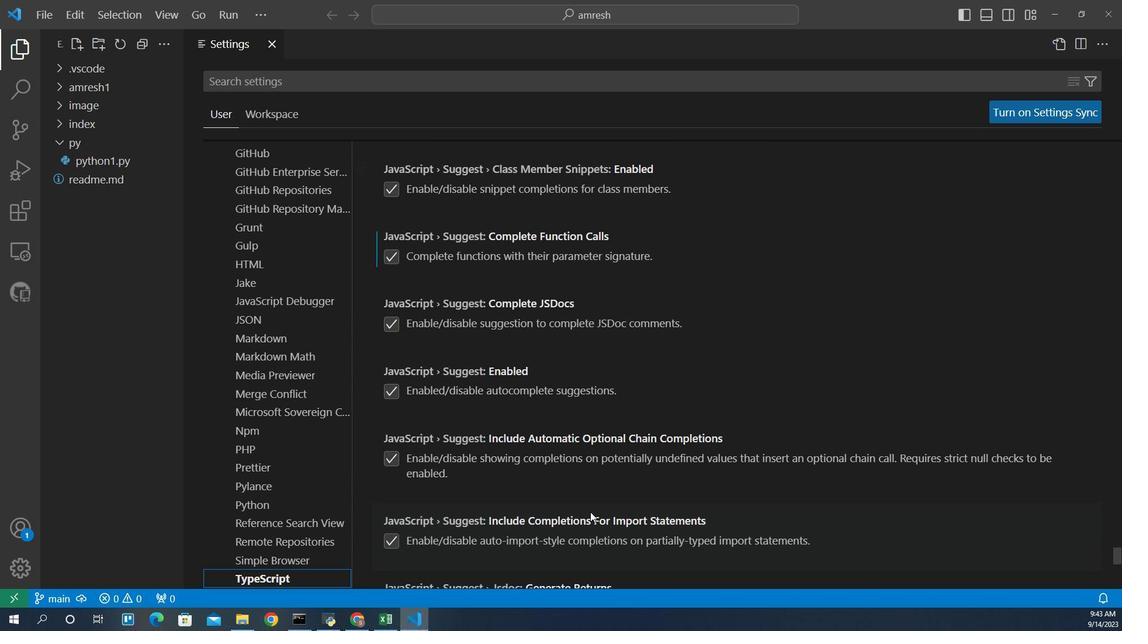 
Action: Mouse scrolled (583, 495) with delta (0, 0)
Screenshot: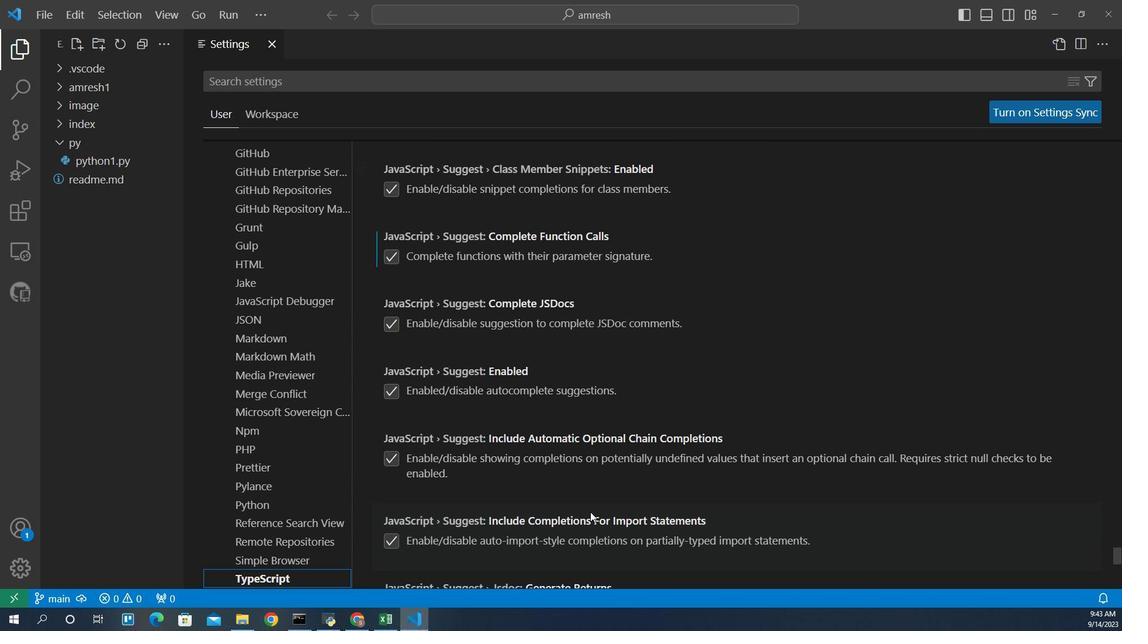 
Action: Mouse scrolled (583, 495) with delta (0, 0)
Screenshot: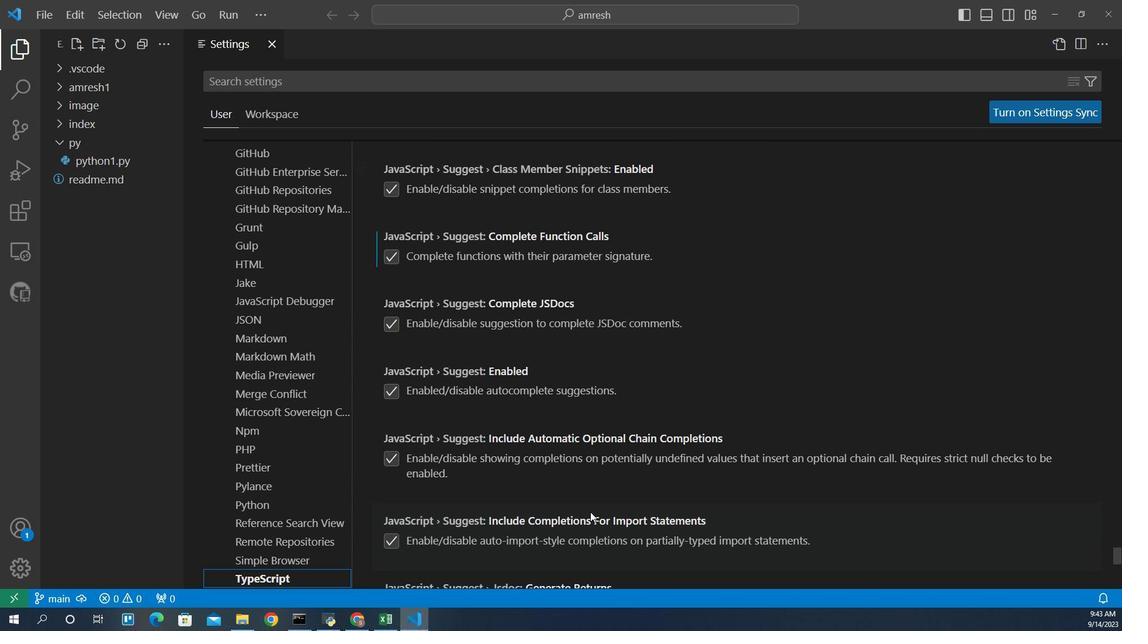 
Action: Mouse scrolled (583, 495) with delta (0, 0)
Screenshot: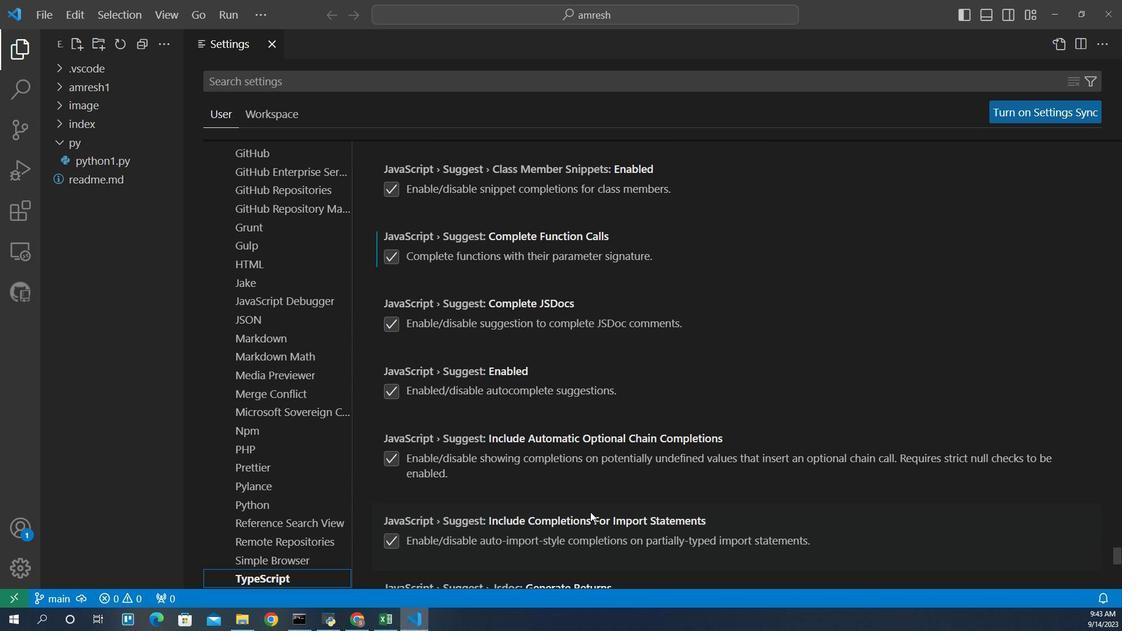 
Action: Mouse scrolled (583, 495) with delta (0, 0)
Screenshot: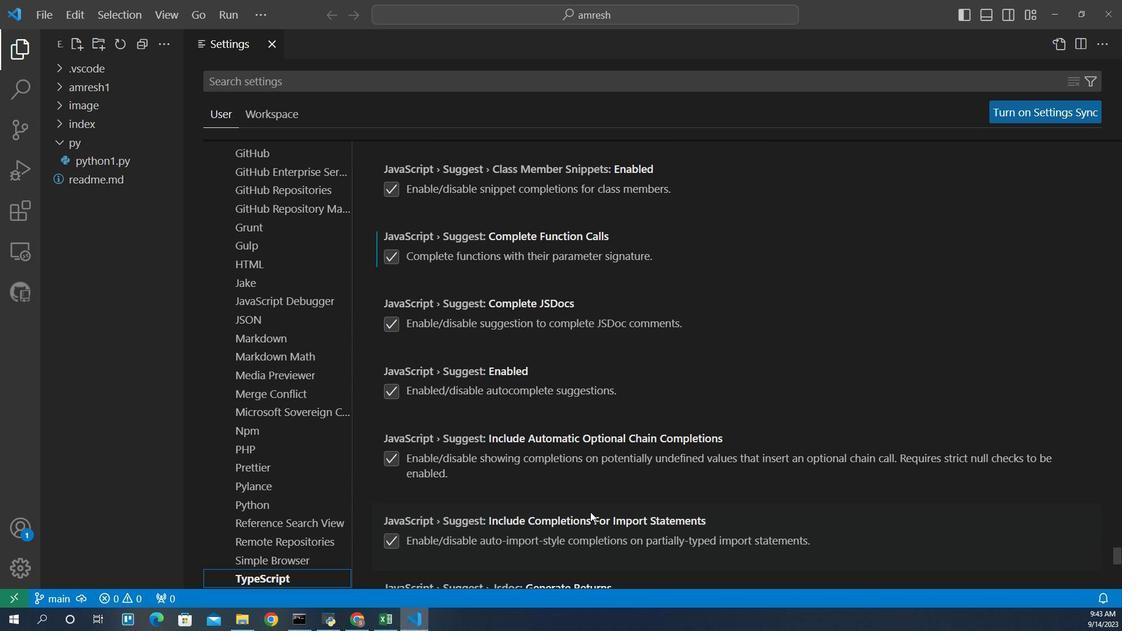 
Action: Mouse scrolled (583, 495) with delta (0, 0)
Screenshot: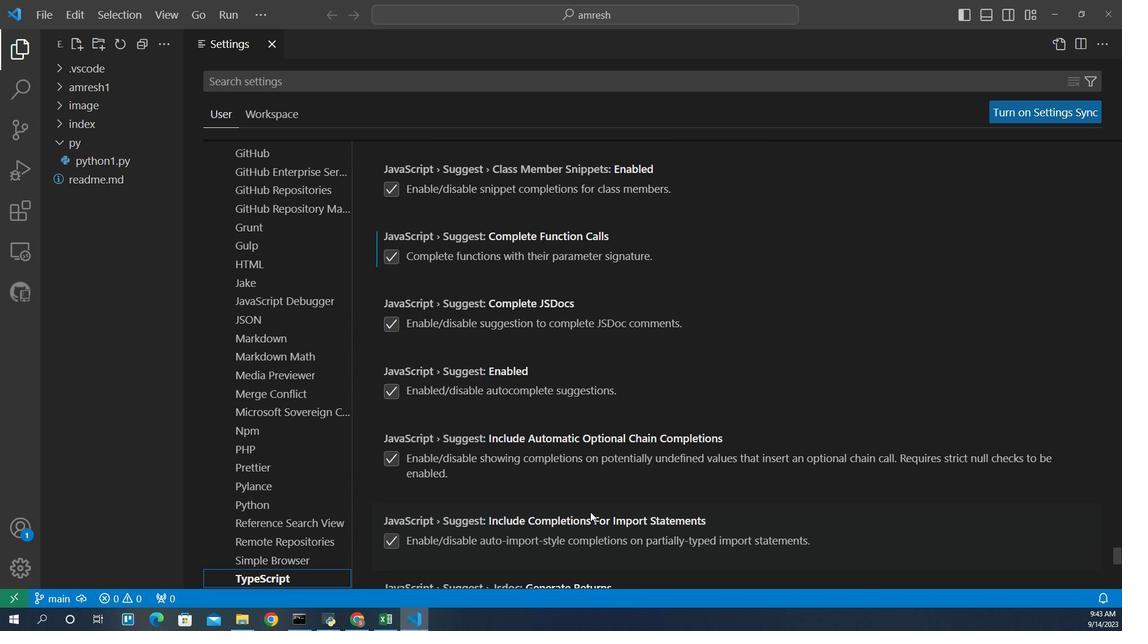 
Action: Mouse scrolled (583, 495) with delta (0, 0)
Screenshot: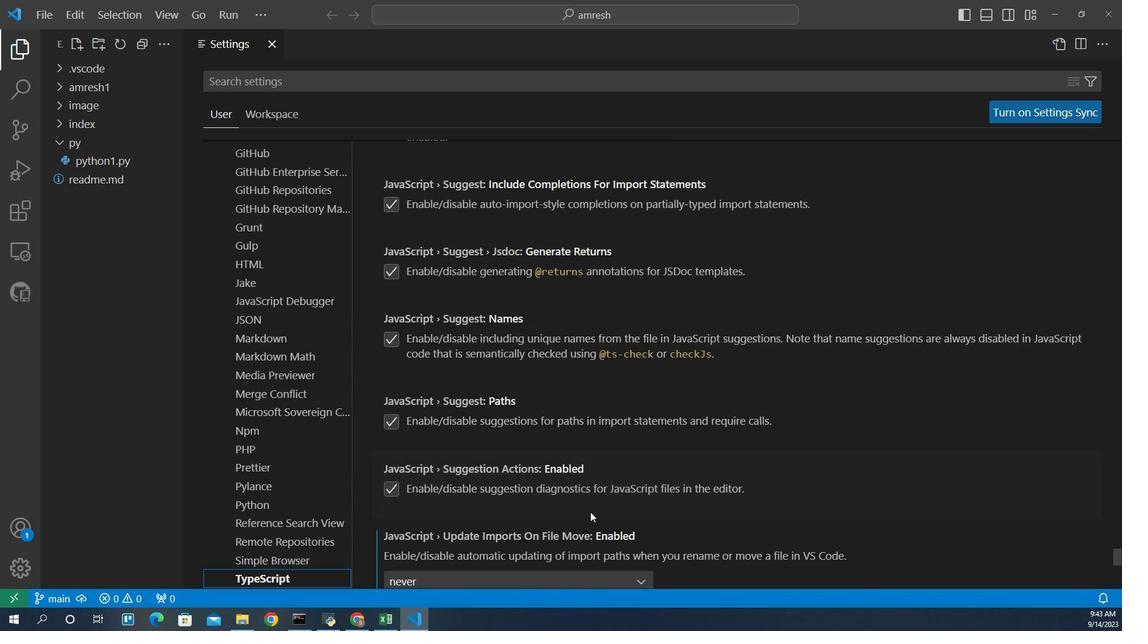 
Action: Mouse scrolled (583, 495) with delta (0, 0)
Screenshot: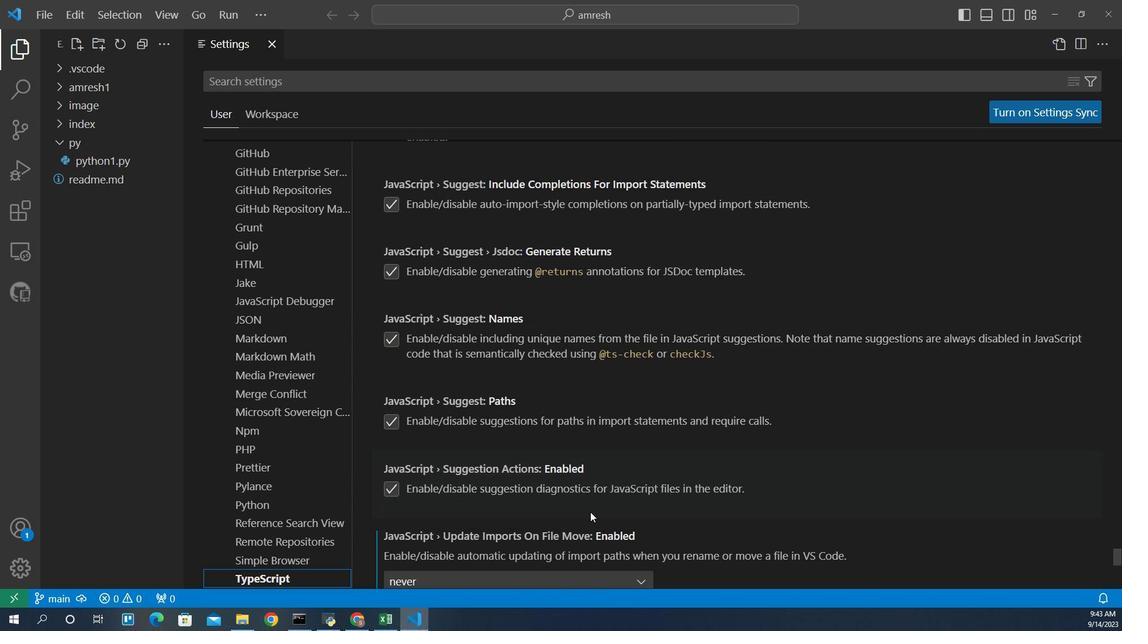 
Action: Mouse scrolled (583, 495) with delta (0, 0)
Screenshot: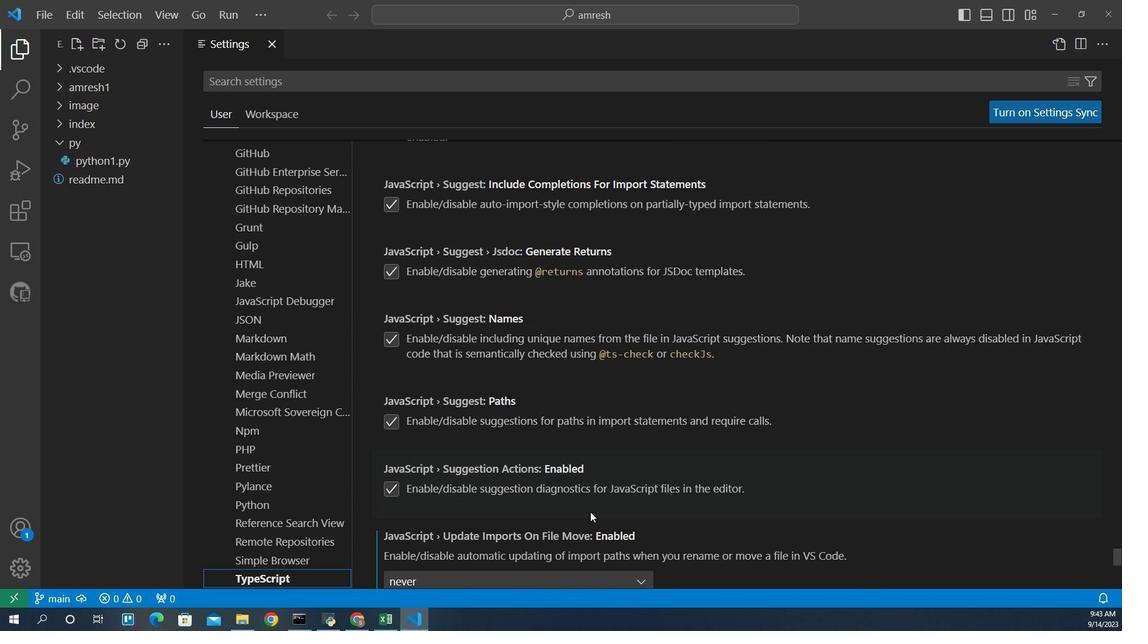 
Action: Mouse scrolled (583, 495) with delta (0, 0)
Screenshot: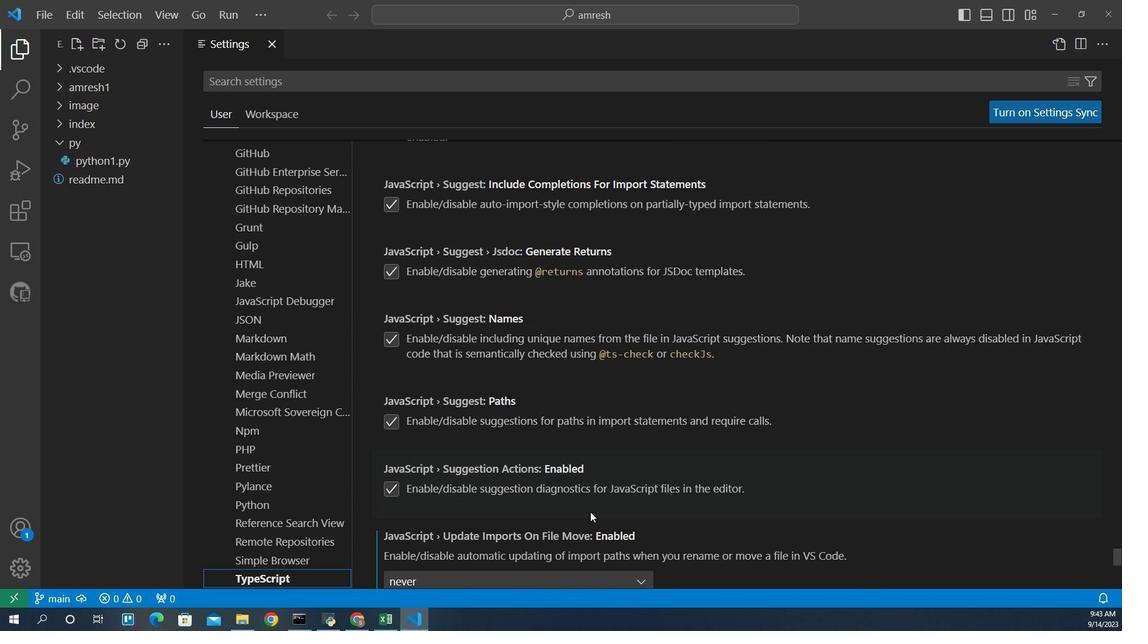 
Action: Mouse scrolled (583, 495) with delta (0, 0)
Screenshot: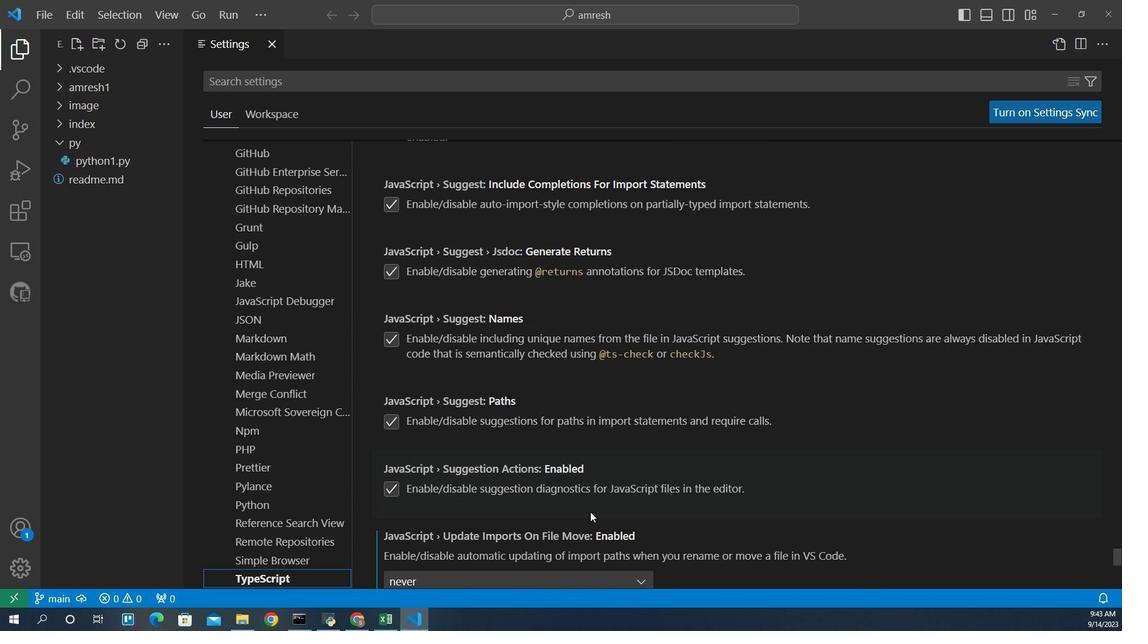 
Action: Mouse scrolled (583, 495) with delta (0, 0)
Screenshot: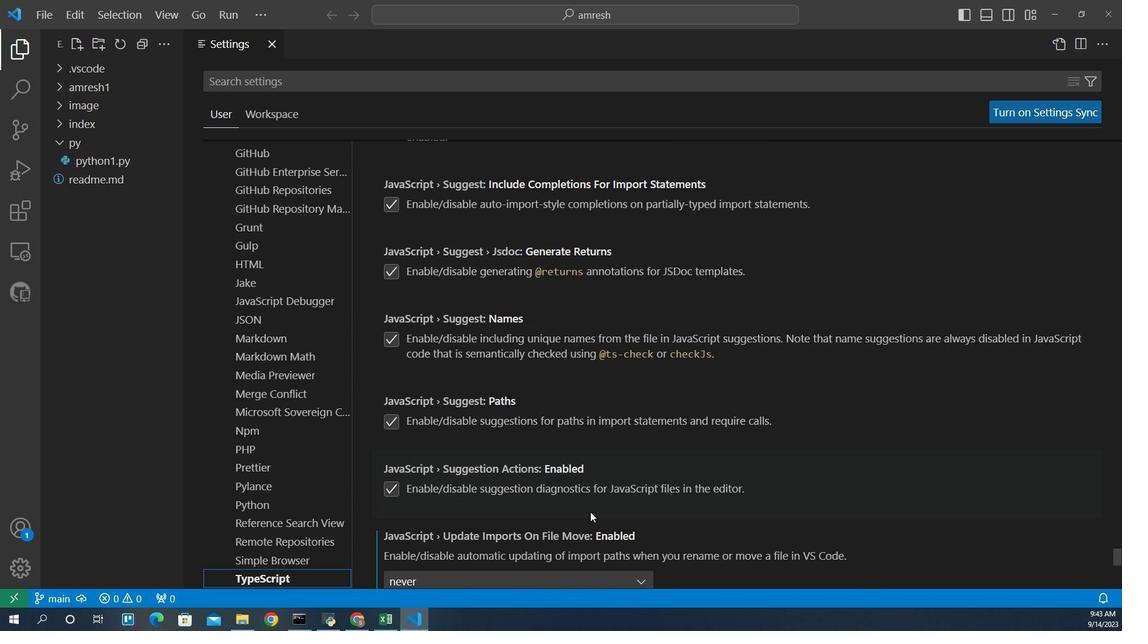
Action: Mouse scrolled (583, 495) with delta (0, 0)
Screenshot: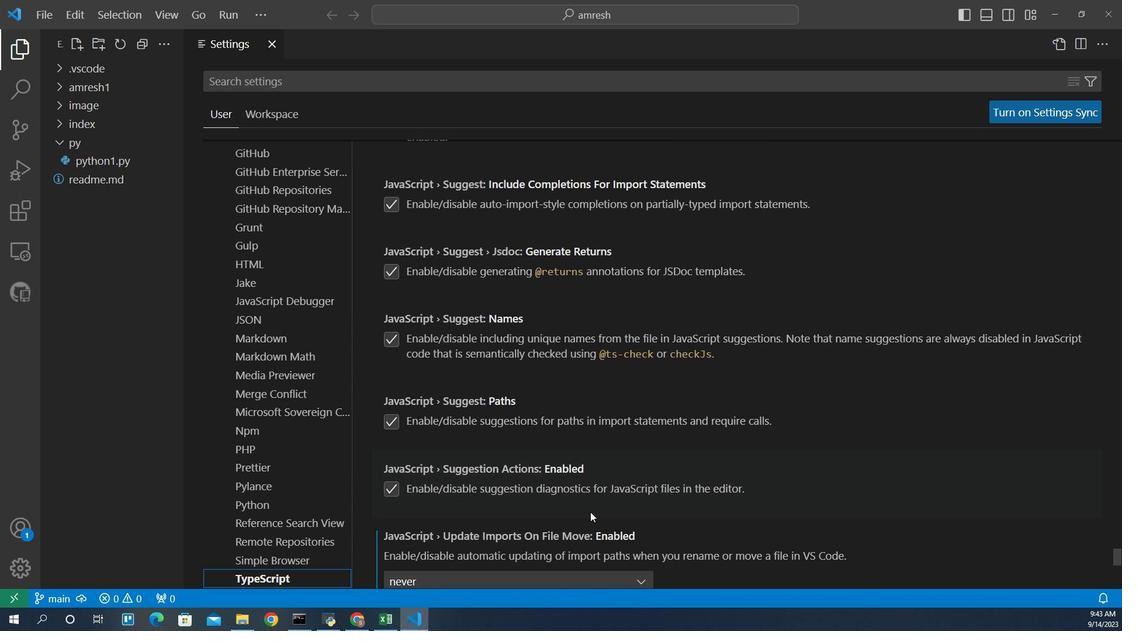 
Action: Mouse scrolled (583, 495) with delta (0, 0)
Screenshot: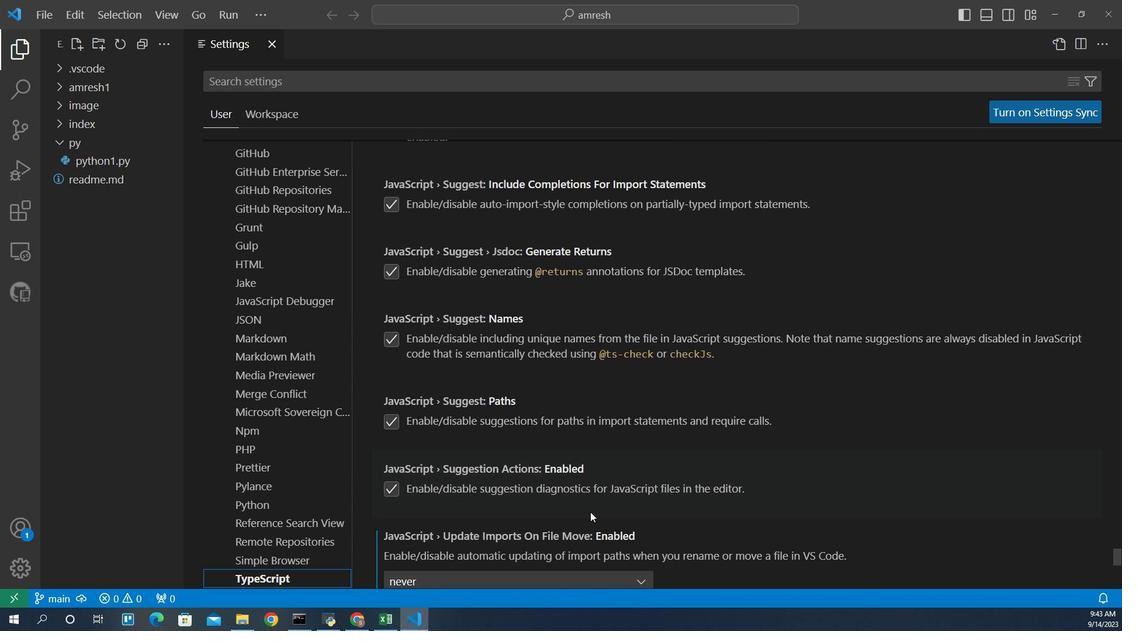 
Action: Mouse scrolled (583, 495) with delta (0, 0)
Screenshot: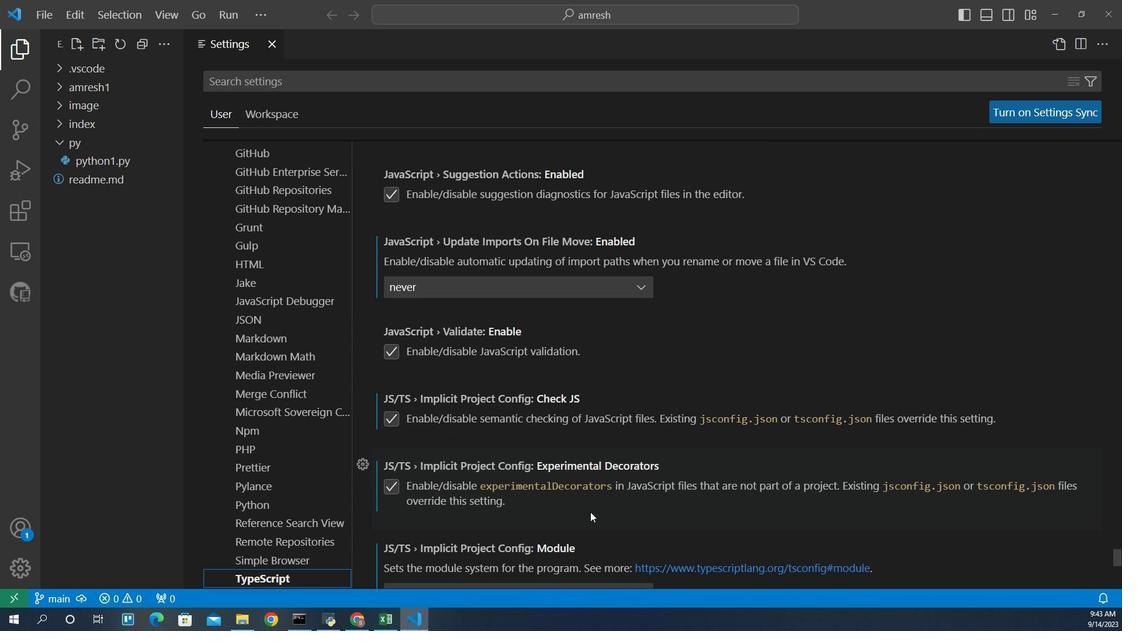 
Action: Mouse scrolled (583, 495) with delta (0, 0)
Screenshot: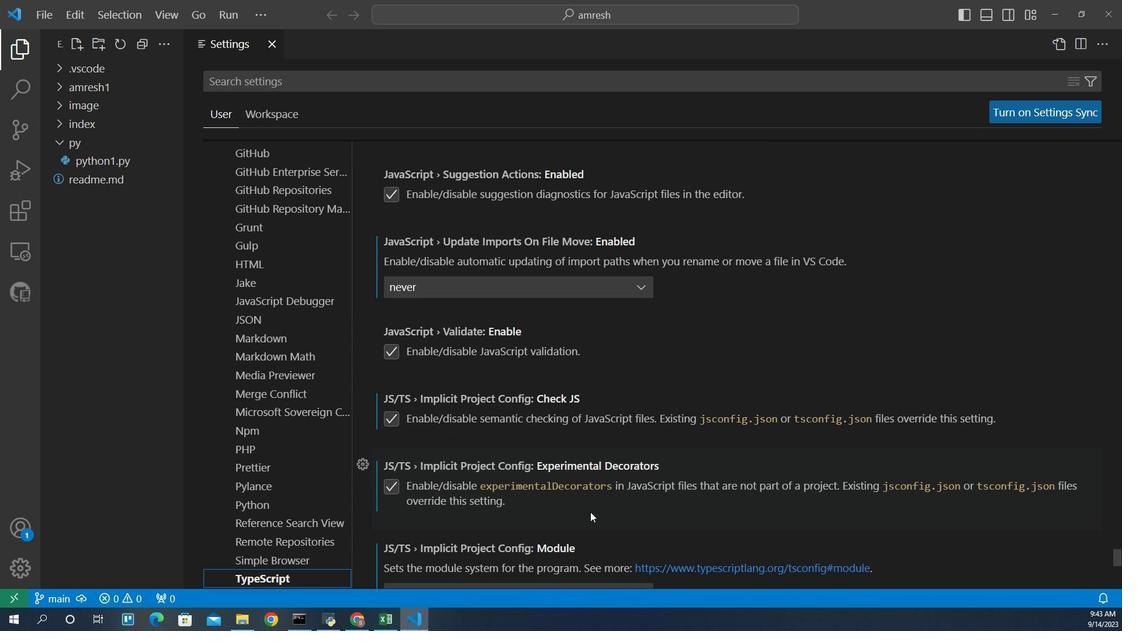 
Action: Mouse scrolled (583, 495) with delta (0, 0)
Screenshot: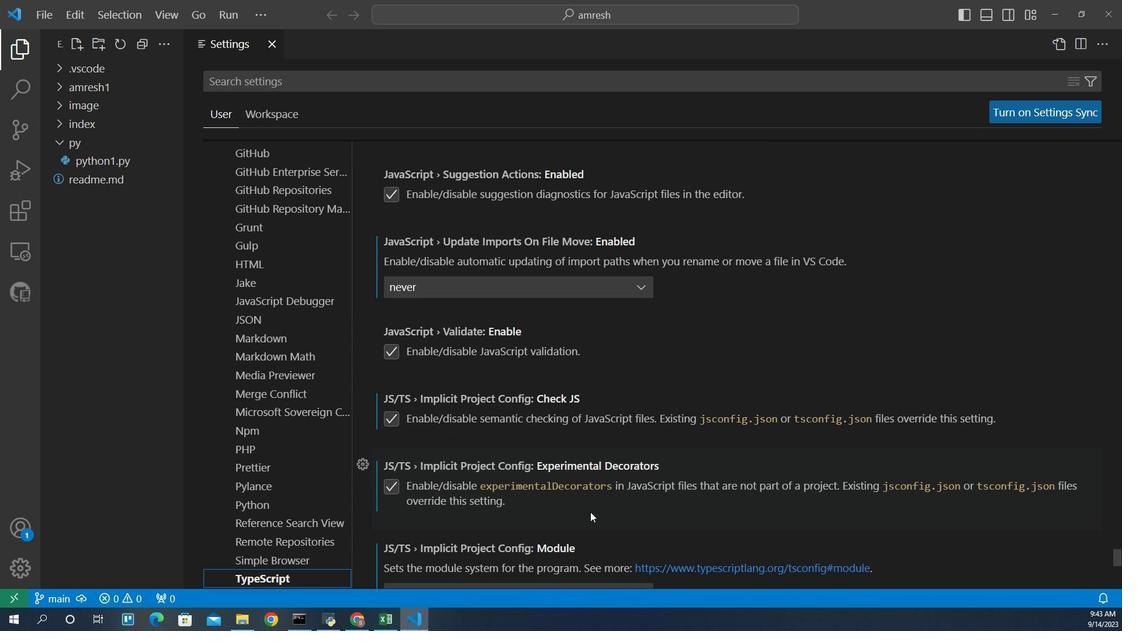 
Action: Mouse scrolled (583, 495) with delta (0, 0)
Screenshot: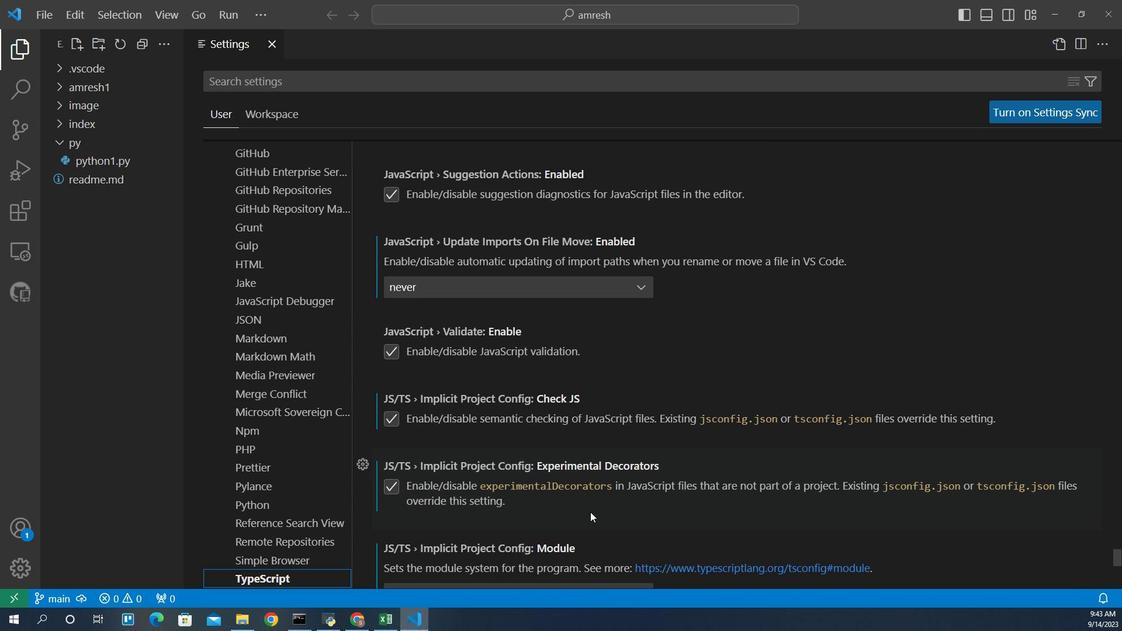 
Action: Mouse scrolled (583, 495) with delta (0, 0)
Screenshot: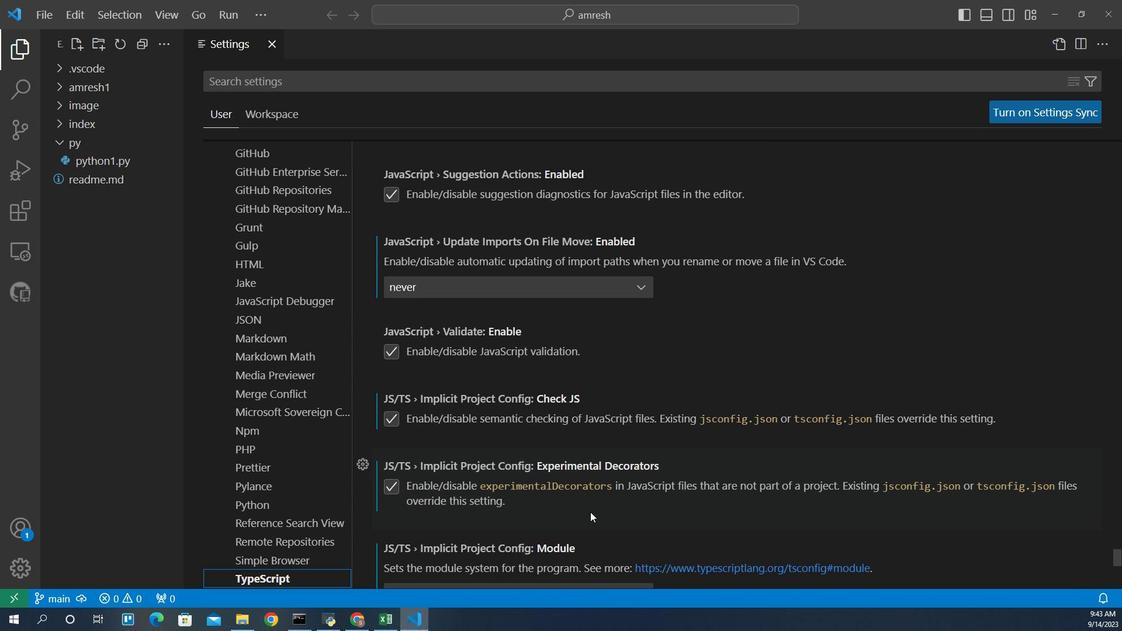 
Action: Mouse scrolled (583, 495) with delta (0, 0)
Screenshot: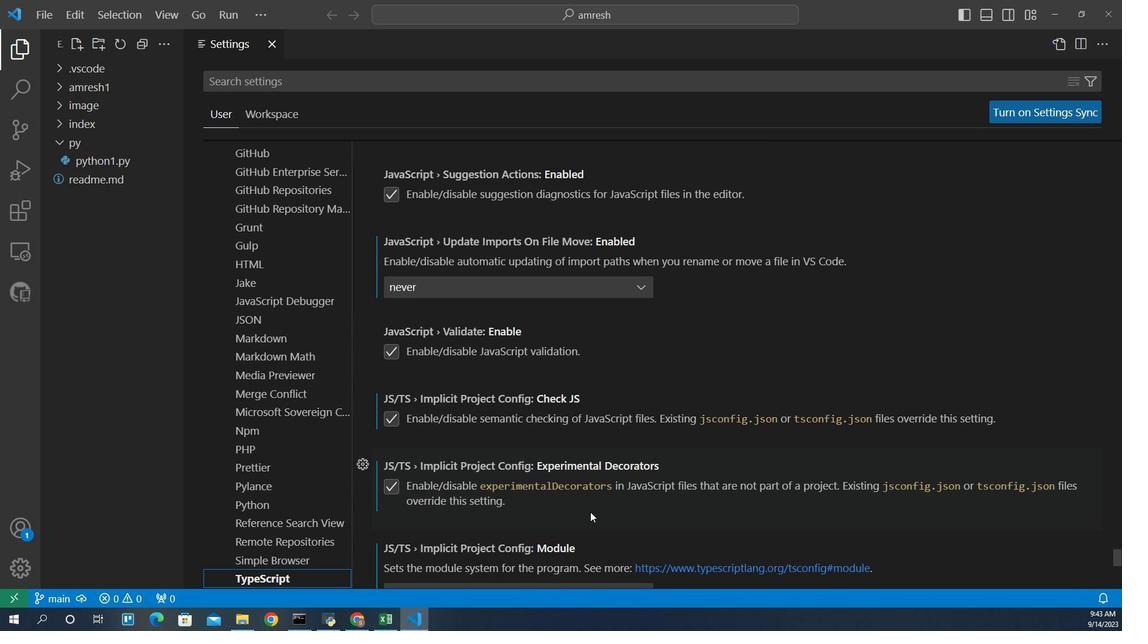 
Action: Mouse scrolled (583, 495) with delta (0, 0)
Screenshot: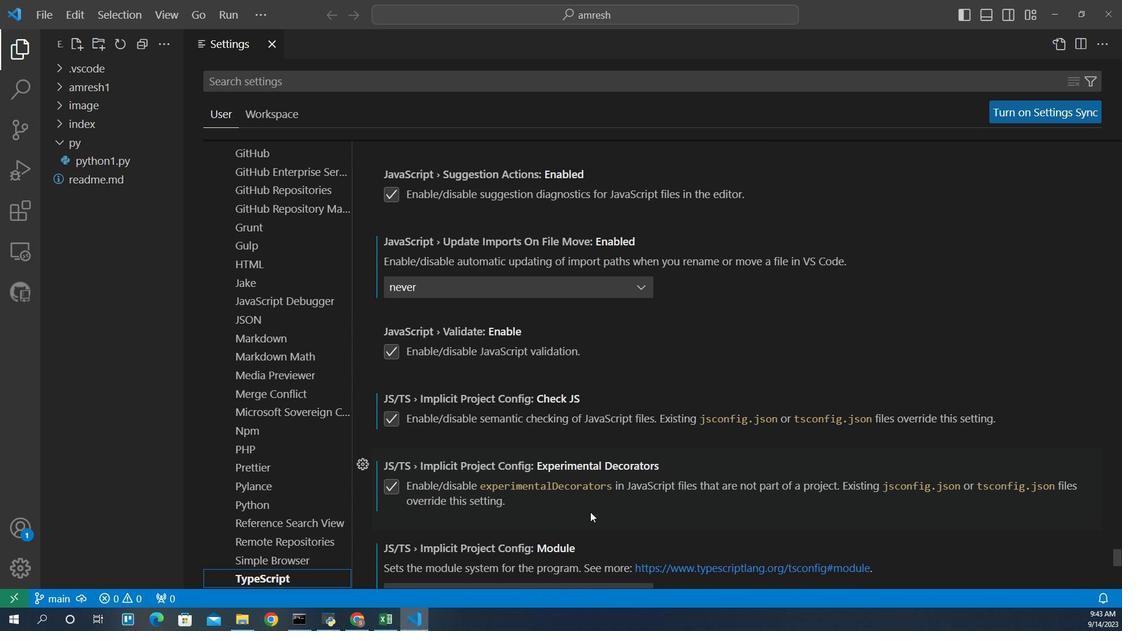 
Action: Mouse moved to (558, 461)
Screenshot: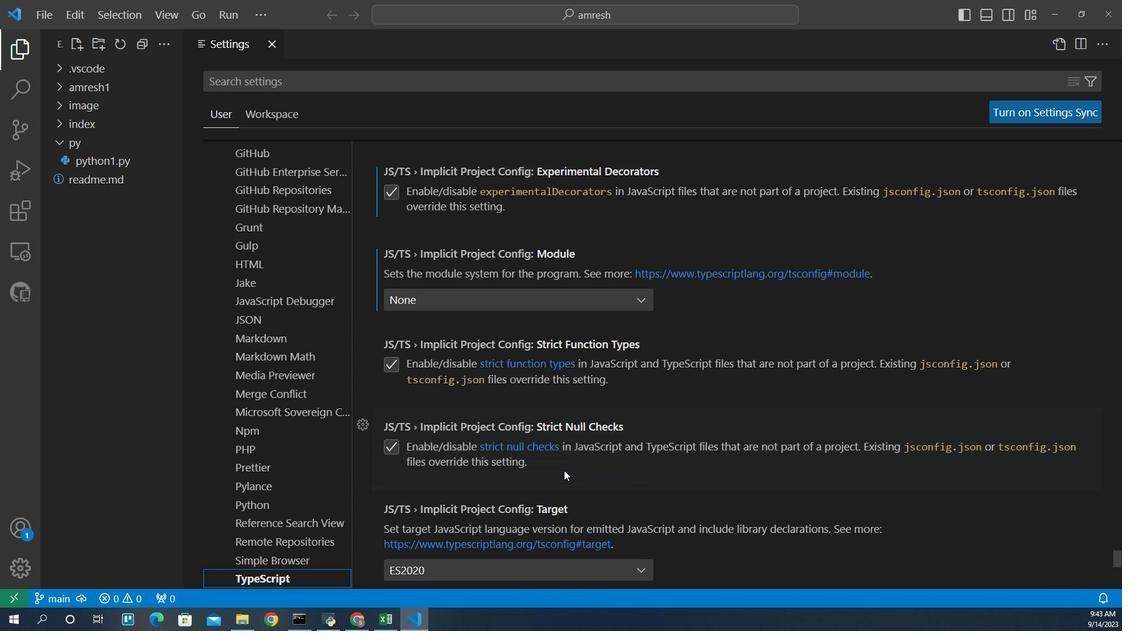 
Action: Mouse scrolled (558, 461) with delta (0, 0)
Screenshot: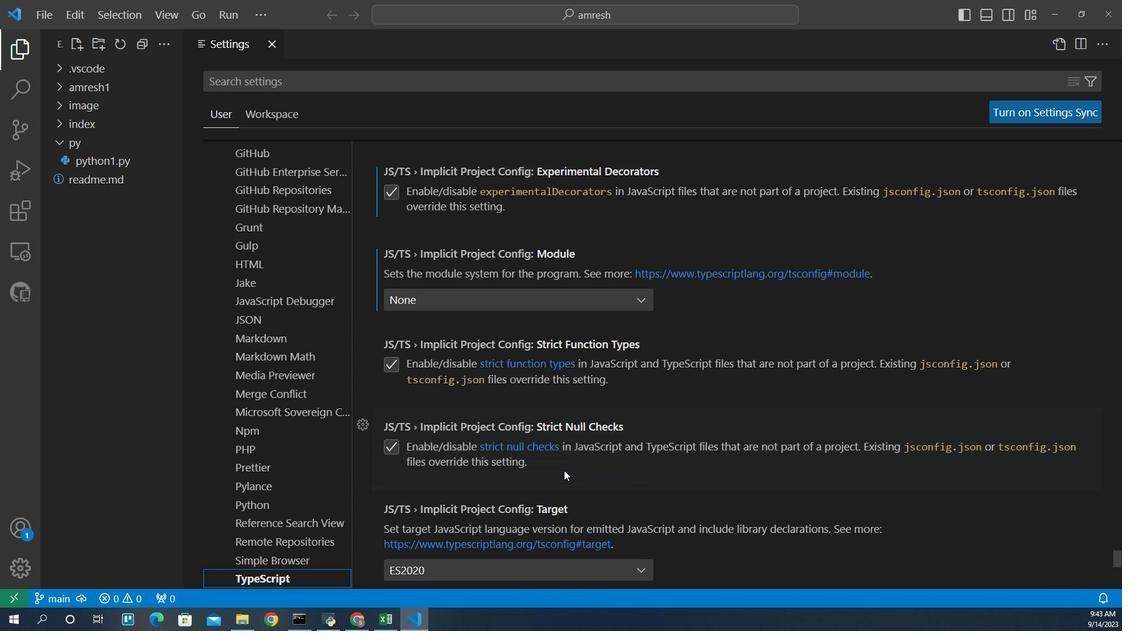 
Action: Mouse moved to (558, 461)
Screenshot: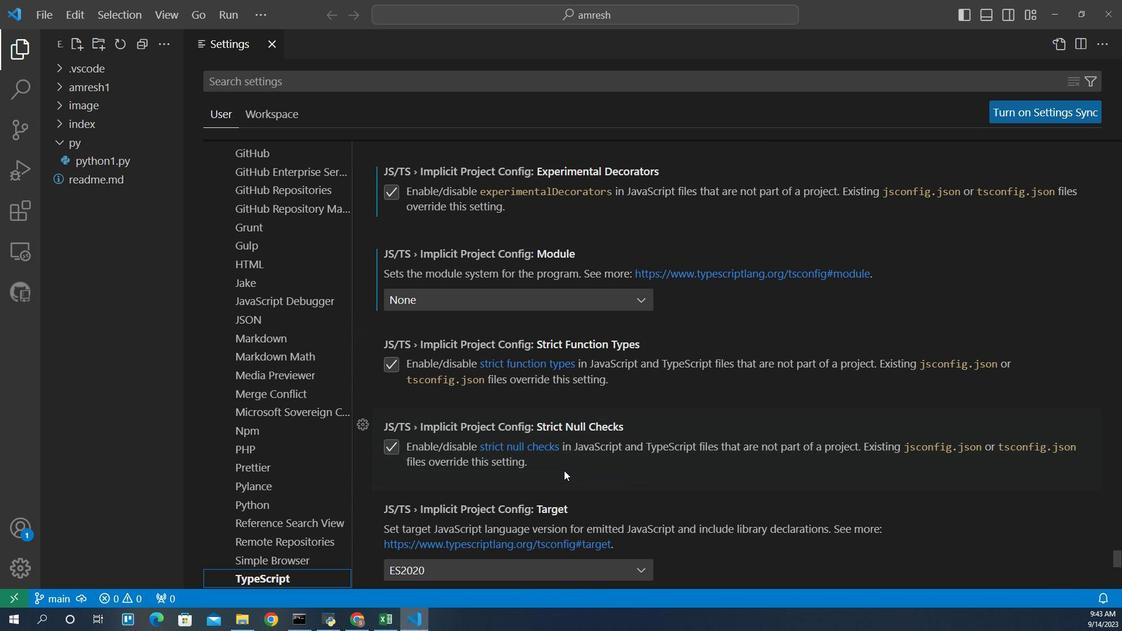
Action: Mouse scrolled (558, 461) with delta (0, 0)
Screenshot: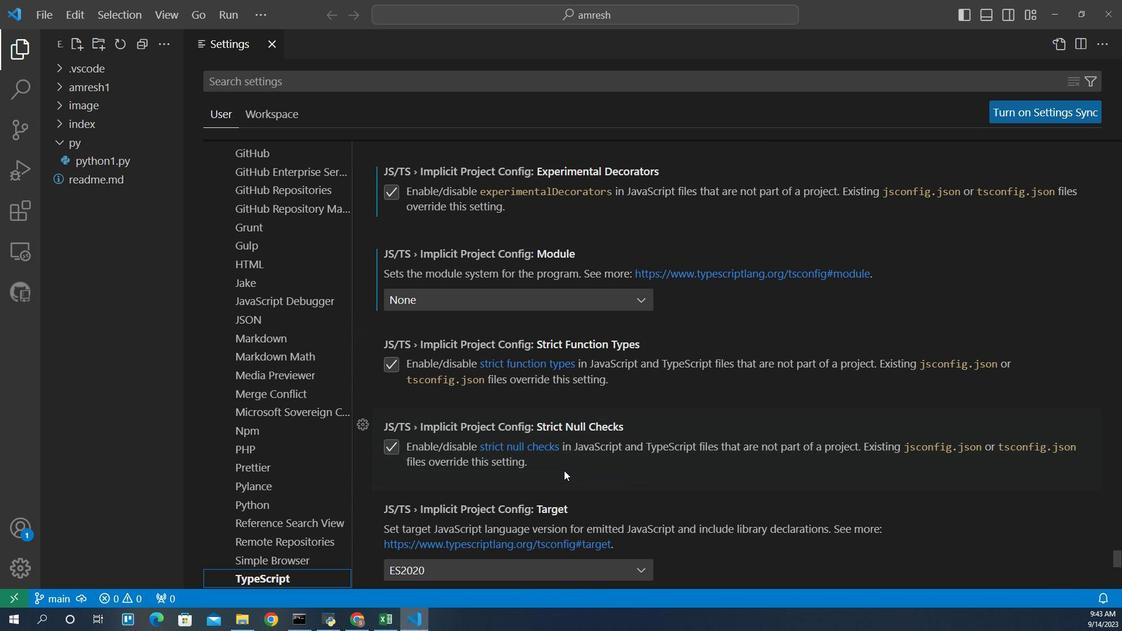 
Action: Mouse scrolled (558, 461) with delta (0, 0)
Screenshot: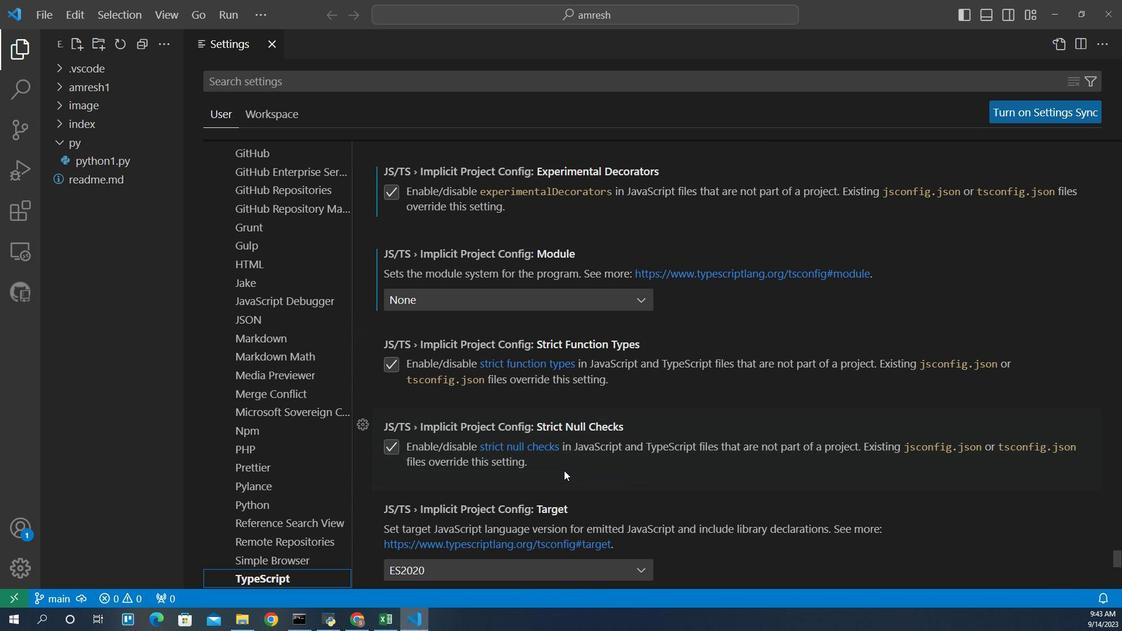 
Action: Mouse scrolled (558, 461) with delta (0, 0)
Screenshot: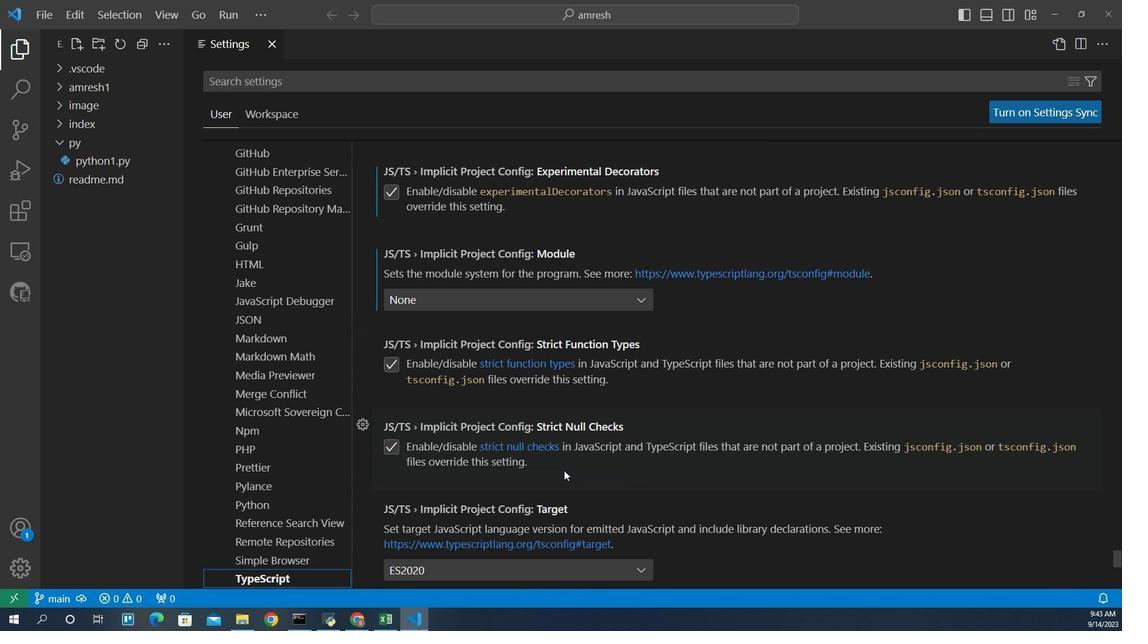 
Action: Mouse scrolled (558, 461) with delta (0, 0)
Screenshot: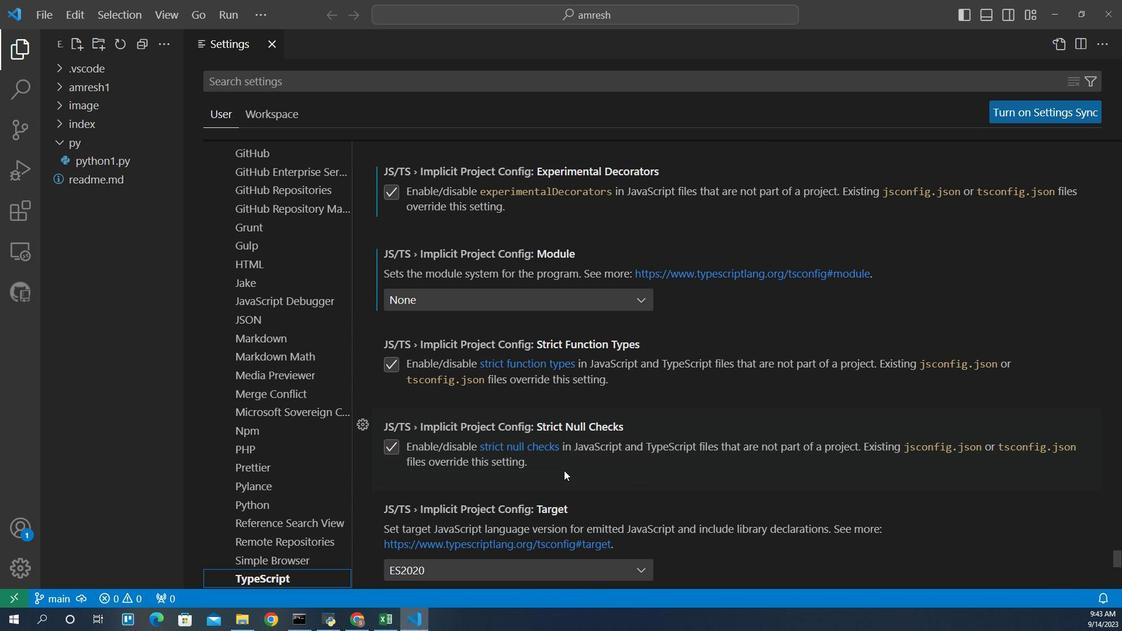 
Action: Mouse scrolled (558, 461) with delta (0, 0)
Screenshot: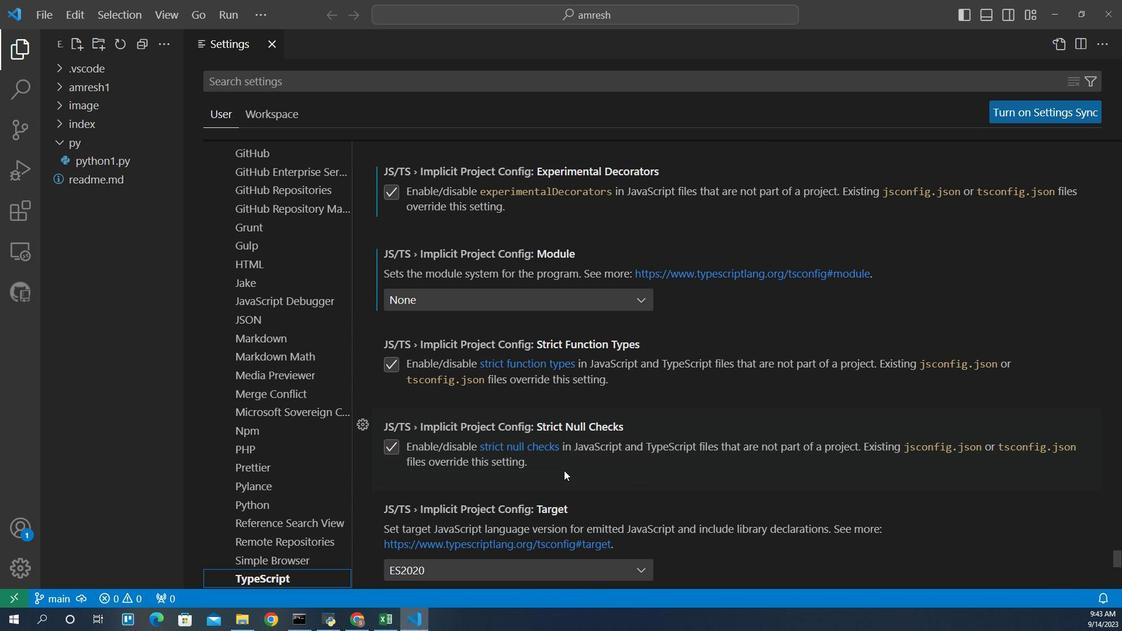 
Action: Mouse scrolled (558, 461) with delta (0, 0)
Screenshot: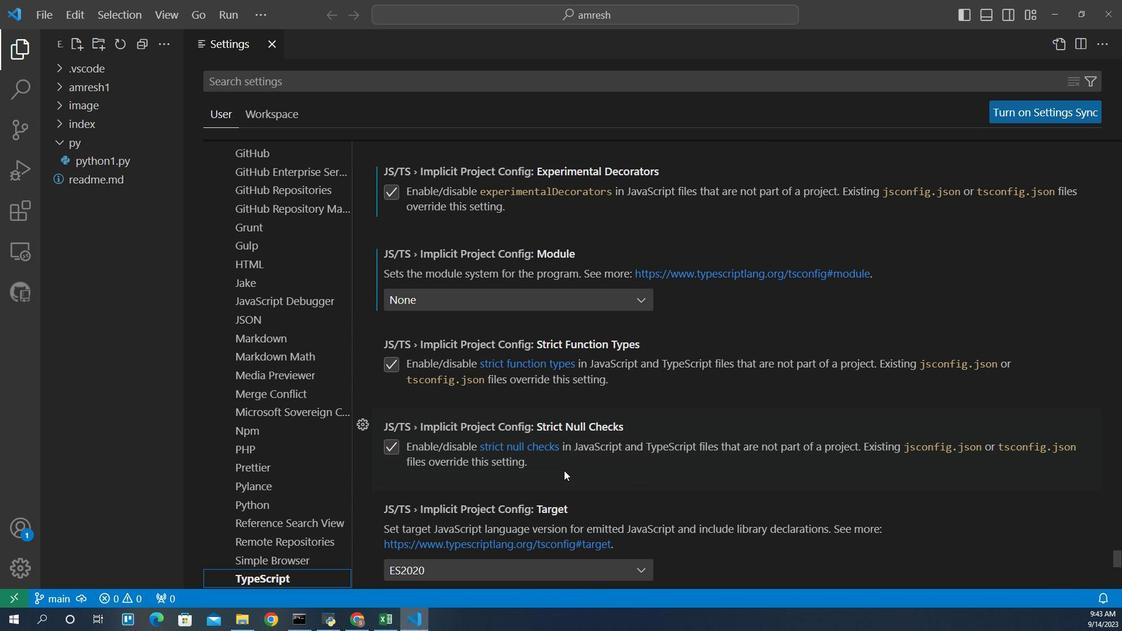 
Action: Mouse moved to (565, 325)
Screenshot: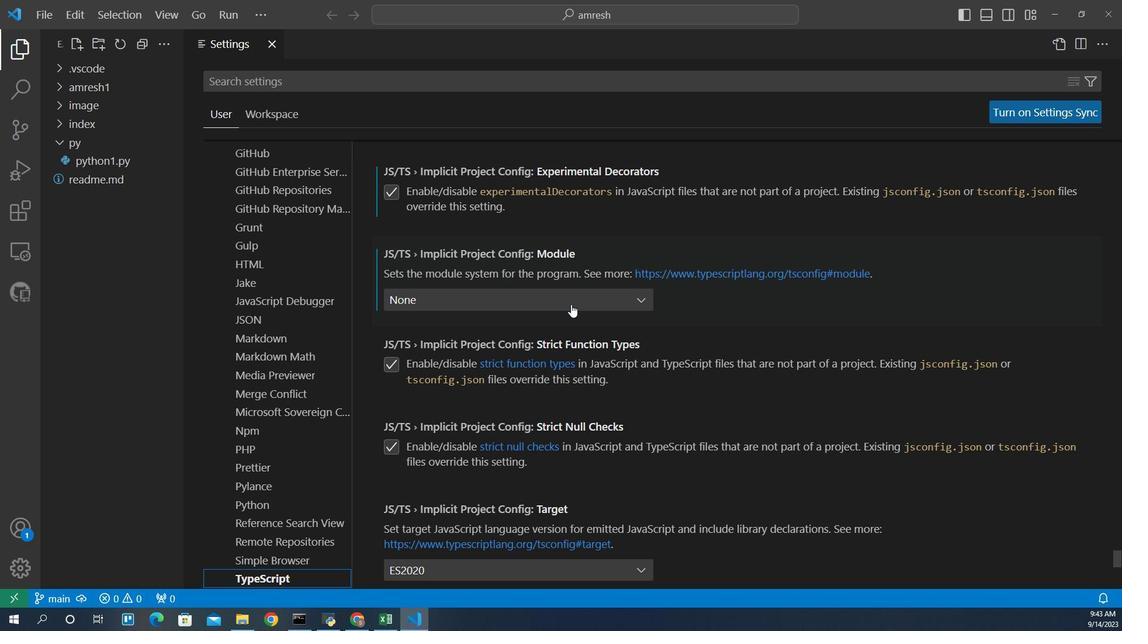 
Action: Mouse pressed left at (565, 325)
Screenshot: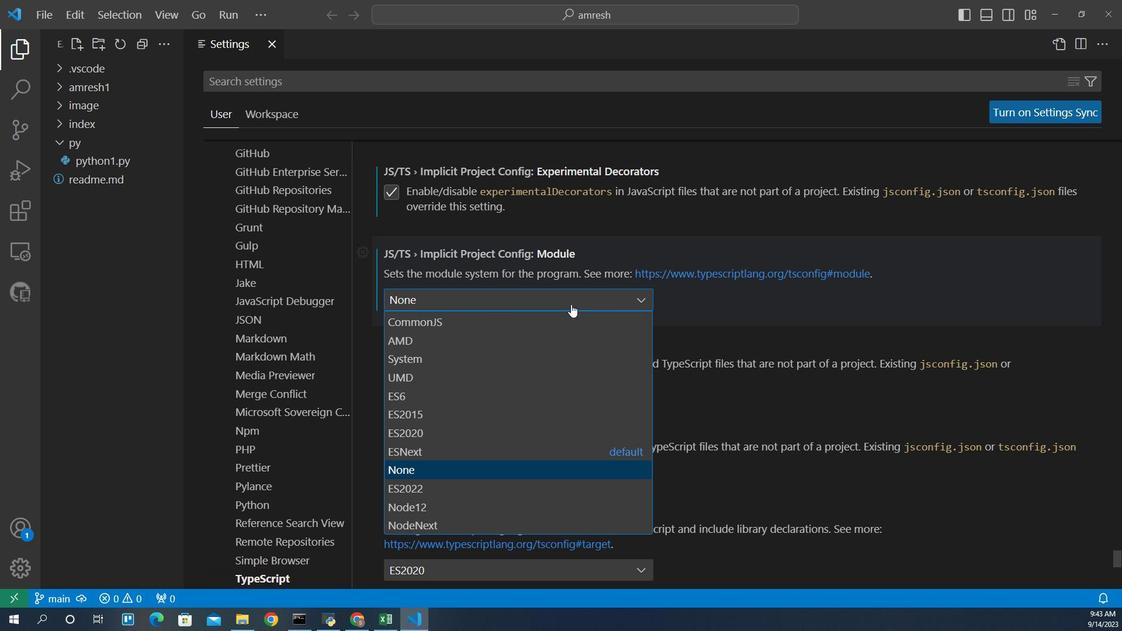 
Action: Mouse moved to (422, 477)
Screenshot: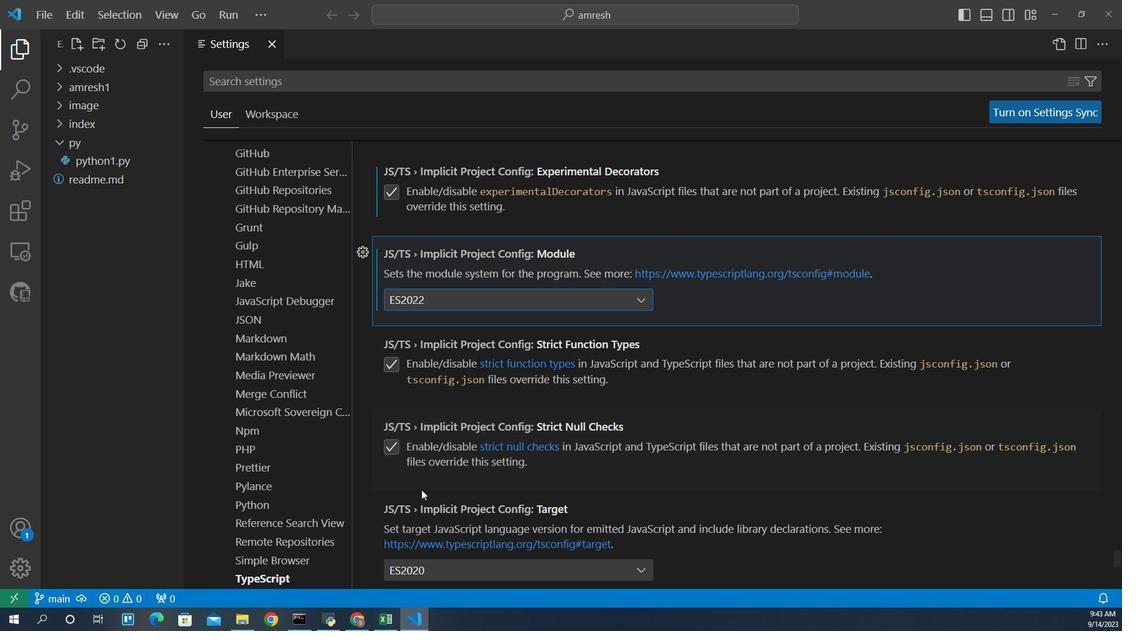 
Action: Mouse pressed left at (422, 477)
Screenshot: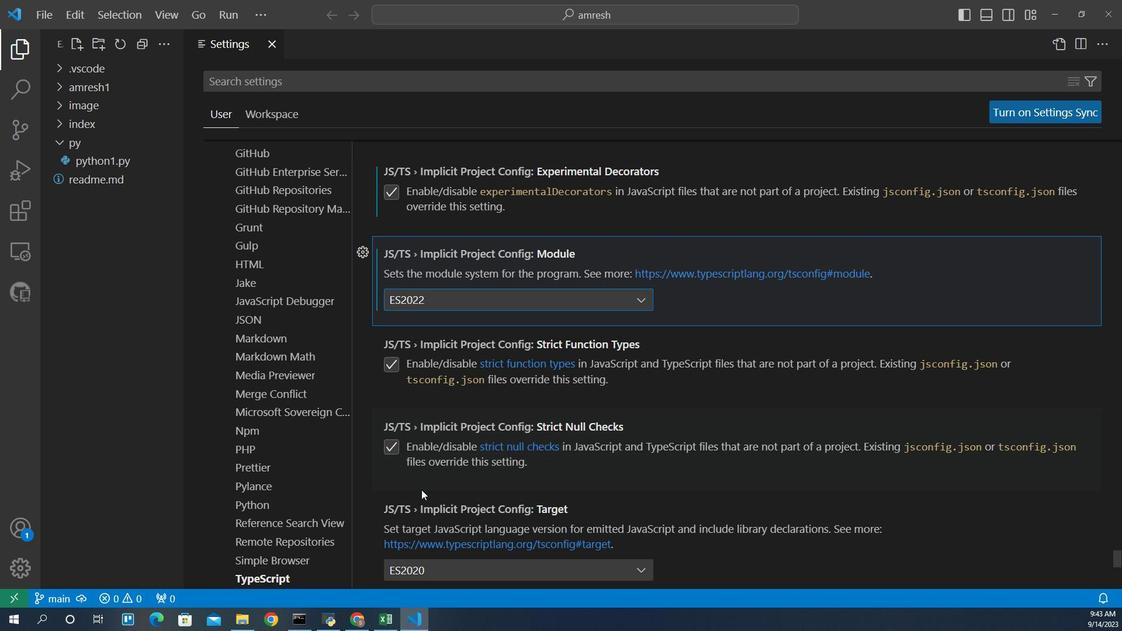 
Action: Mouse moved to (445, 336)
Screenshot: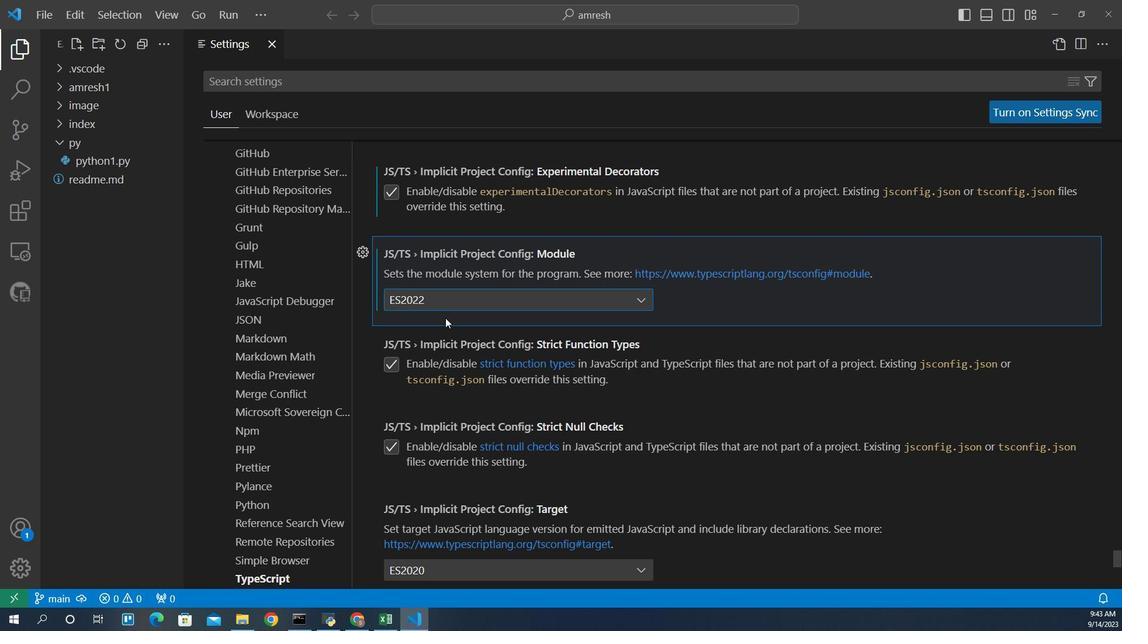 
